 Task: Find connections with filter location Arhribs with filter topic #Innovativewith filter profile language Spanish with filter current company AIIMS (All India Institute of Medical Sciences, New Delhi) with filter school Institute of Engineering & Technology DAVV, Indore with filter industry Racetracks with filter service category Personal Injury Law with filter keywords title Doctor
Action: Mouse moved to (712, 97)
Screenshot: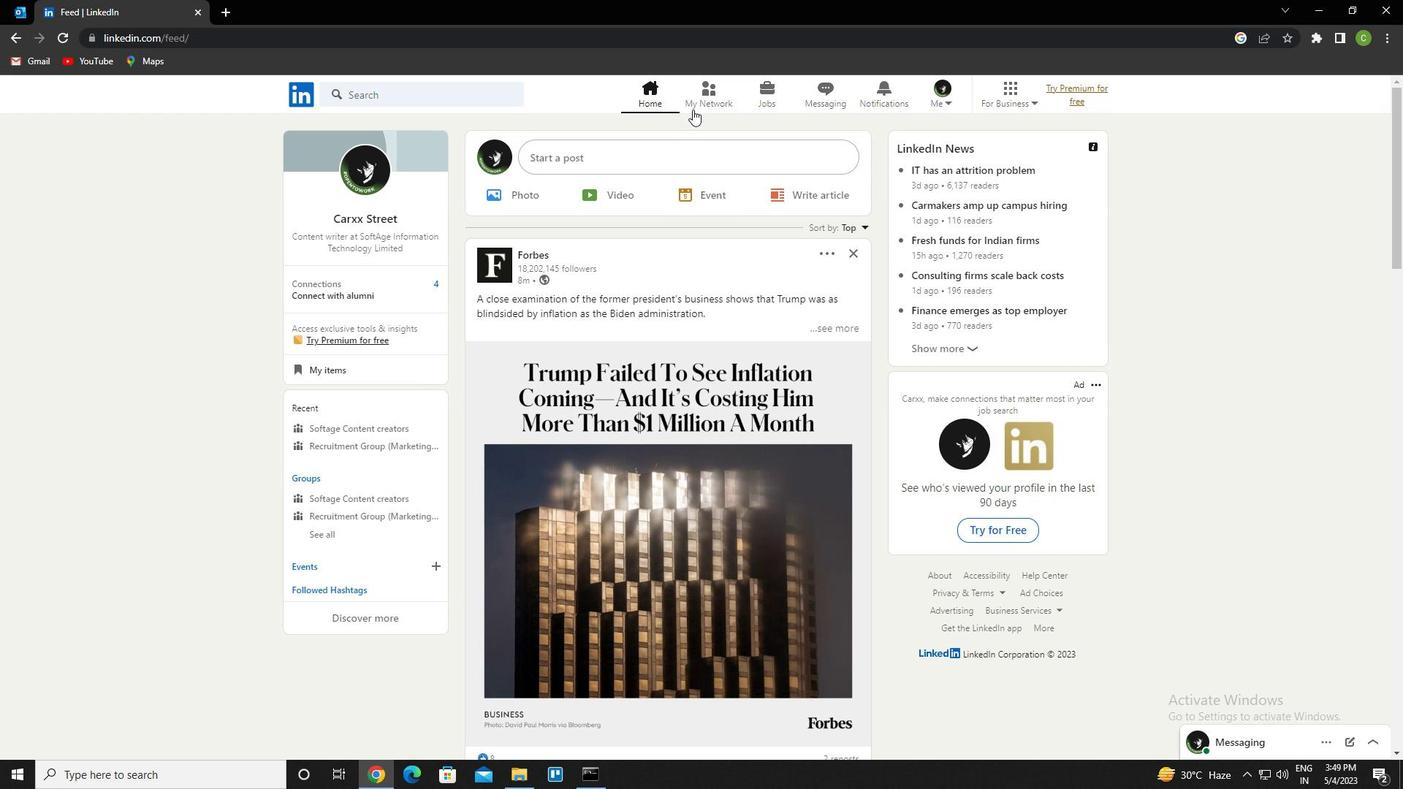 
Action: Mouse pressed left at (712, 97)
Screenshot: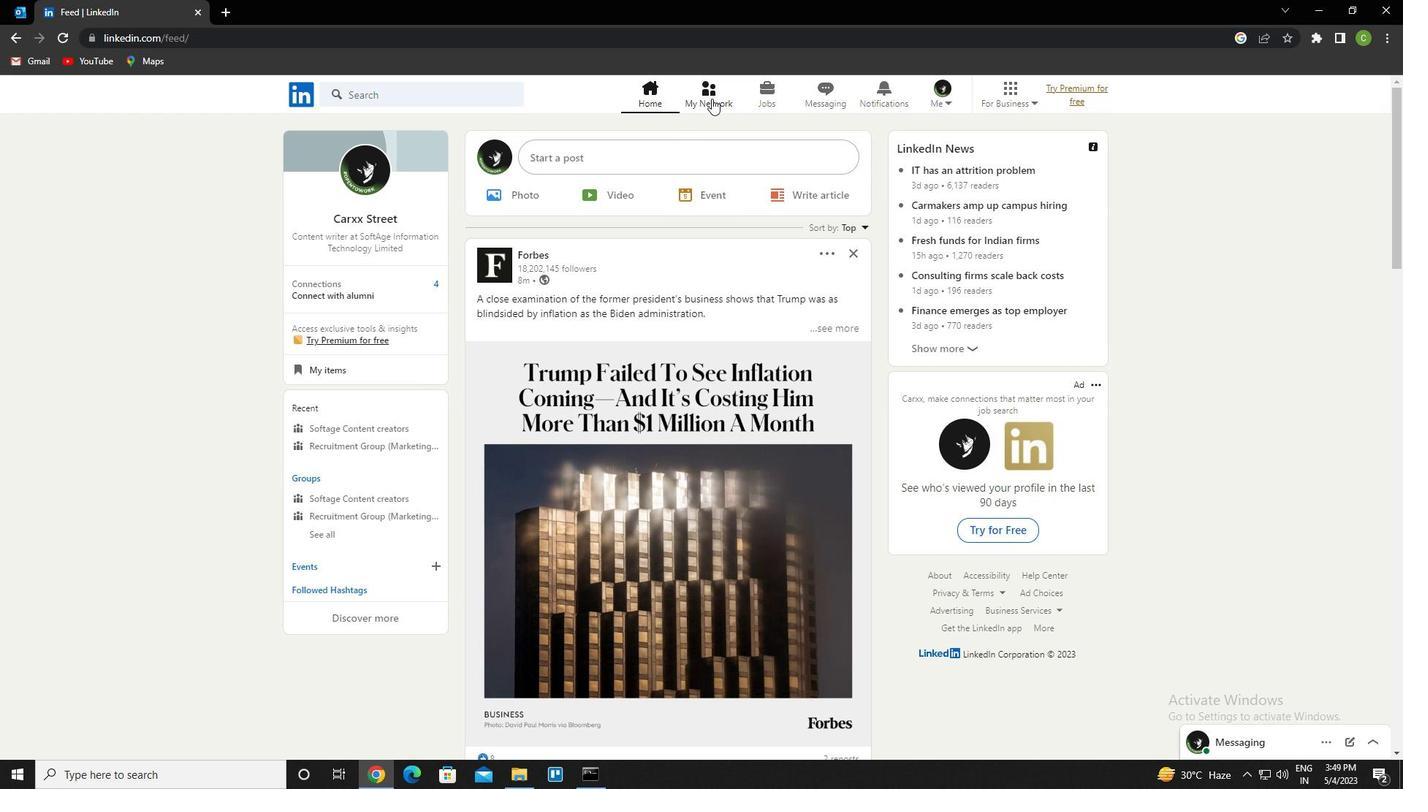 
Action: Mouse moved to (447, 179)
Screenshot: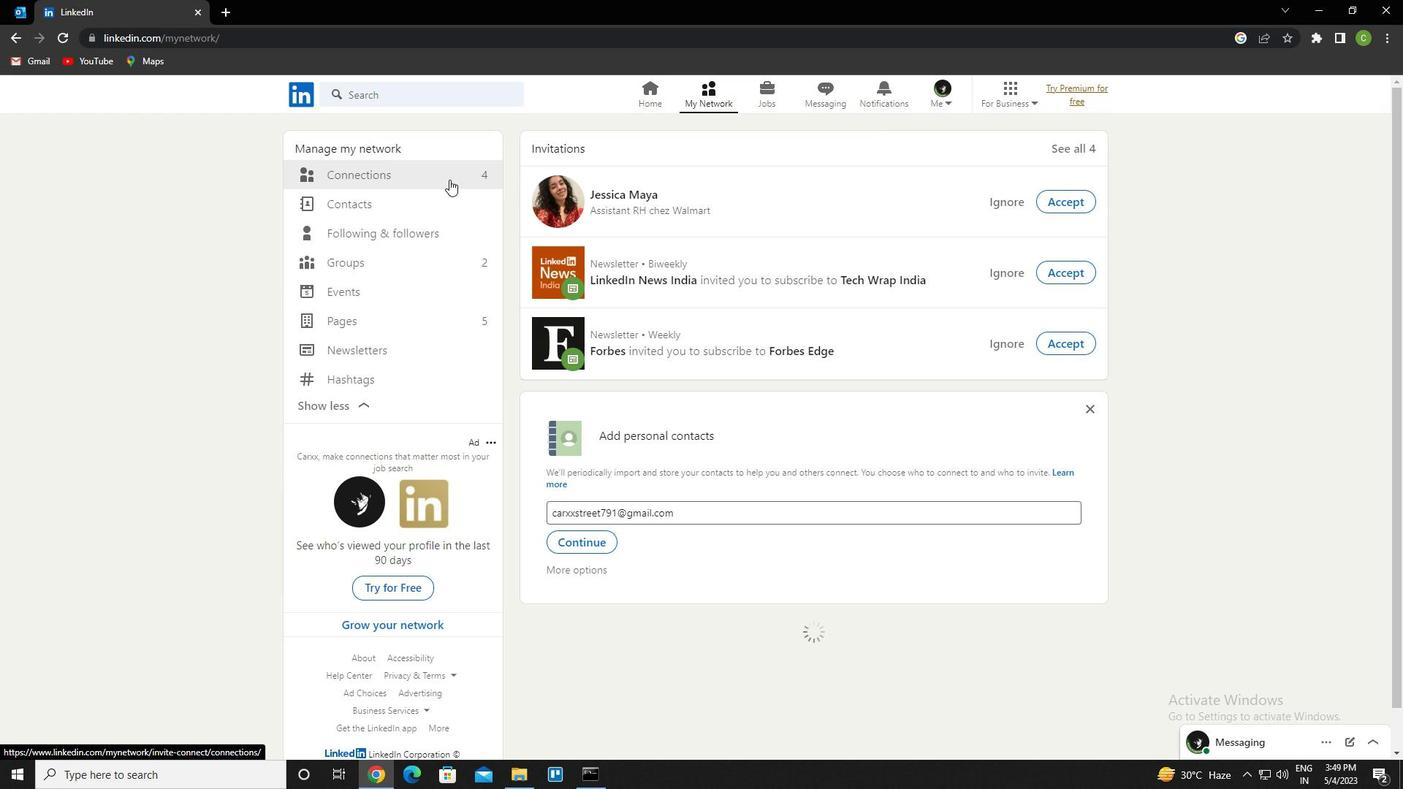 
Action: Mouse pressed left at (447, 179)
Screenshot: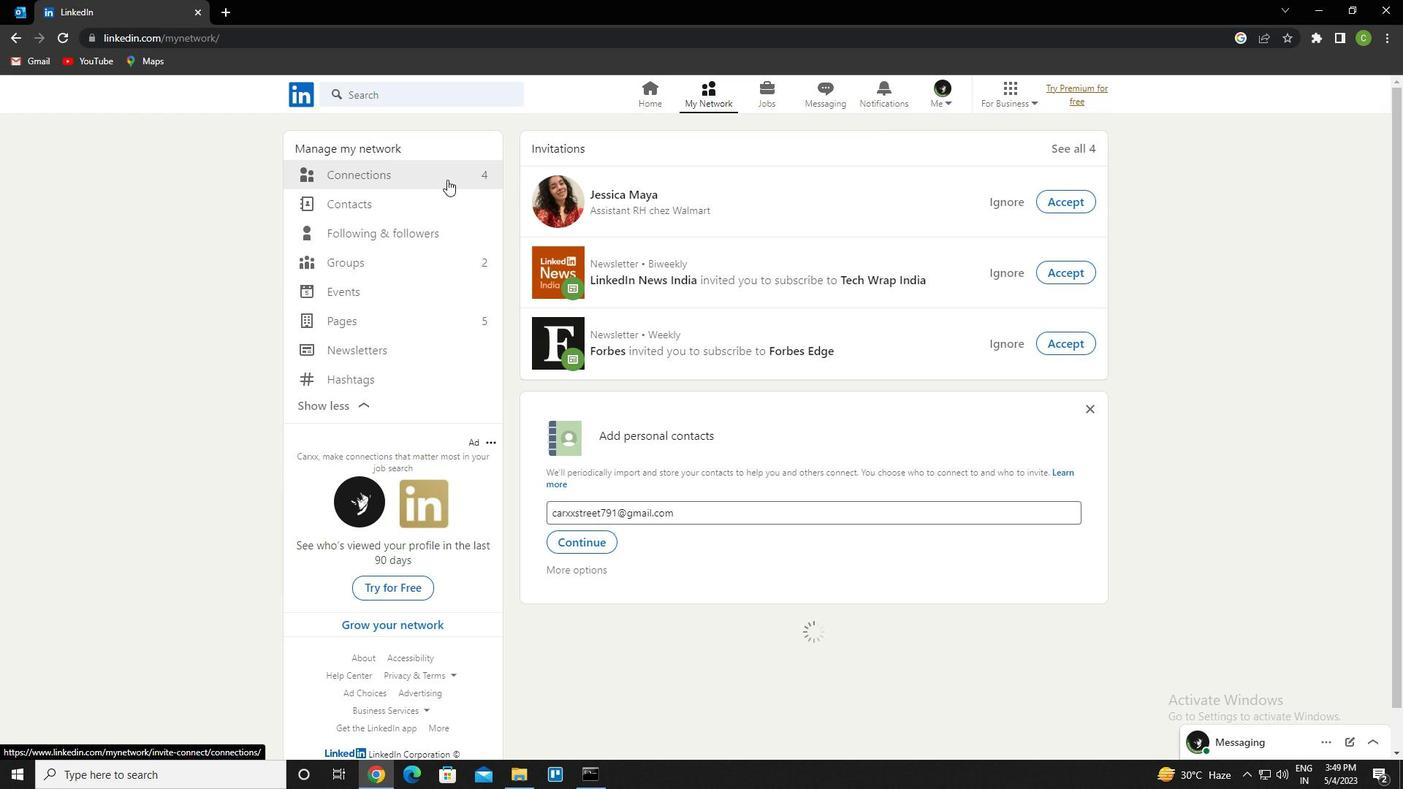 
Action: Mouse moved to (815, 170)
Screenshot: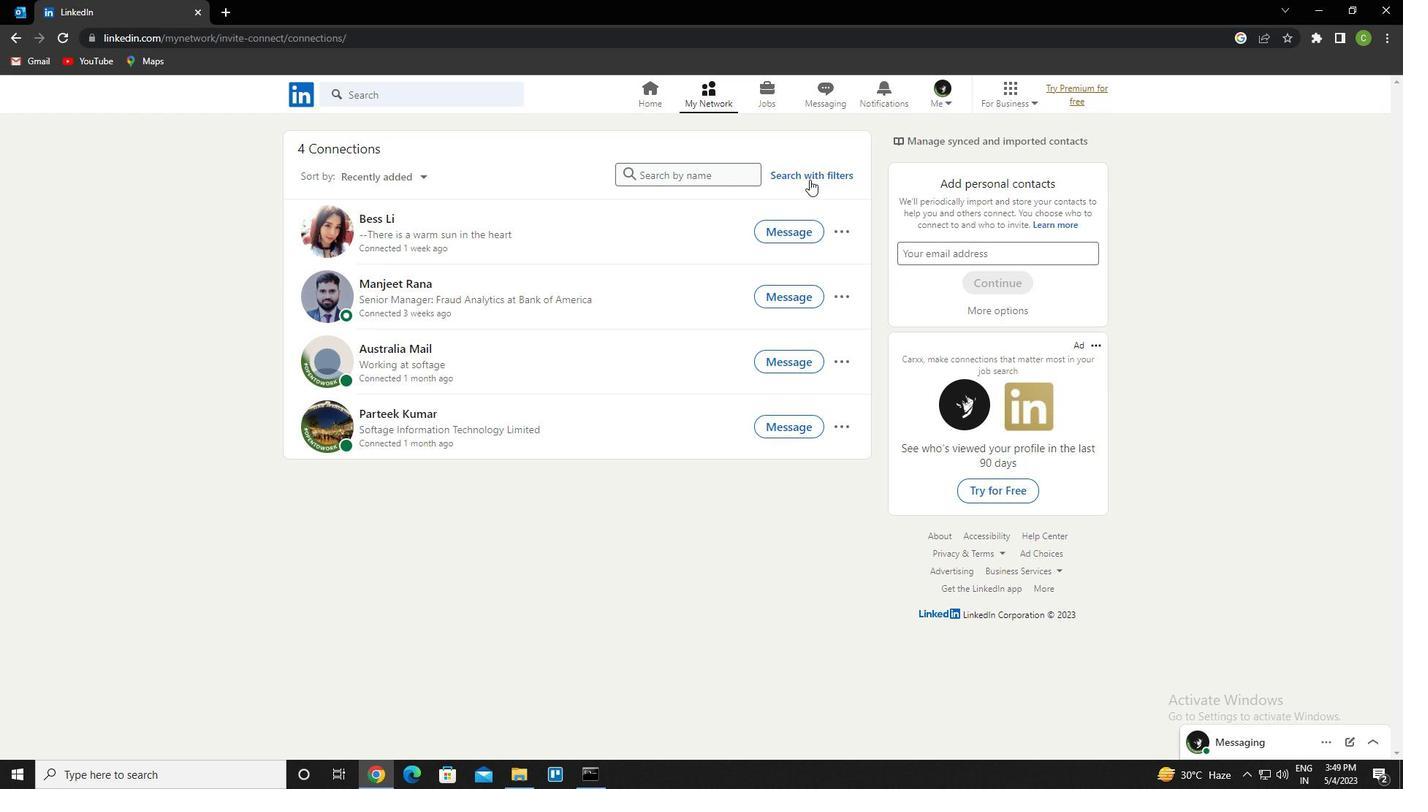 
Action: Mouse pressed left at (815, 170)
Screenshot: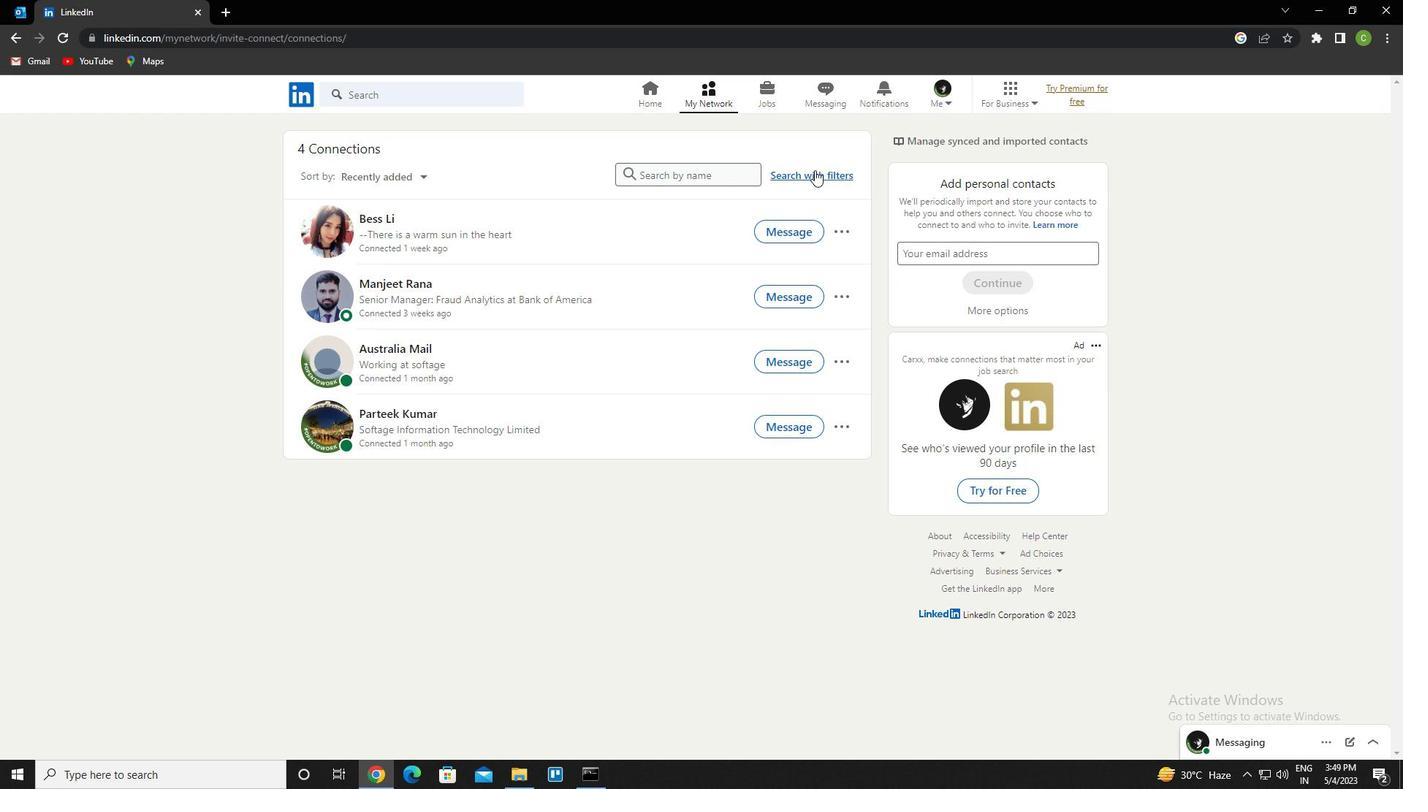 
Action: Mouse moved to (755, 133)
Screenshot: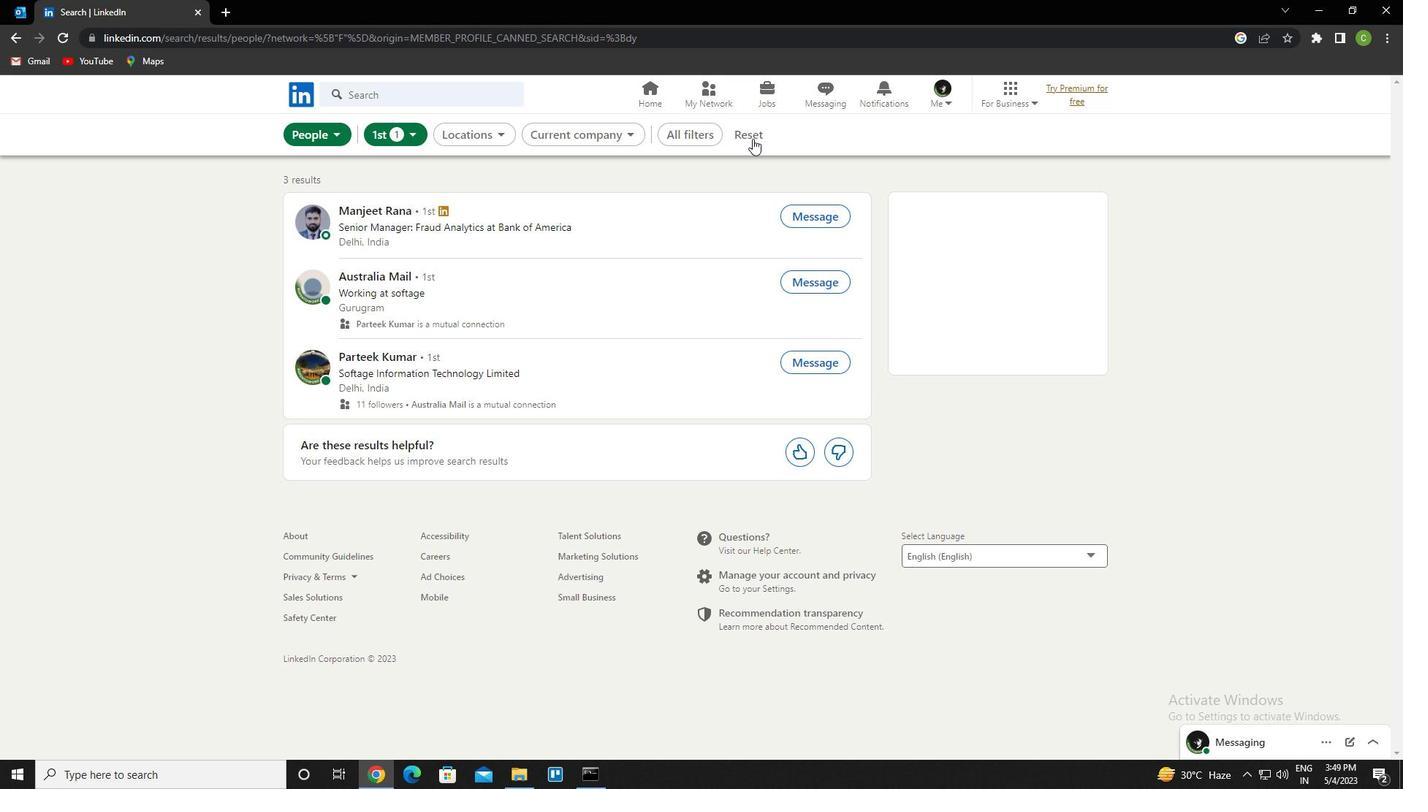 
Action: Mouse pressed left at (755, 133)
Screenshot: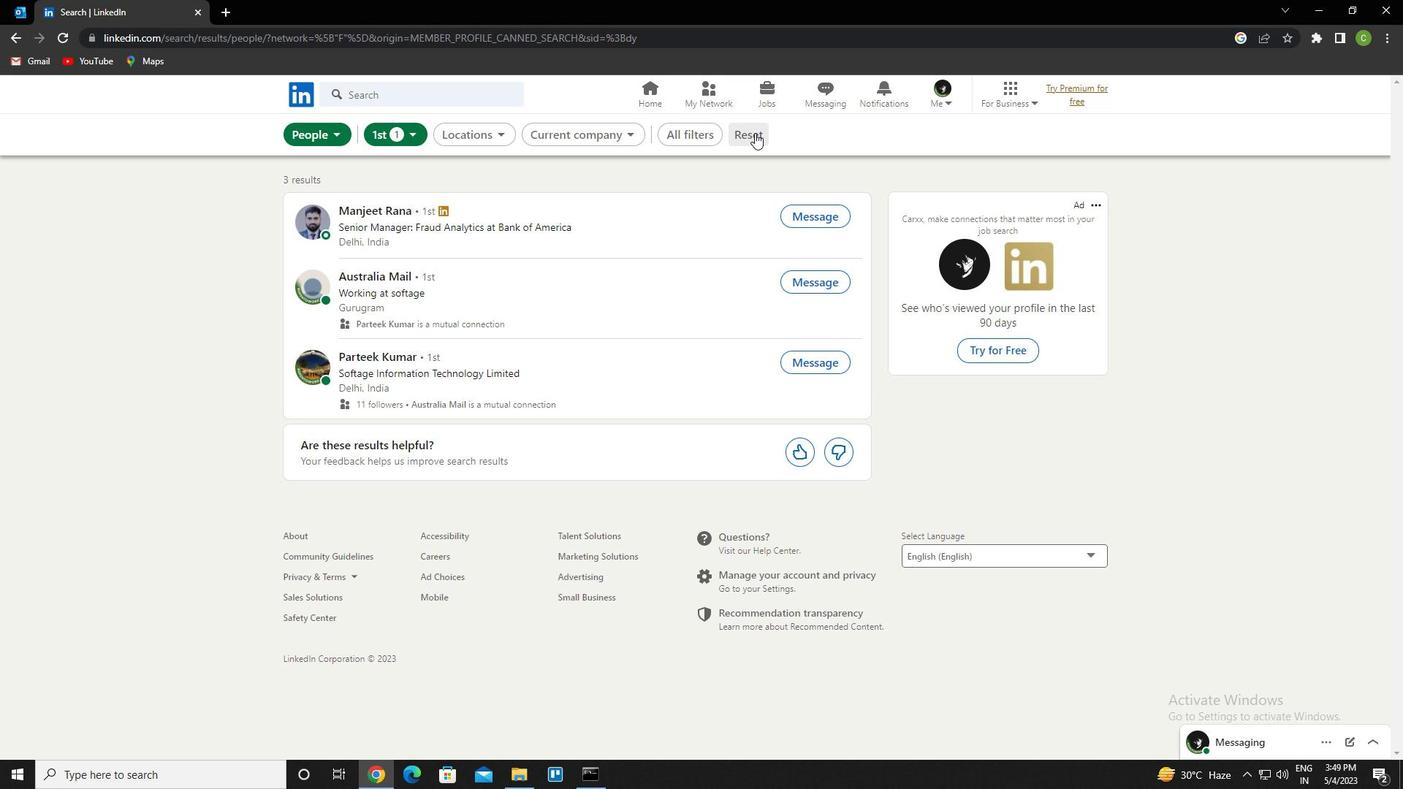 
Action: Mouse moved to (742, 139)
Screenshot: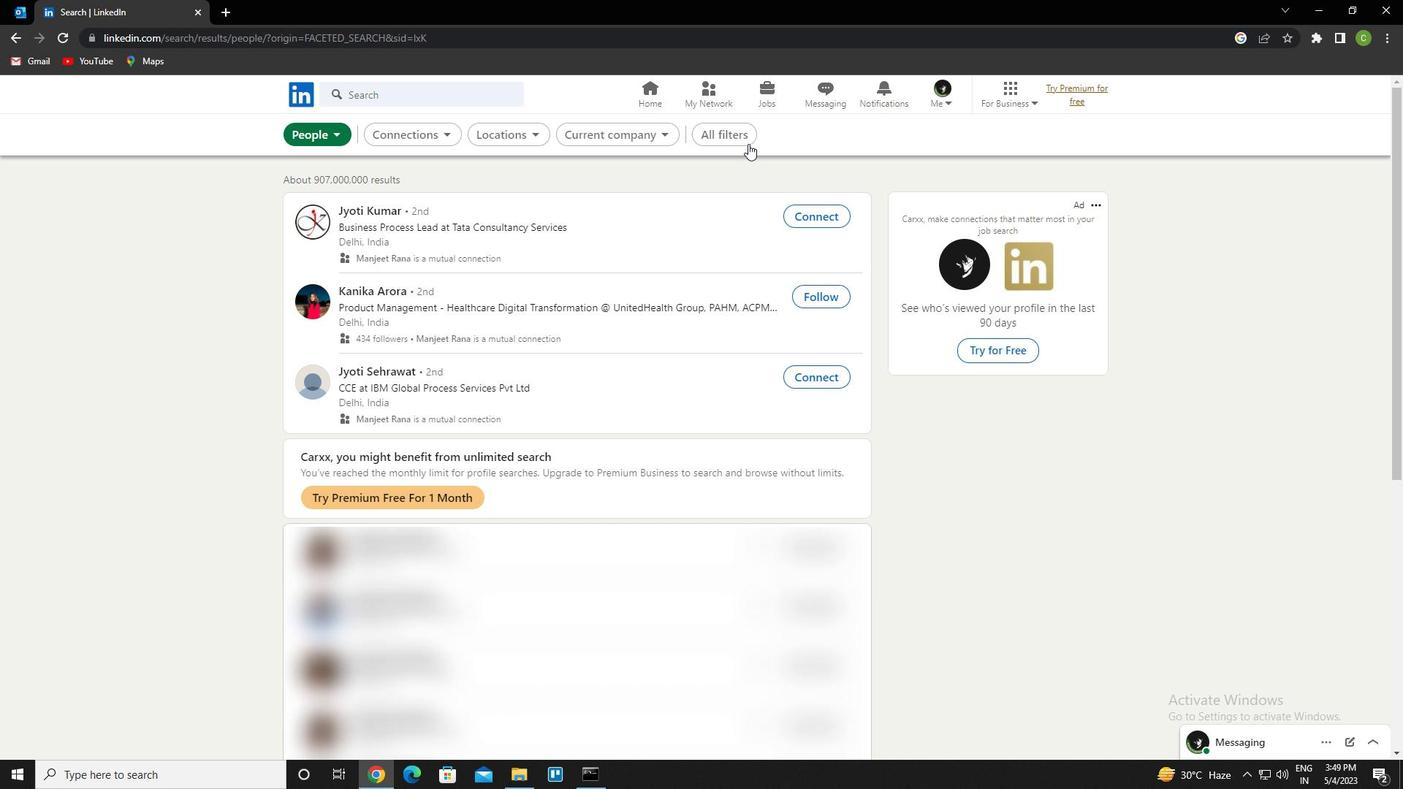 
Action: Mouse pressed left at (742, 139)
Screenshot: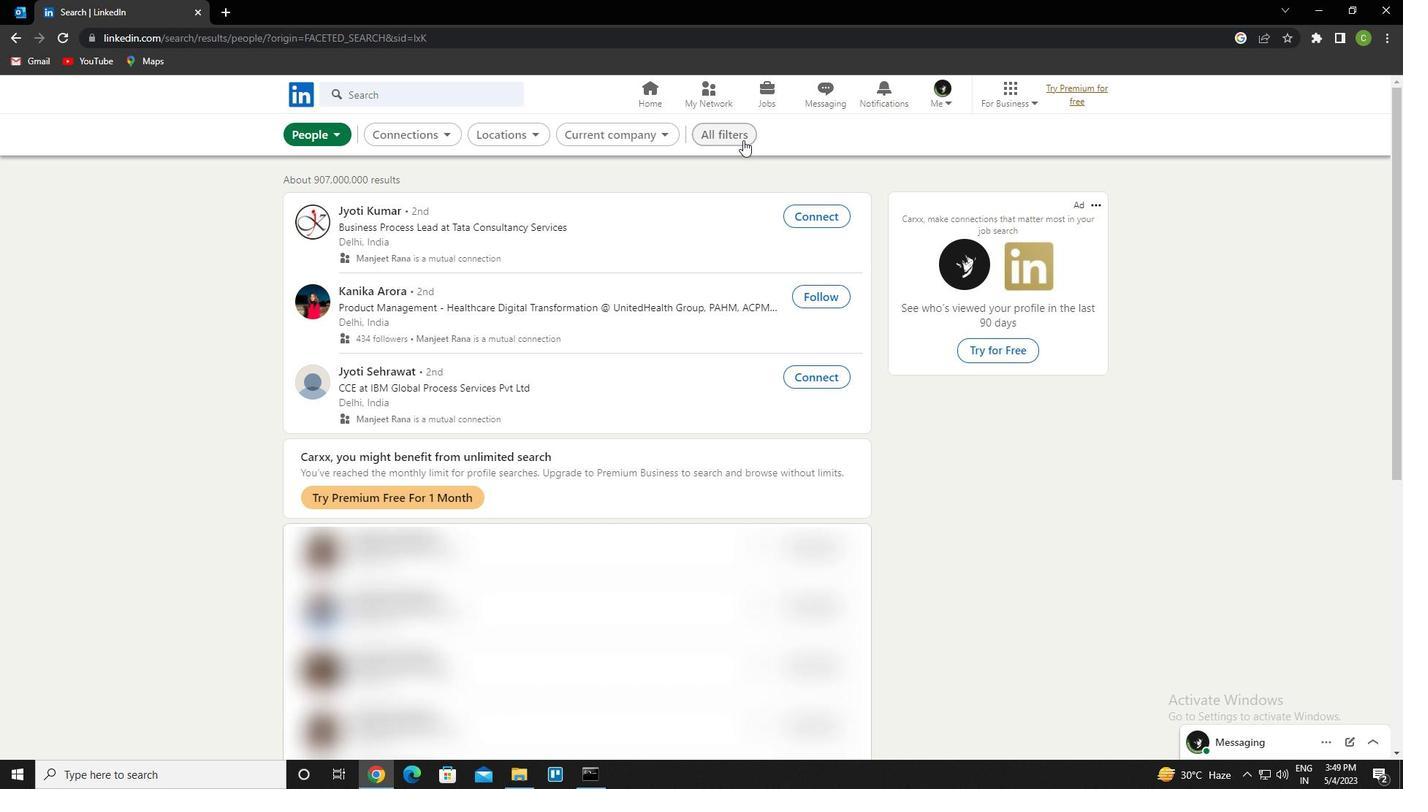 
Action: Mouse moved to (1135, 327)
Screenshot: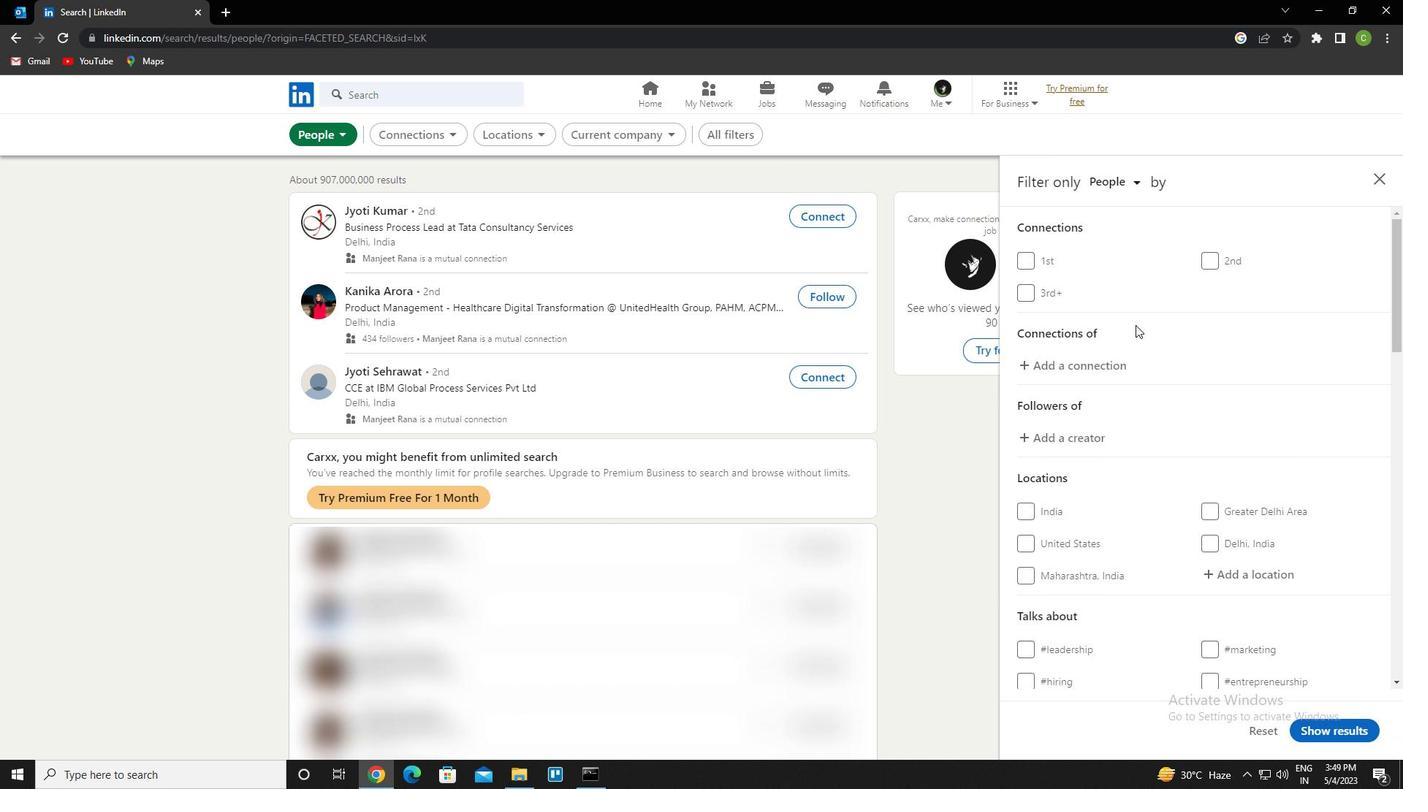 
Action: Mouse scrolled (1135, 326) with delta (0, 0)
Screenshot: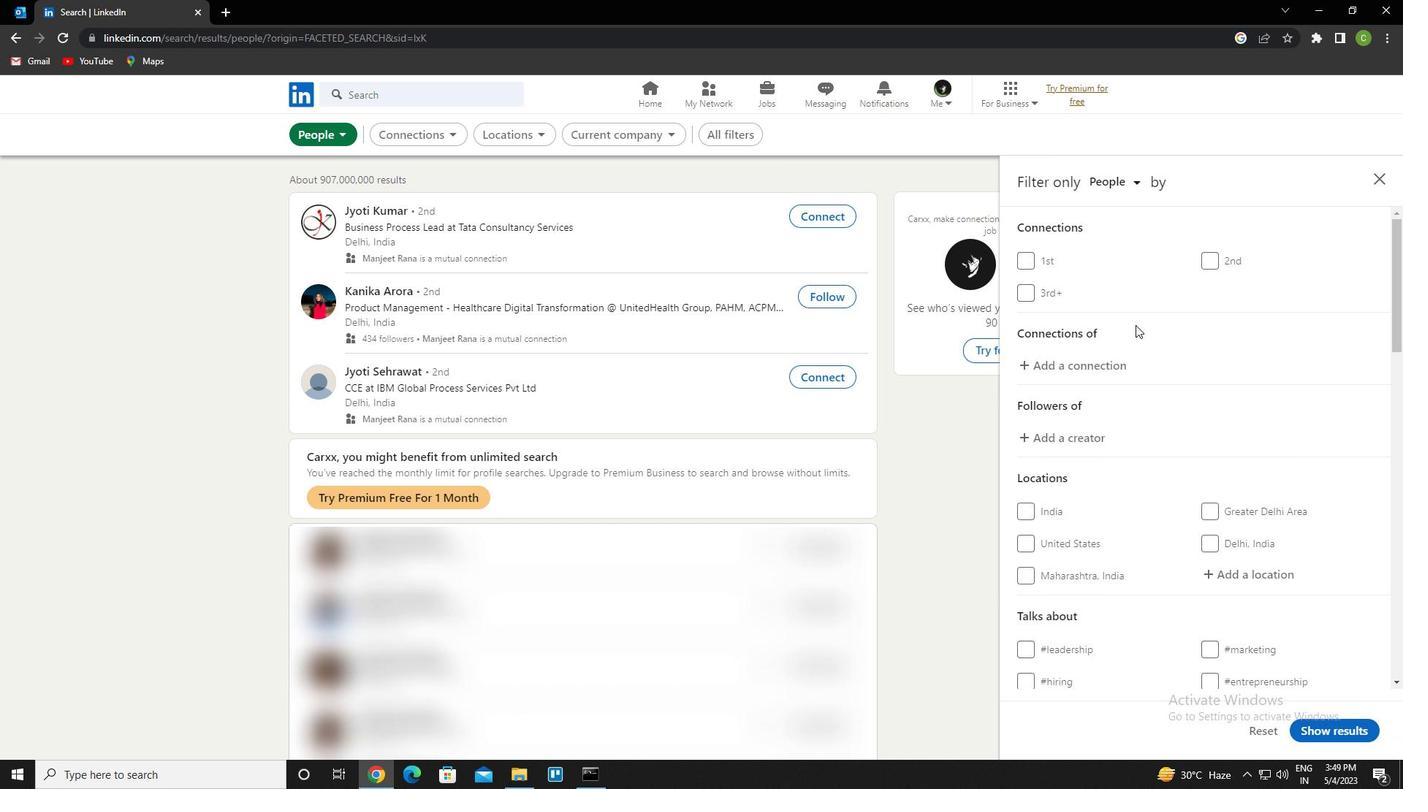 
Action: Mouse moved to (1133, 335)
Screenshot: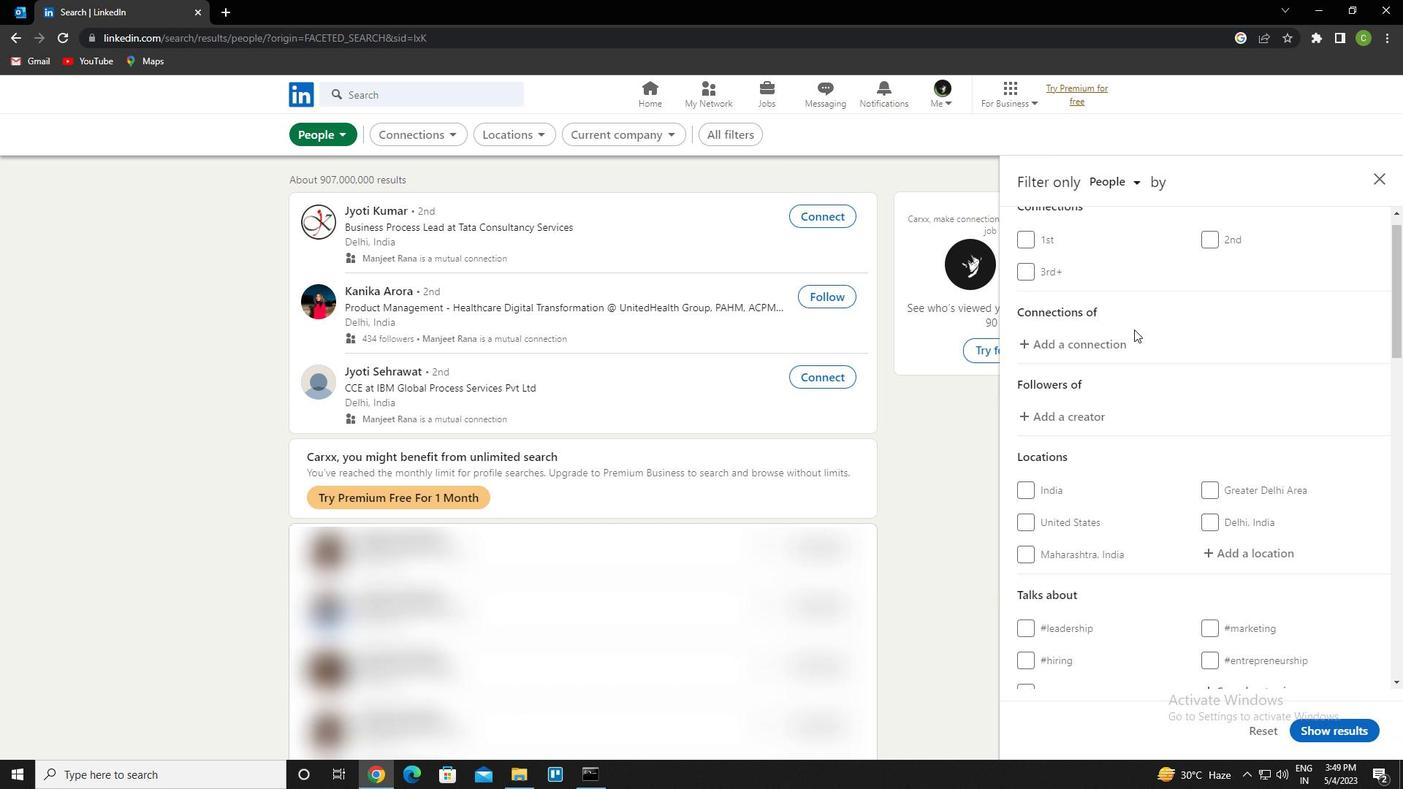 
Action: Mouse scrolled (1133, 334) with delta (0, 0)
Screenshot: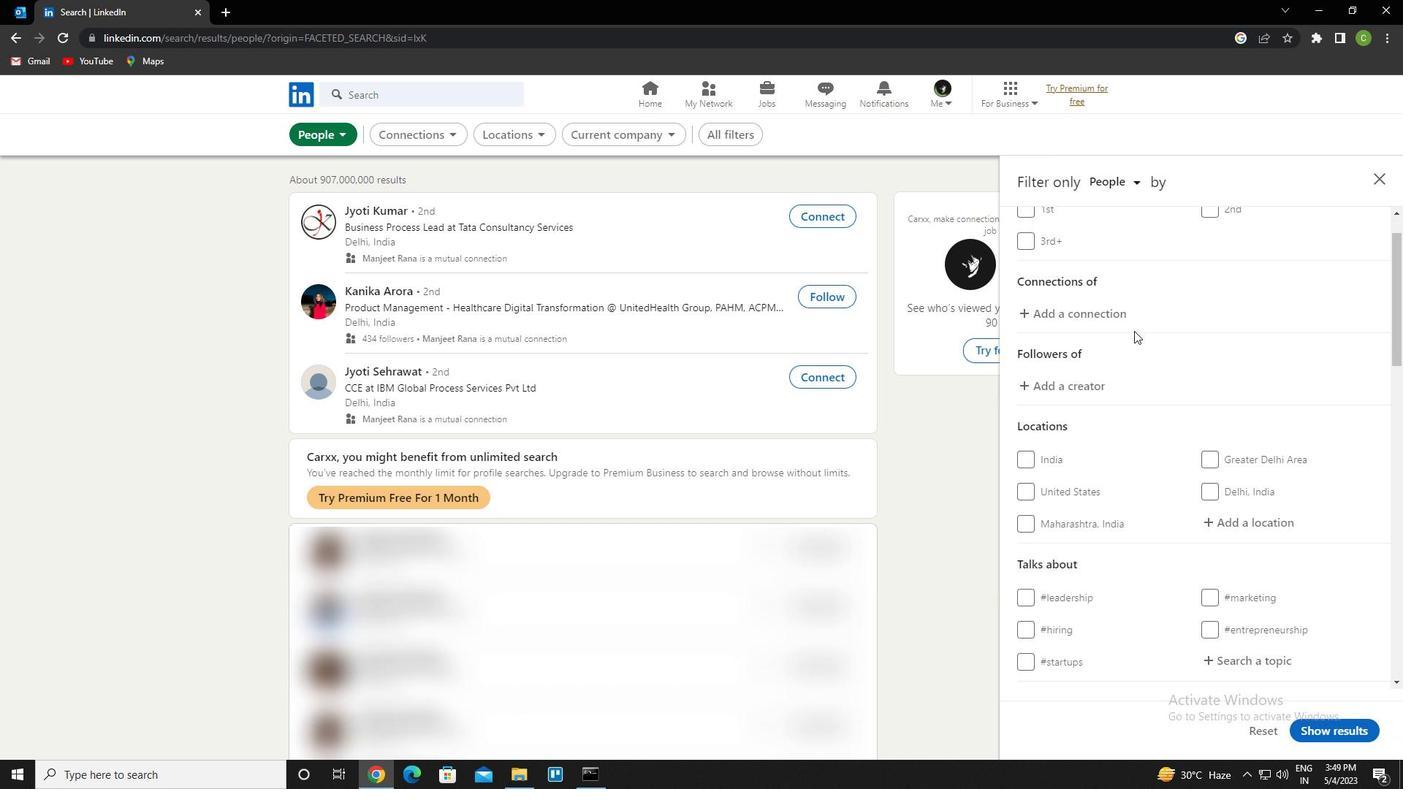 
Action: Mouse moved to (1228, 432)
Screenshot: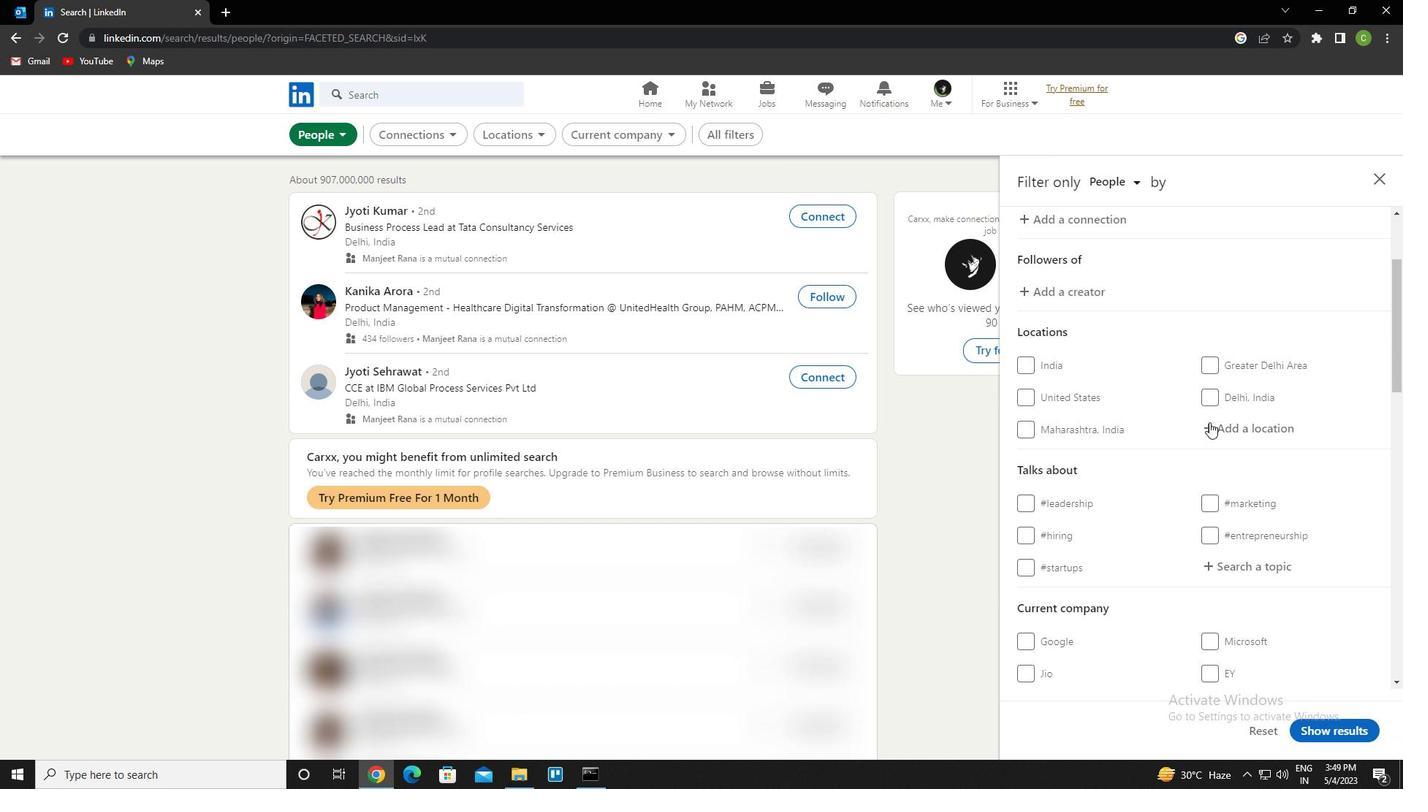 
Action: Mouse pressed left at (1228, 432)
Screenshot: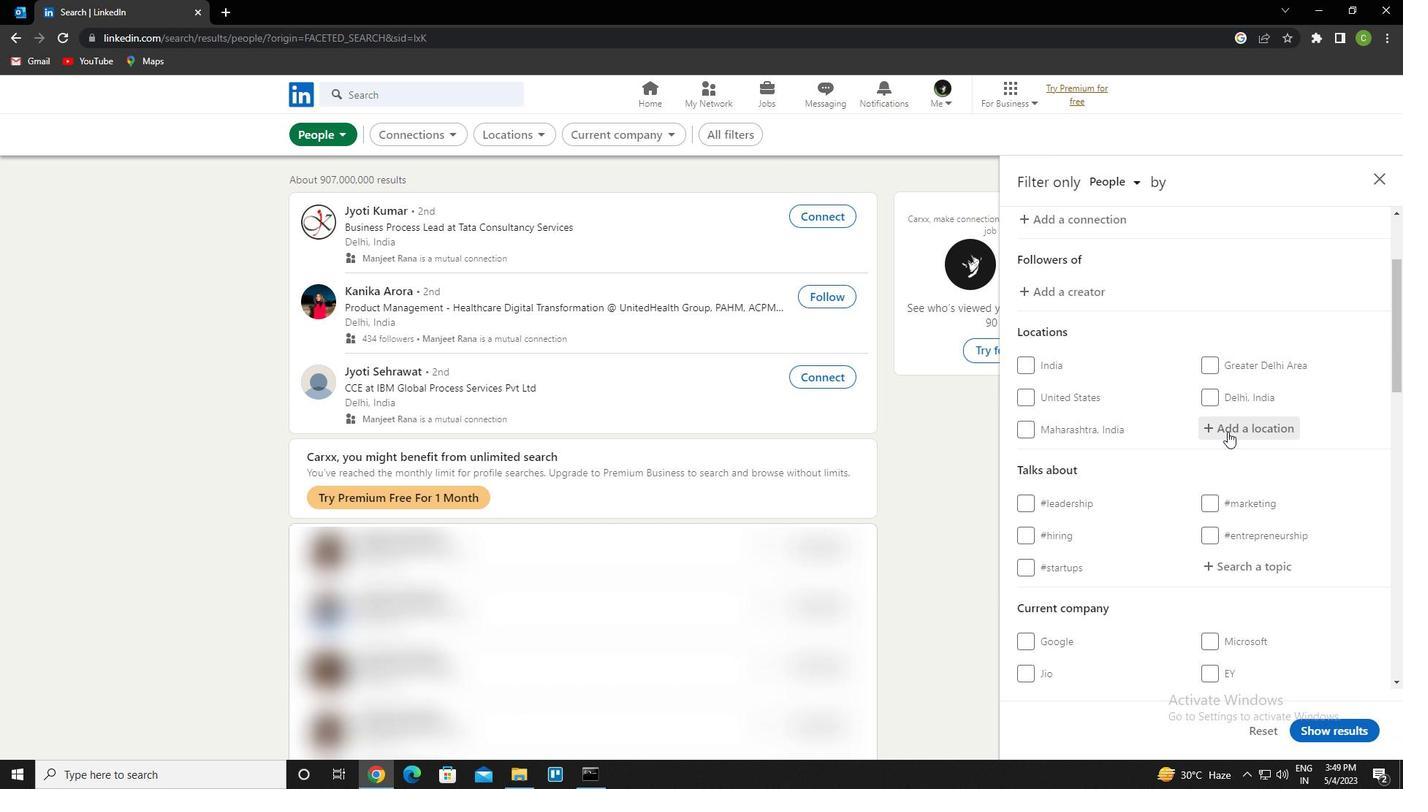 
Action: Mouse moved to (1299, 309)
Screenshot: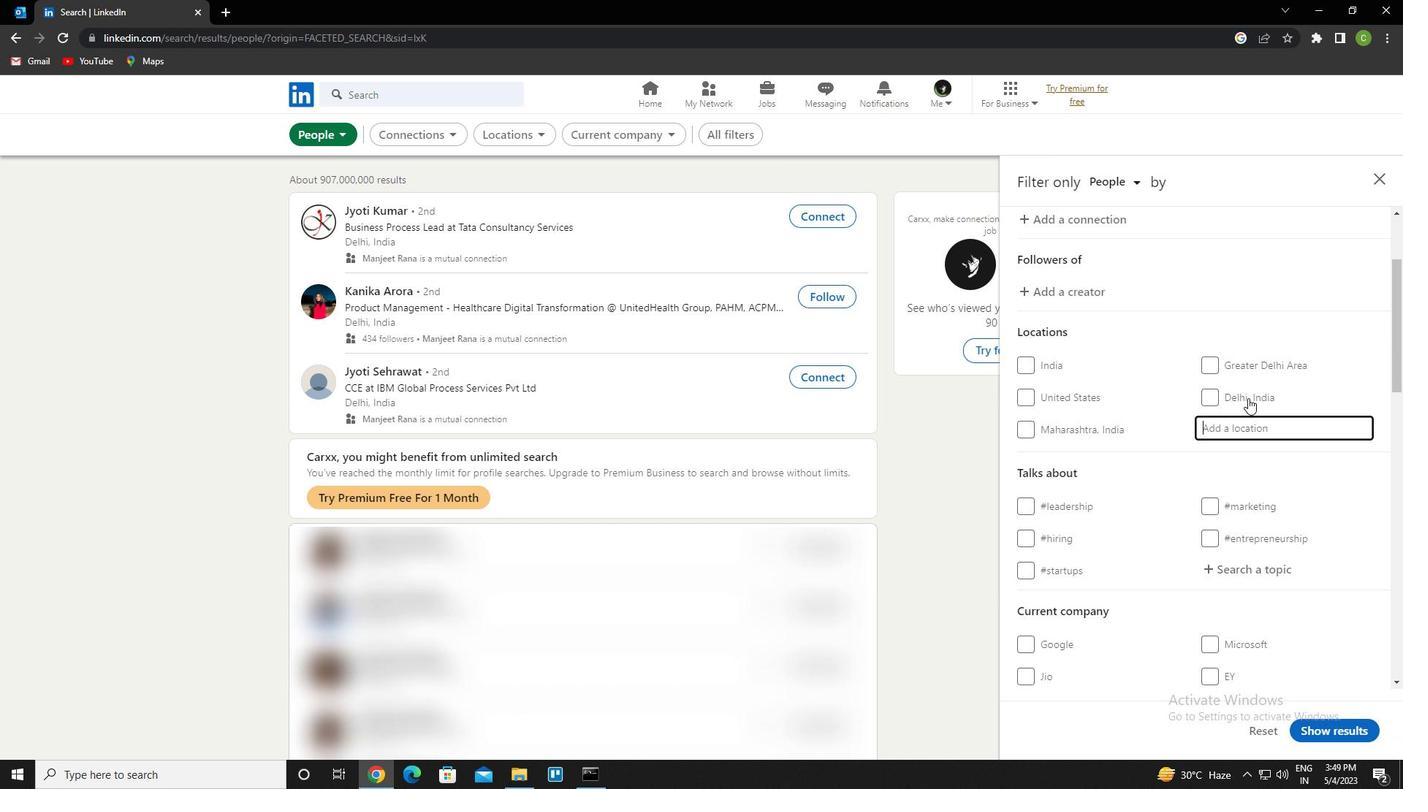 
Action: Key pressed <Key.caps_lock>a<Key.caps_lock>rhribs<Key.down><Key.enter>
Screenshot: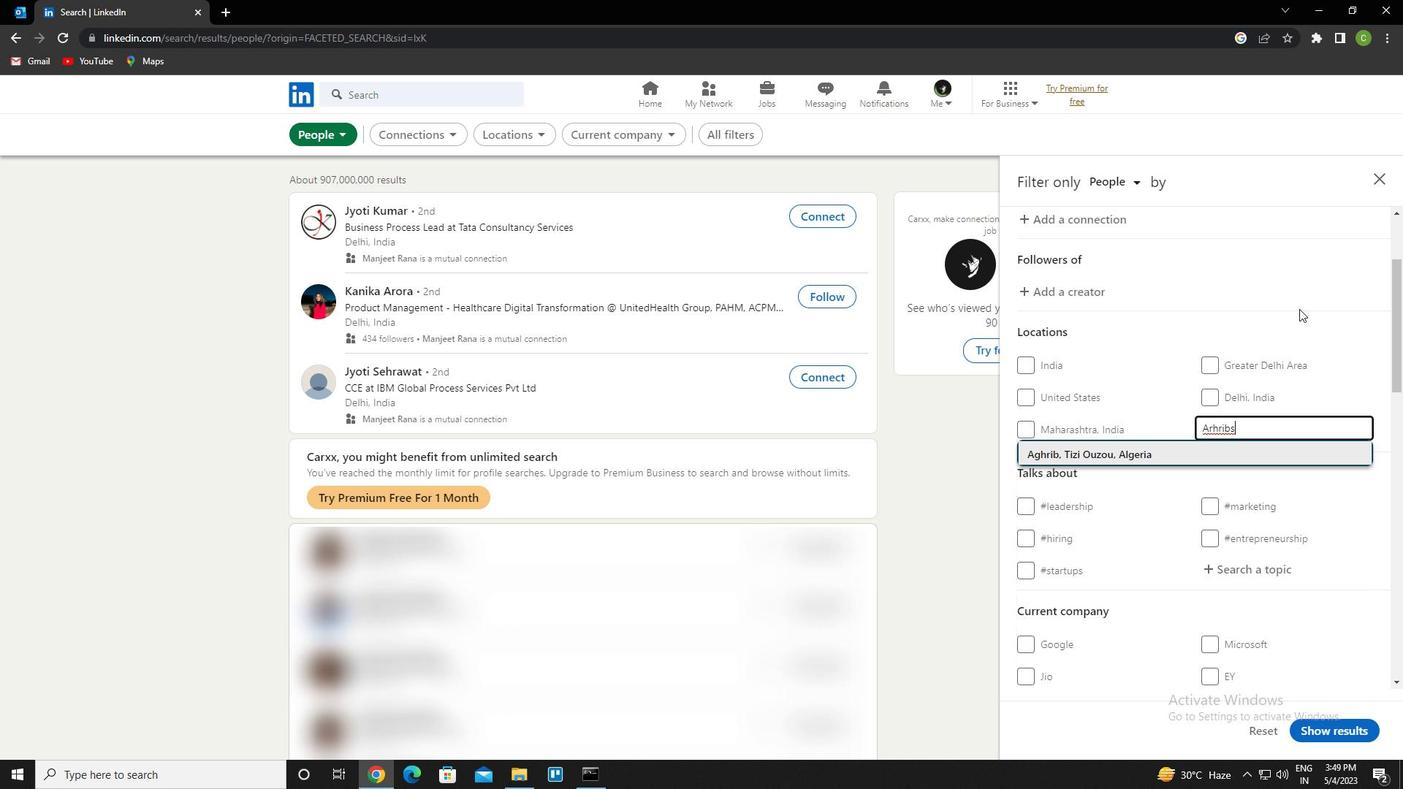 
Action: Mouse scrolled (1299, 308) with delta (0, 0)
Screenshot: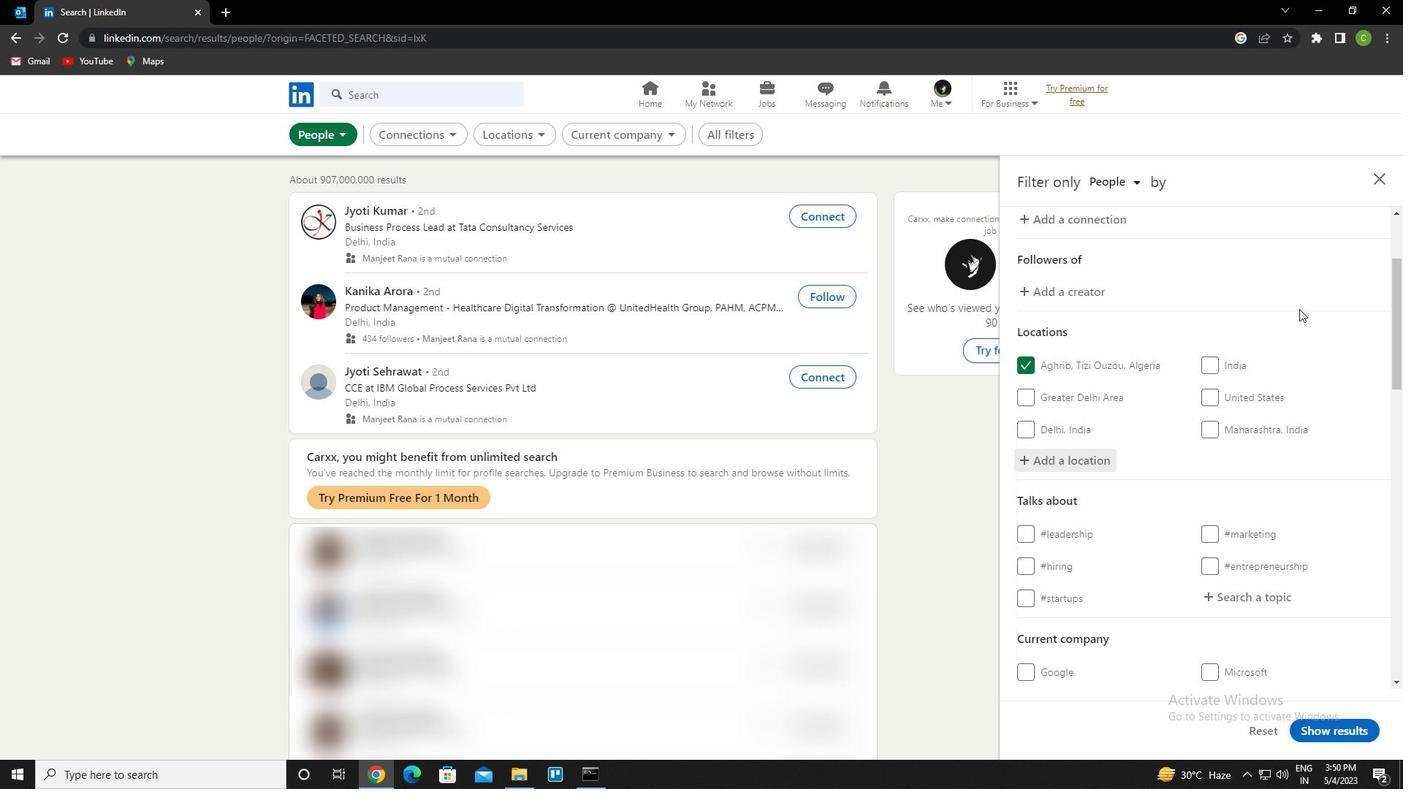 
Action: Mouse moved to (1257, 529)
Screenshot: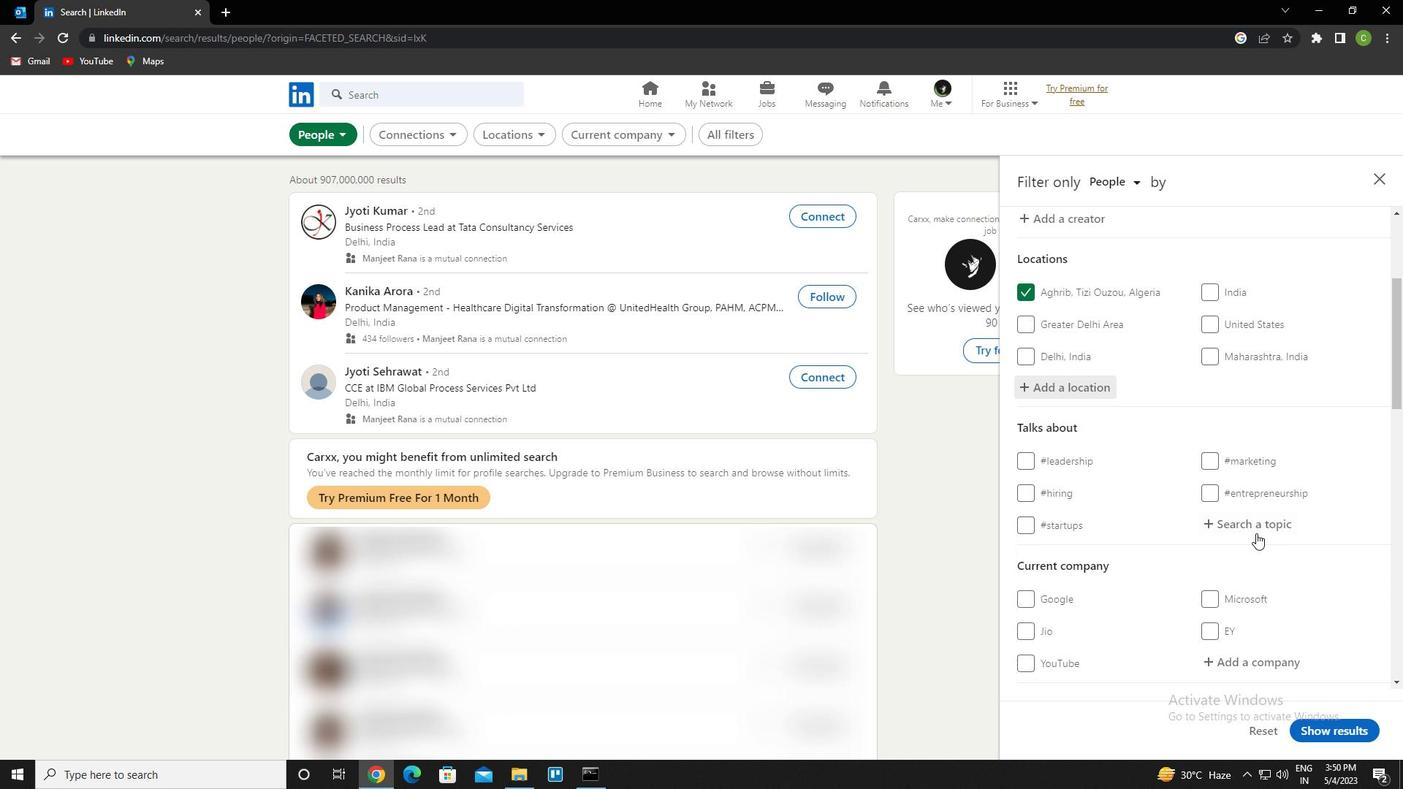 
Action: Mouse pressed left at (1257, 529)
Screenshot: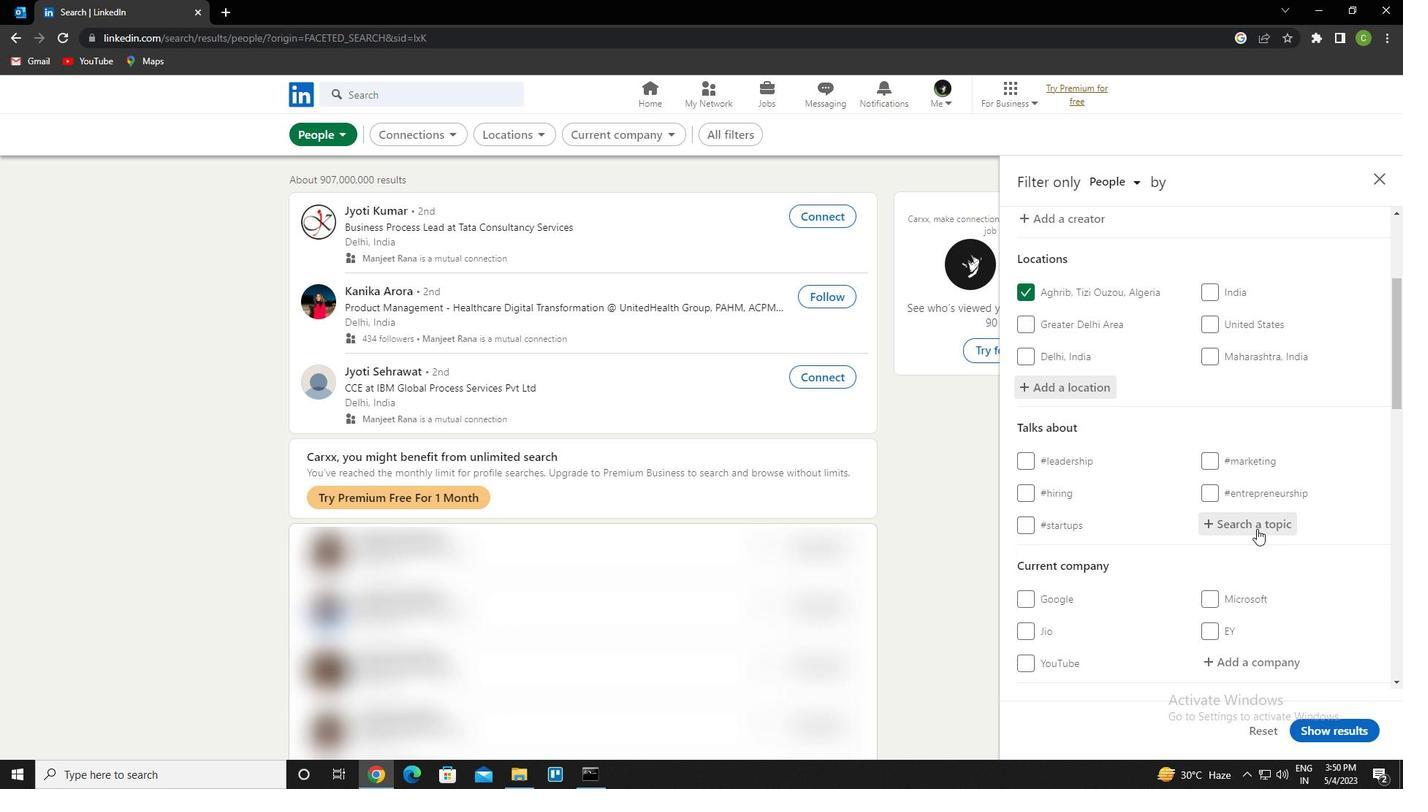 
Action: Mouse moved to (1267, 521)
Screenshot: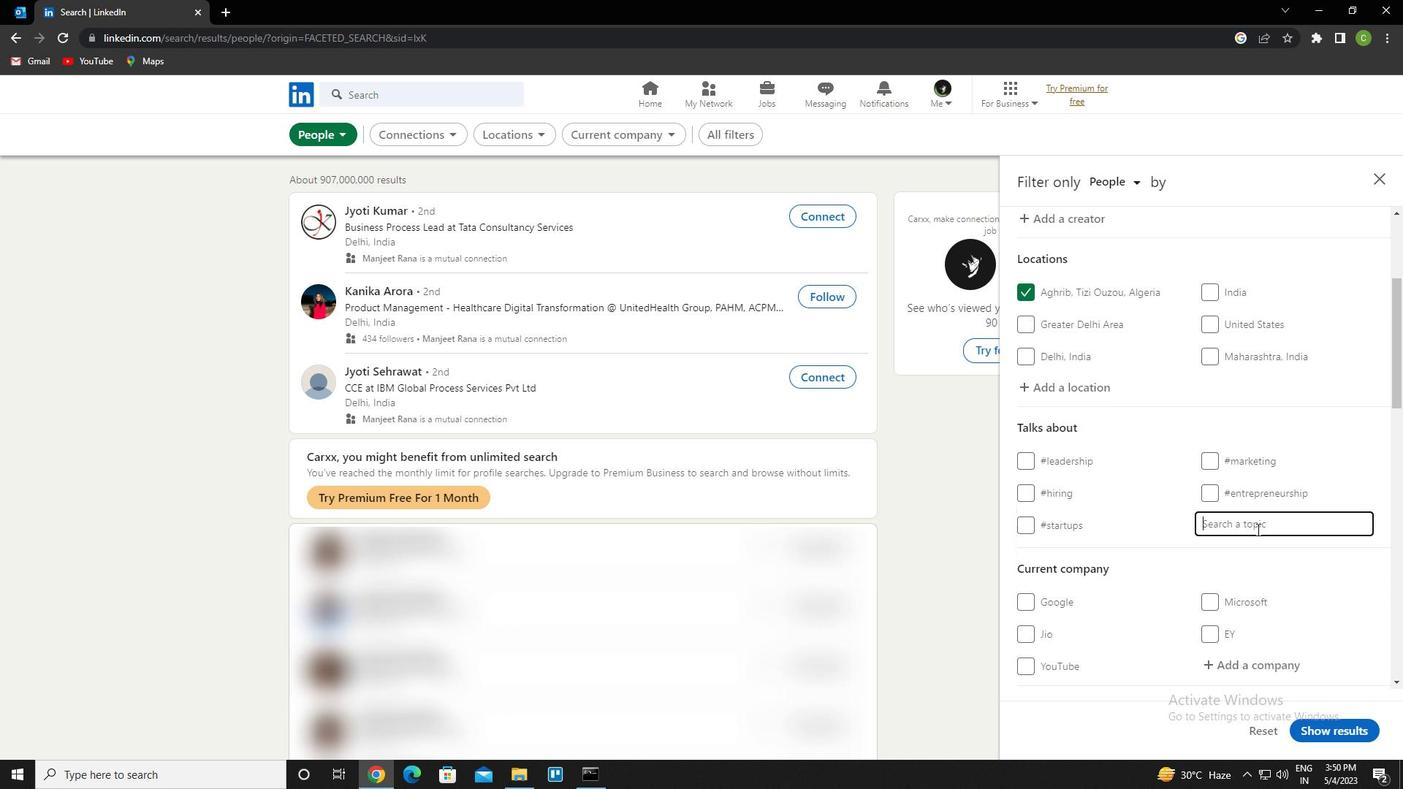 
Action: Key pressed innovative<Key.down><Key.enter>
Screenshot: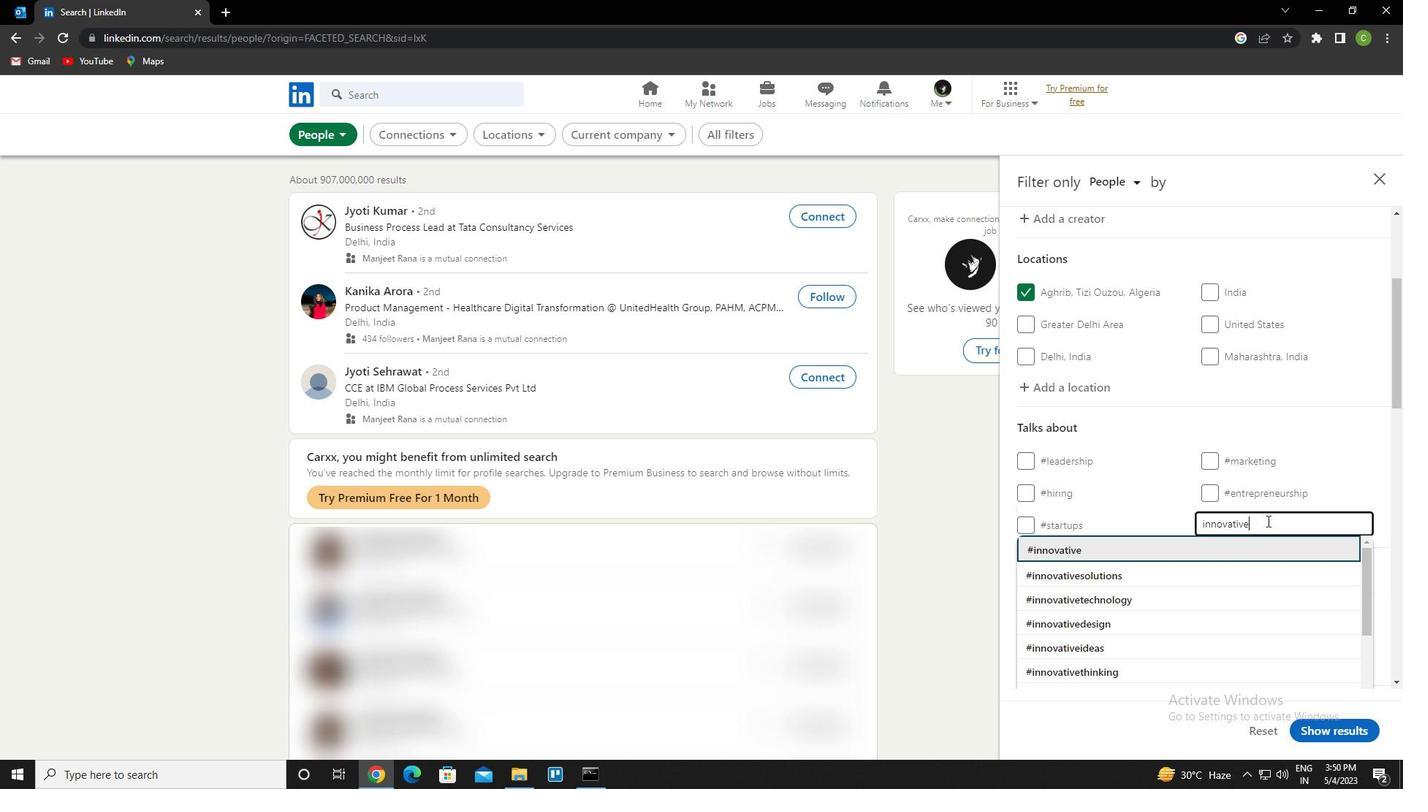 
Action: Mouse scrolled (1267, 520) with delta (0, 0)
Screenshot: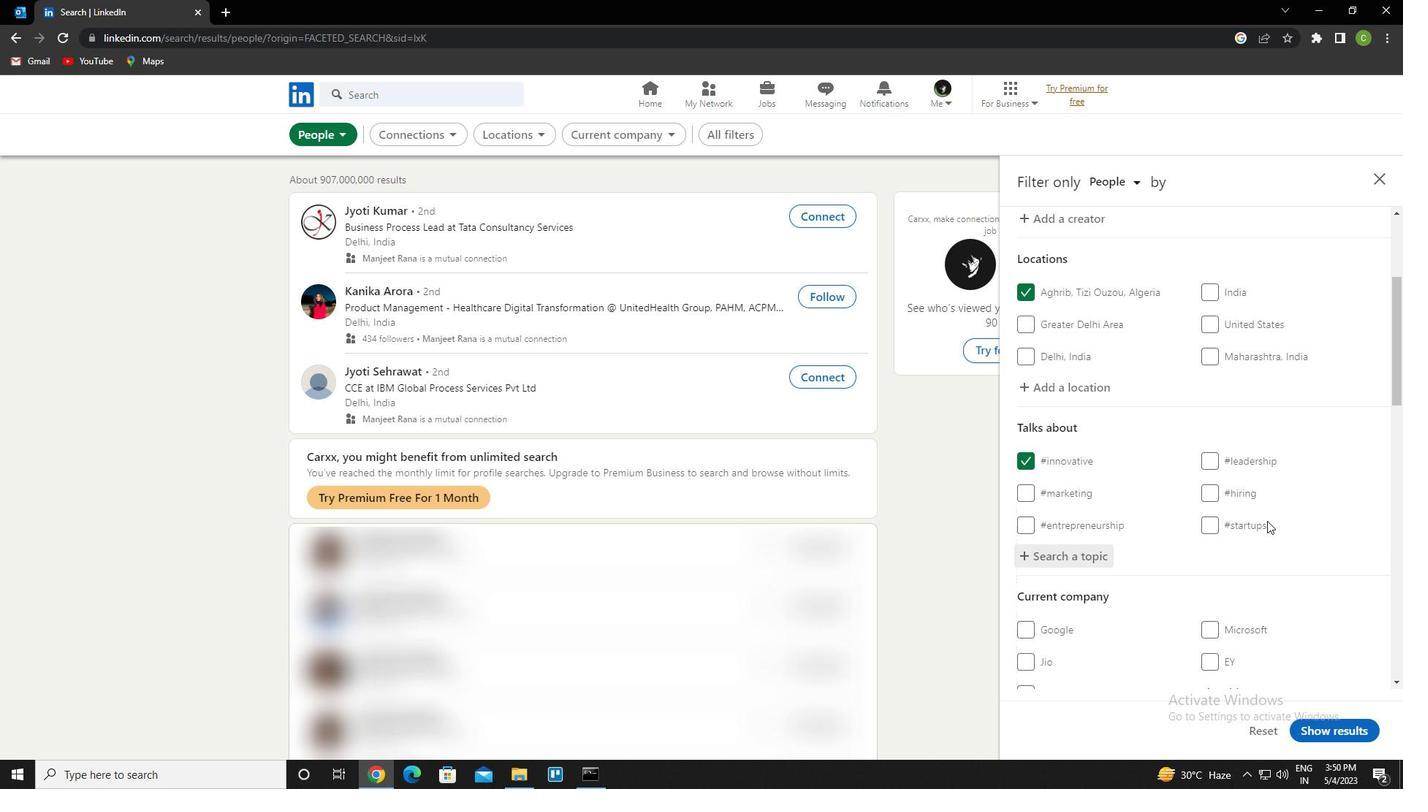
Action: Mouse scrolled (1267, 520) with delta (0, 0)
Screenshot: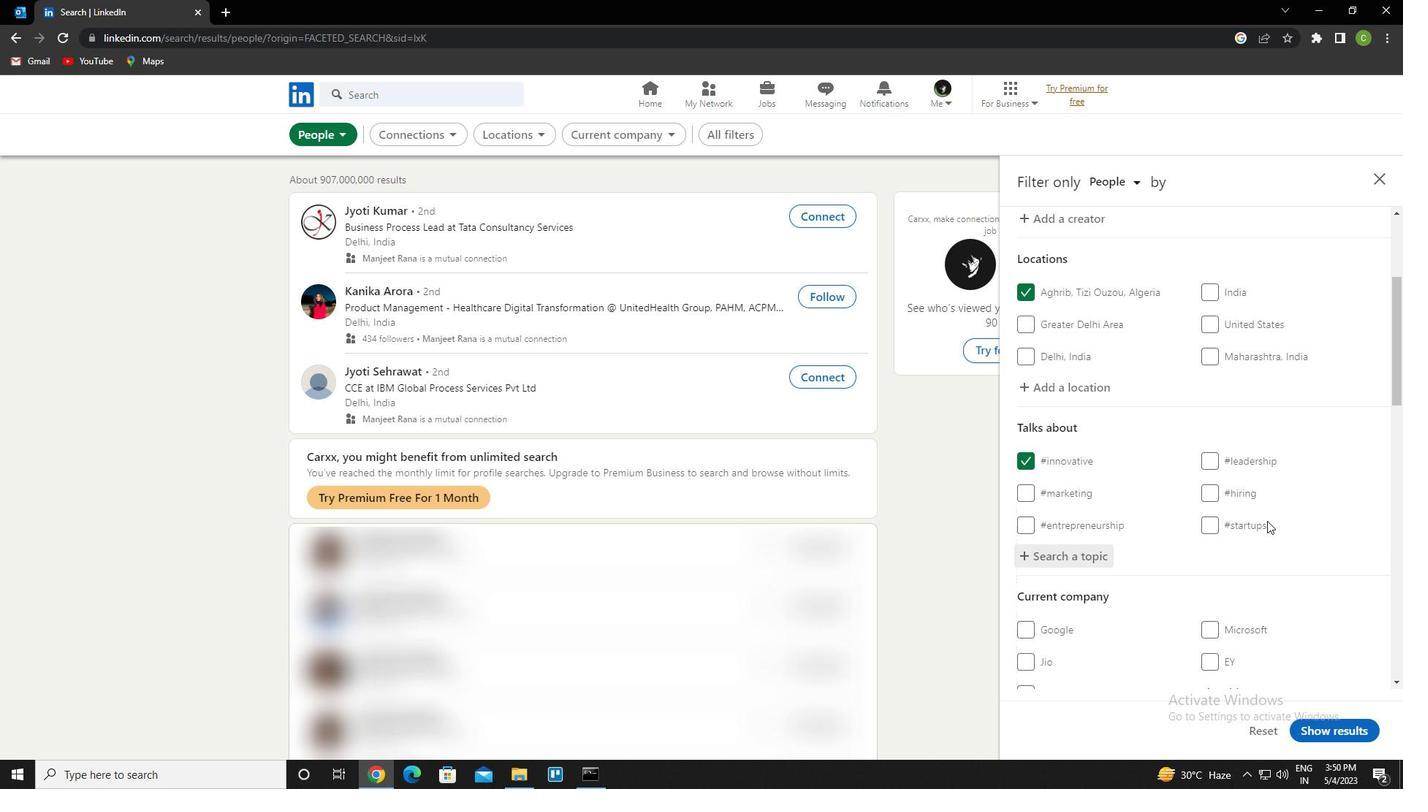
Action: Mouse scrolled (1267, 520) with delta (0, 0)
Screenshot: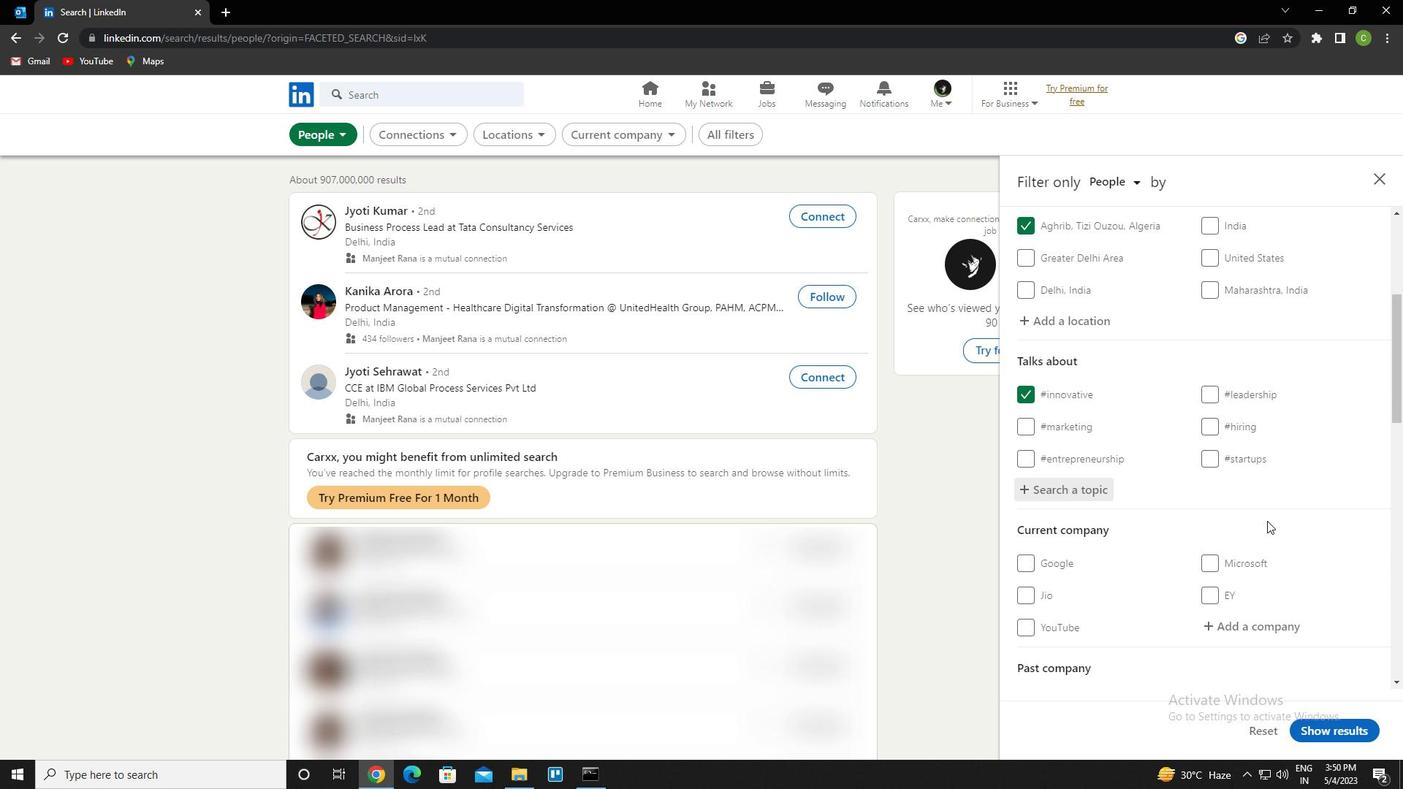 
Action: Mouse scrolled (1267, 520) with delta (0, 0)
Screenshot: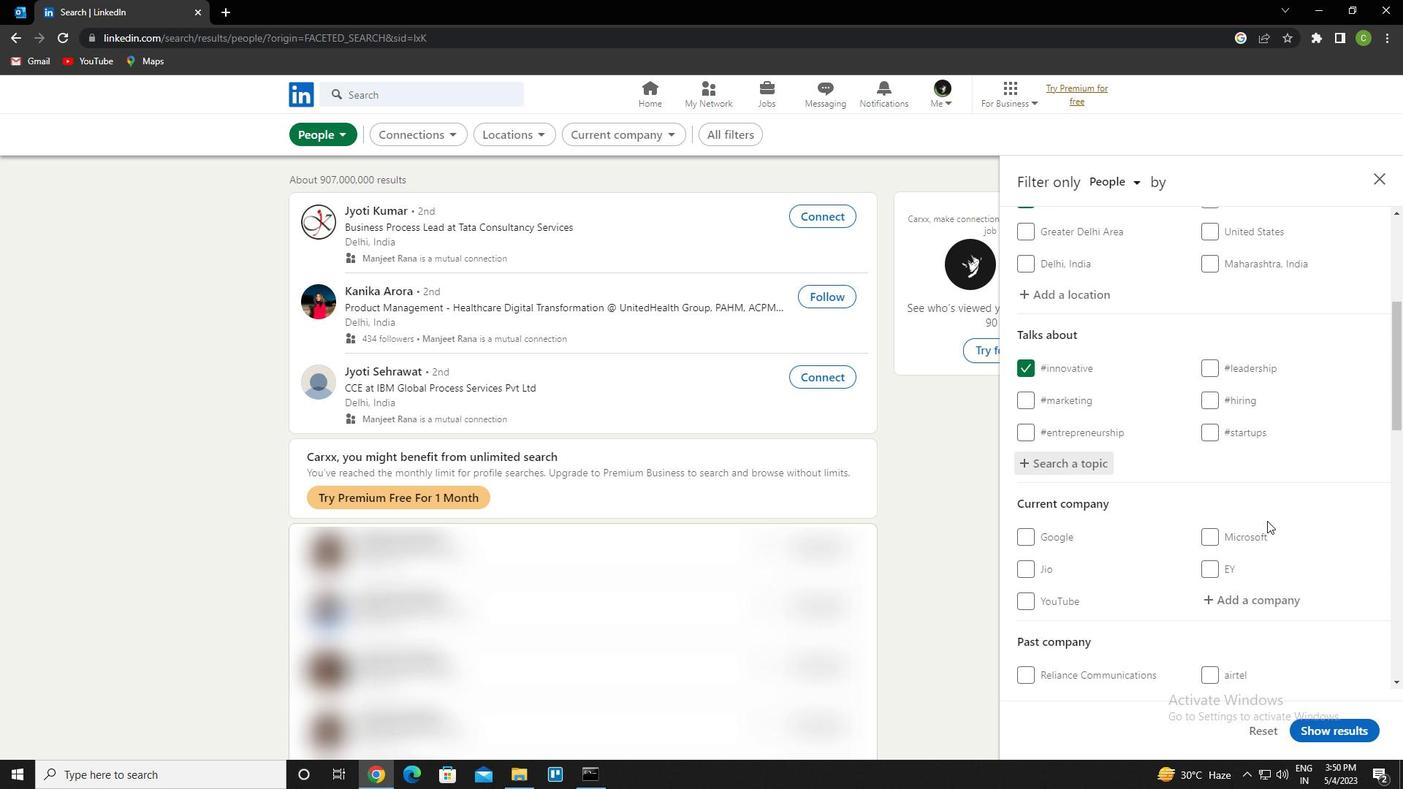 
Action: Mouse scrolled (1267, 520) with delta (0, 0)
Screenshot: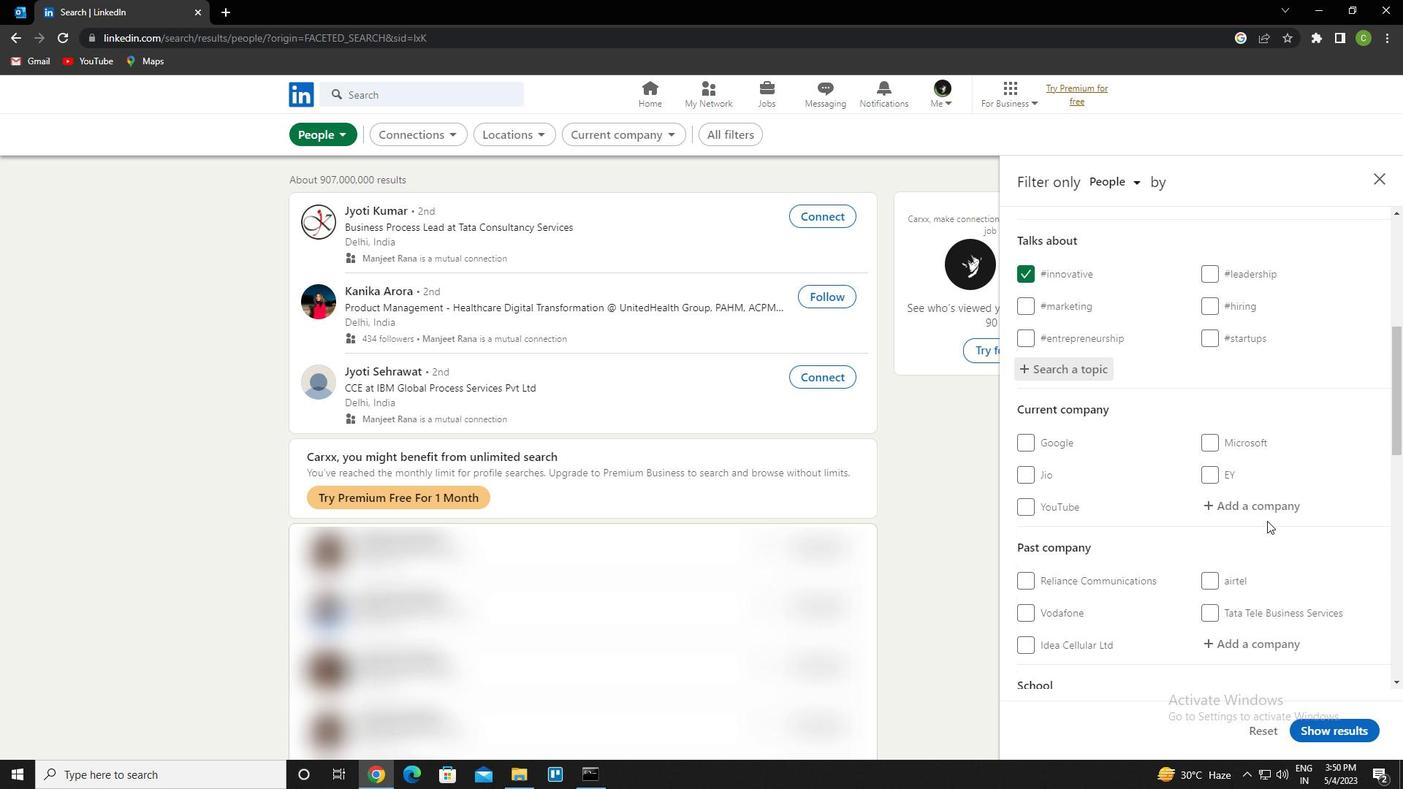 
Action: Mouse scrolled (1267, 520) with delta (0, 0)
Screenshot: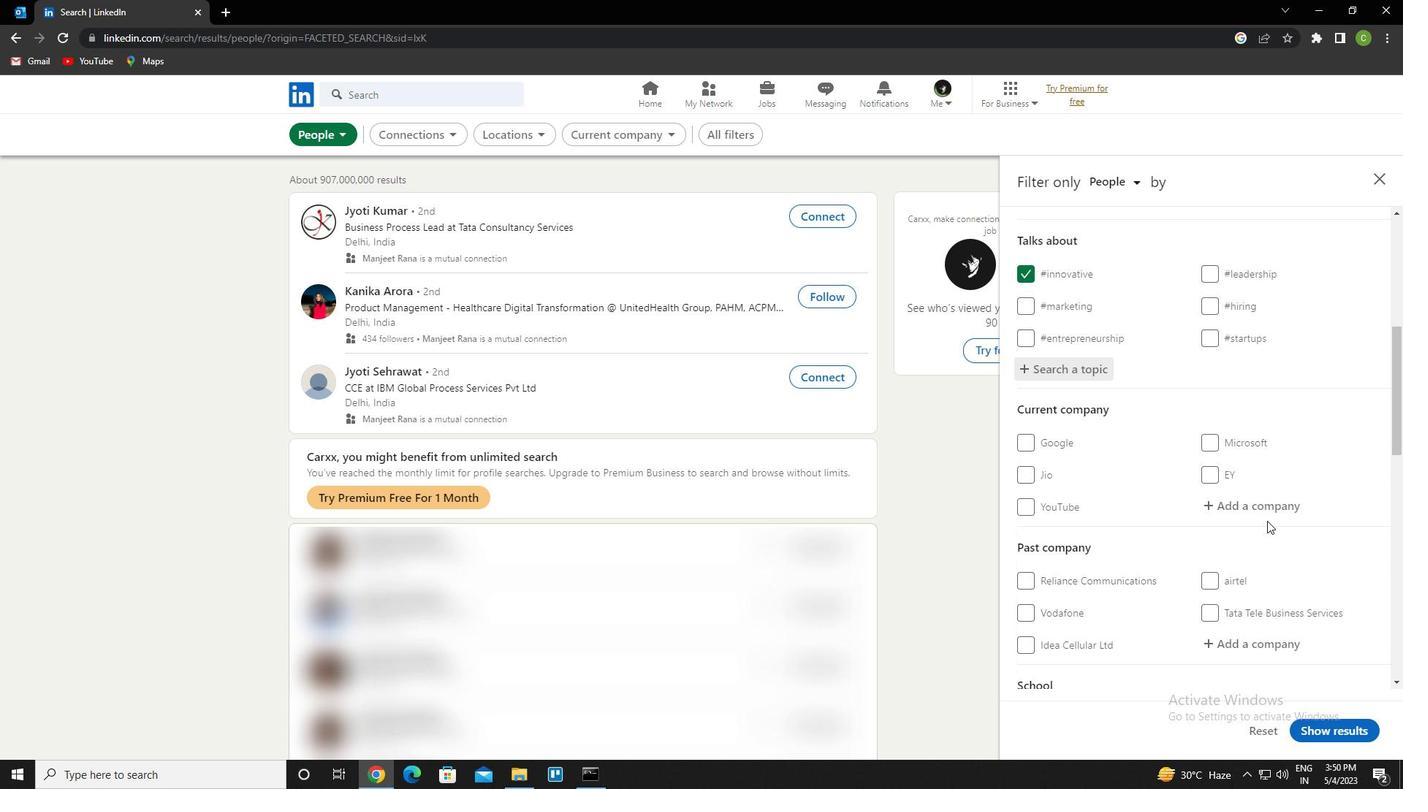 
Action: Mouse moved to (1267, 521)
Screenshot: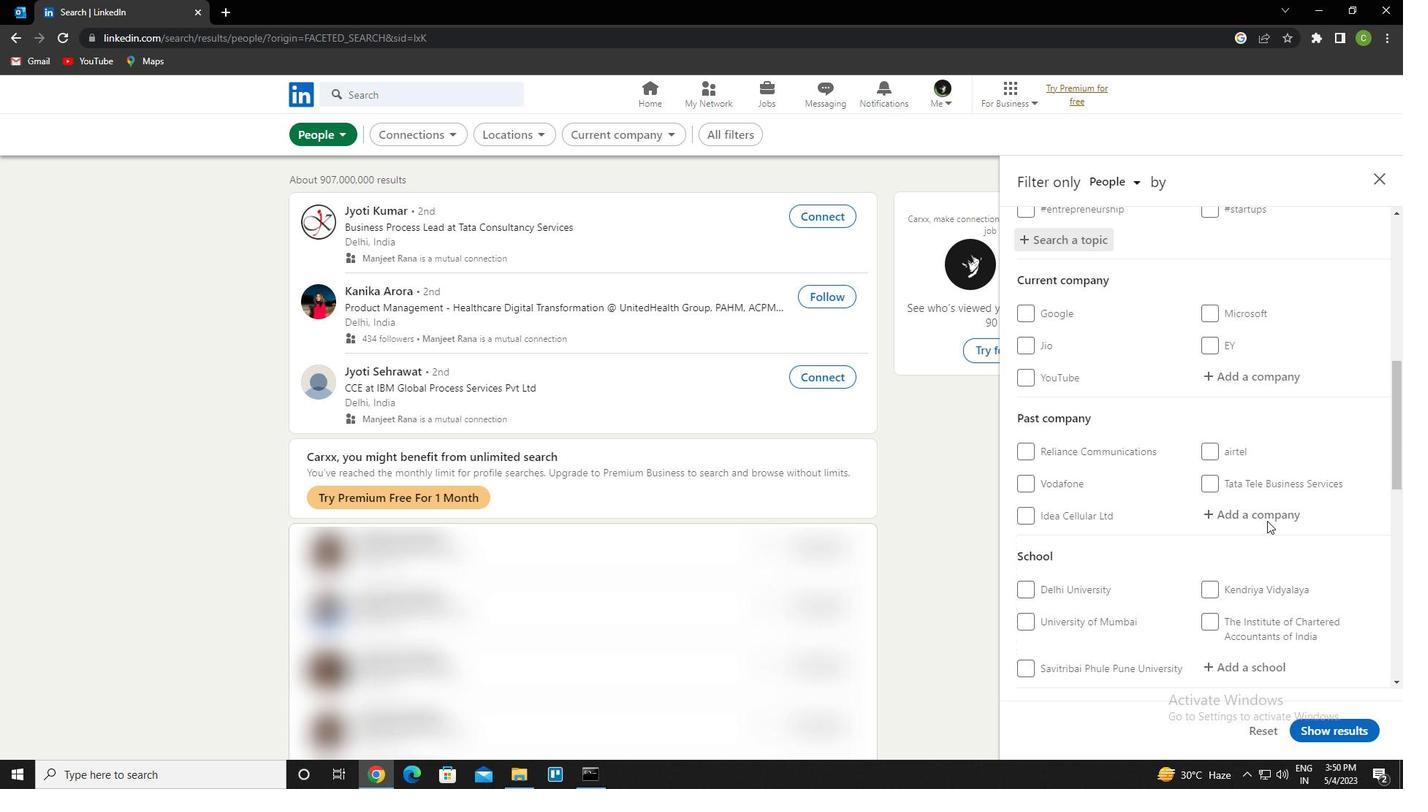 
Action: Mouse scrolled (1267, 520) with delta (0, 0)
Screenshot: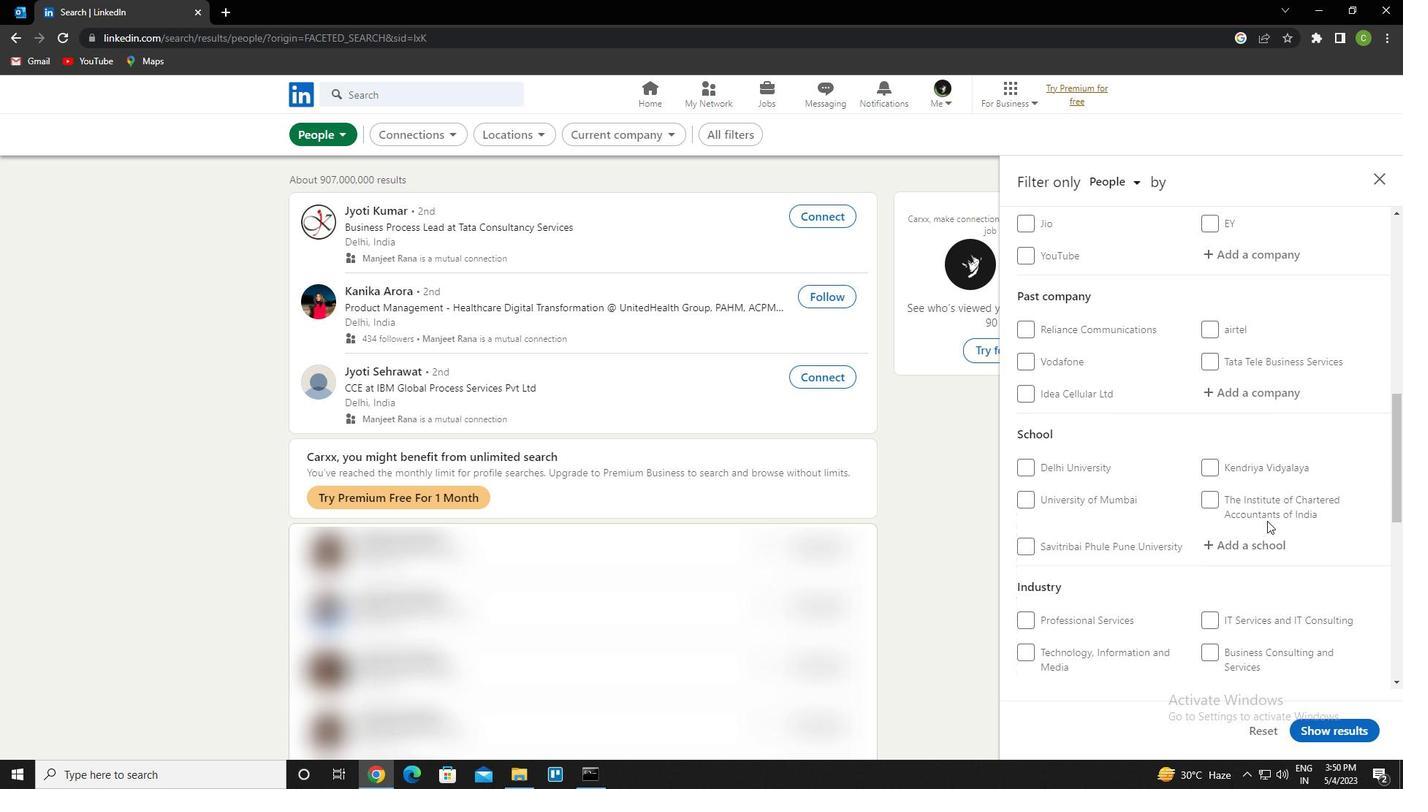 
Action: Mouse moved to (1266, 520)
Screenshot: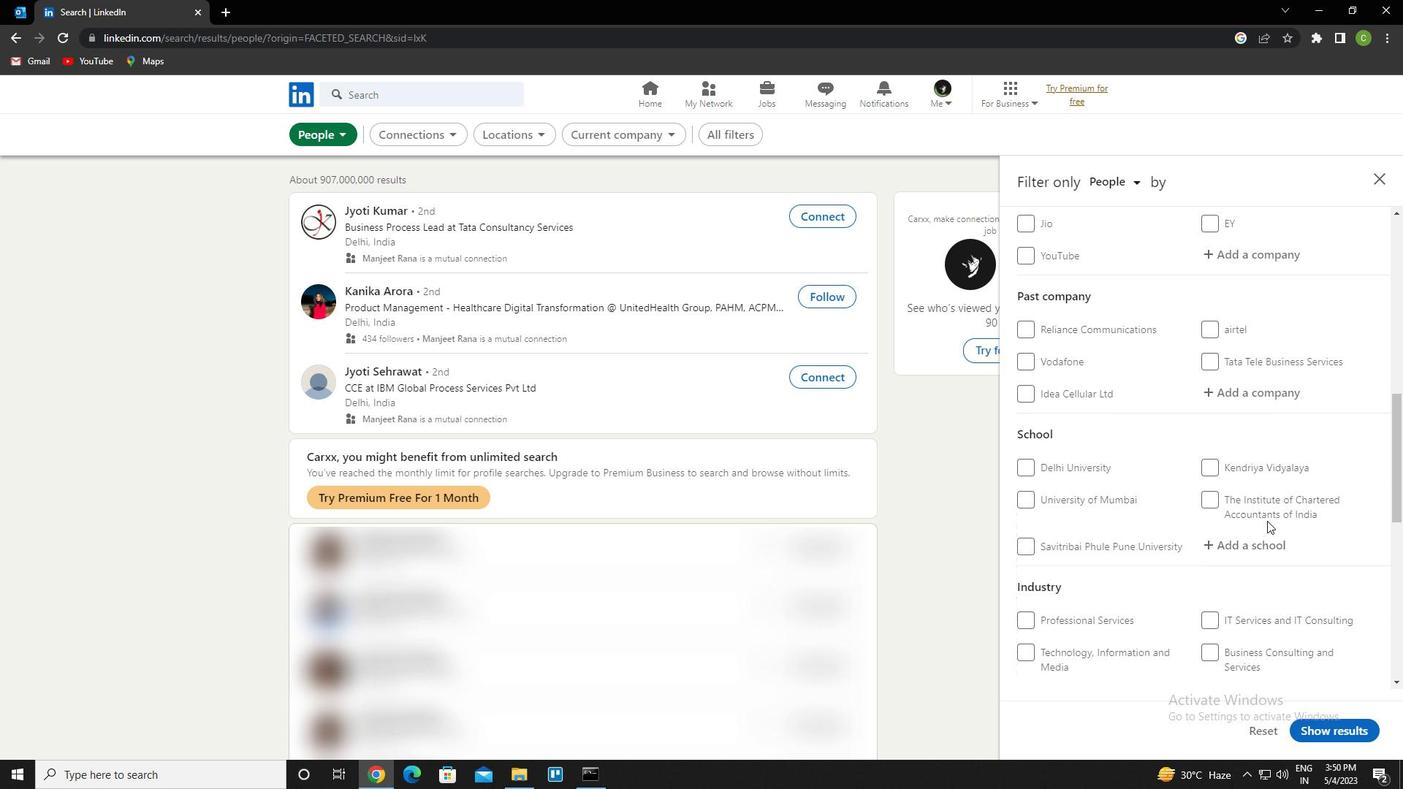 
Action: Mouse scrolled (1266, 519) with delta (0, 0)
Screenshot: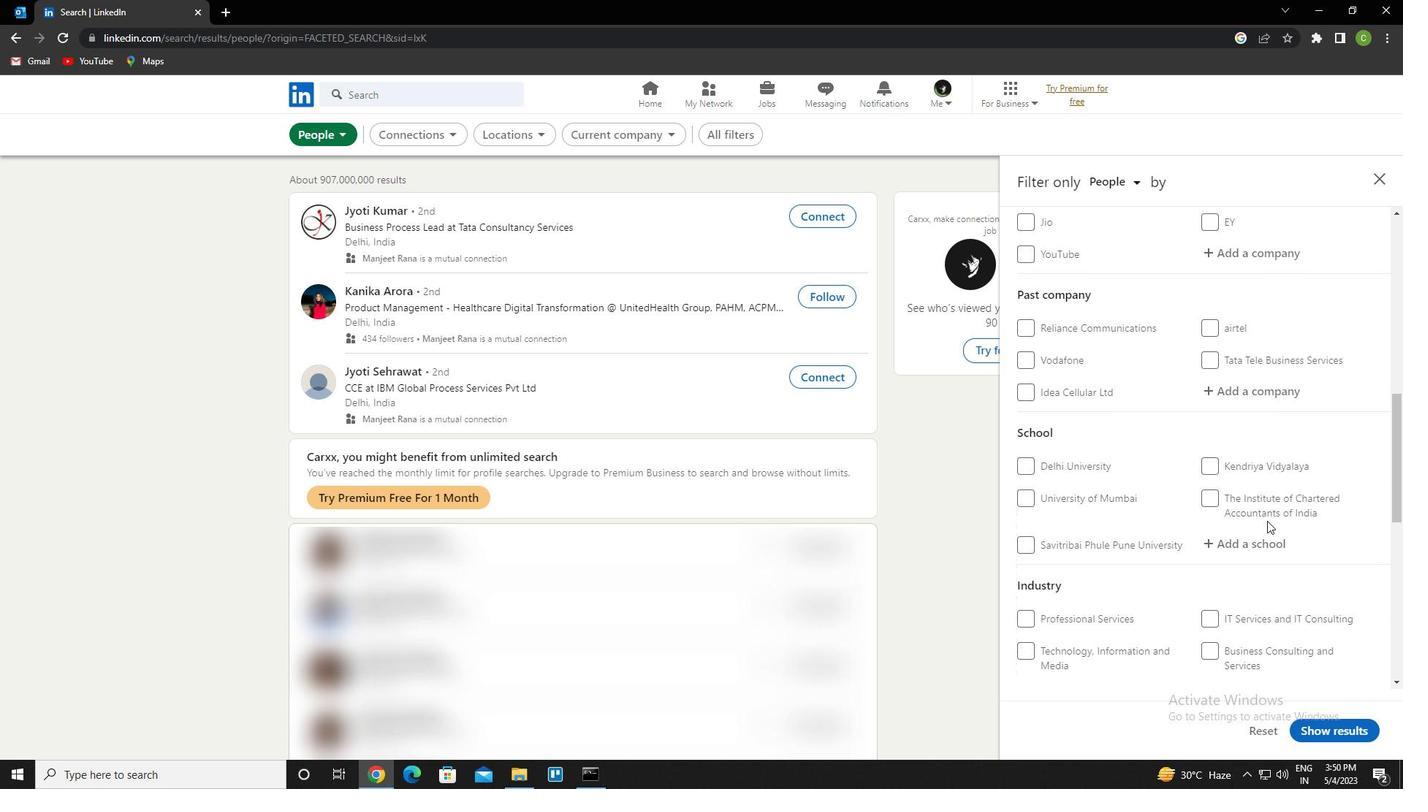 
Action: Mouse moved to (1259, 521)
Screenshot: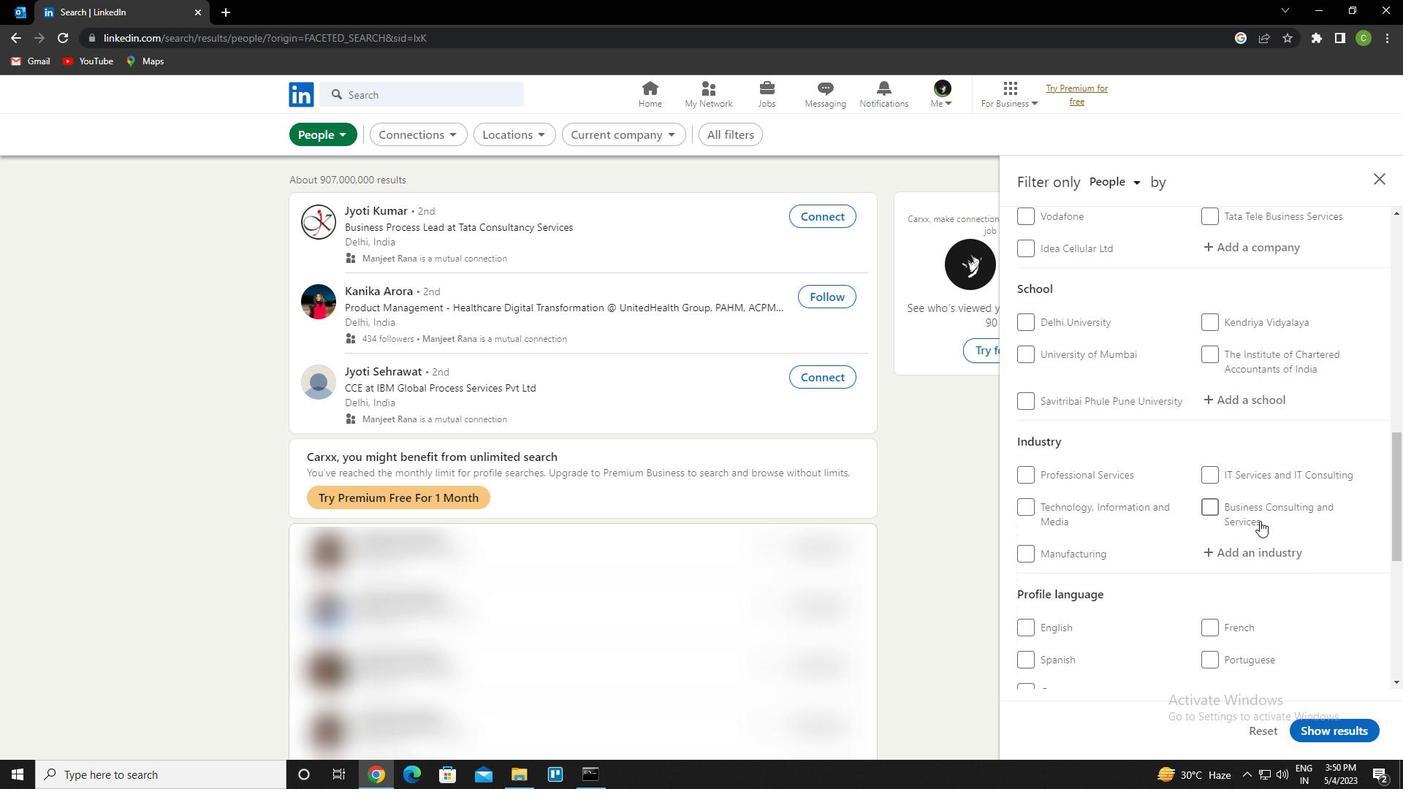 
Action: Mouse scrolled (1259, 520) with delta (0, 0)
Screenshot: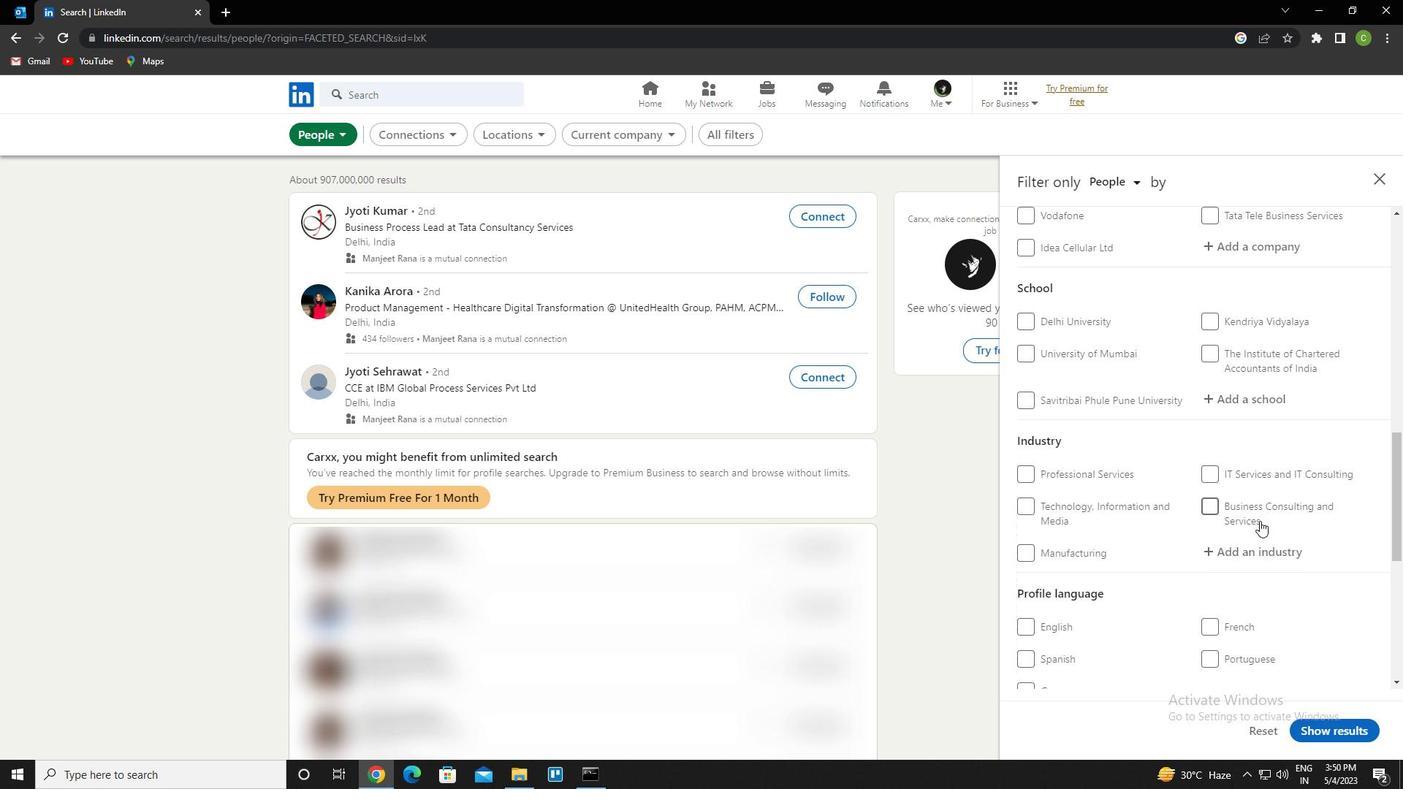 
Action: Mouse moved to (1256, 520)
Screenshot: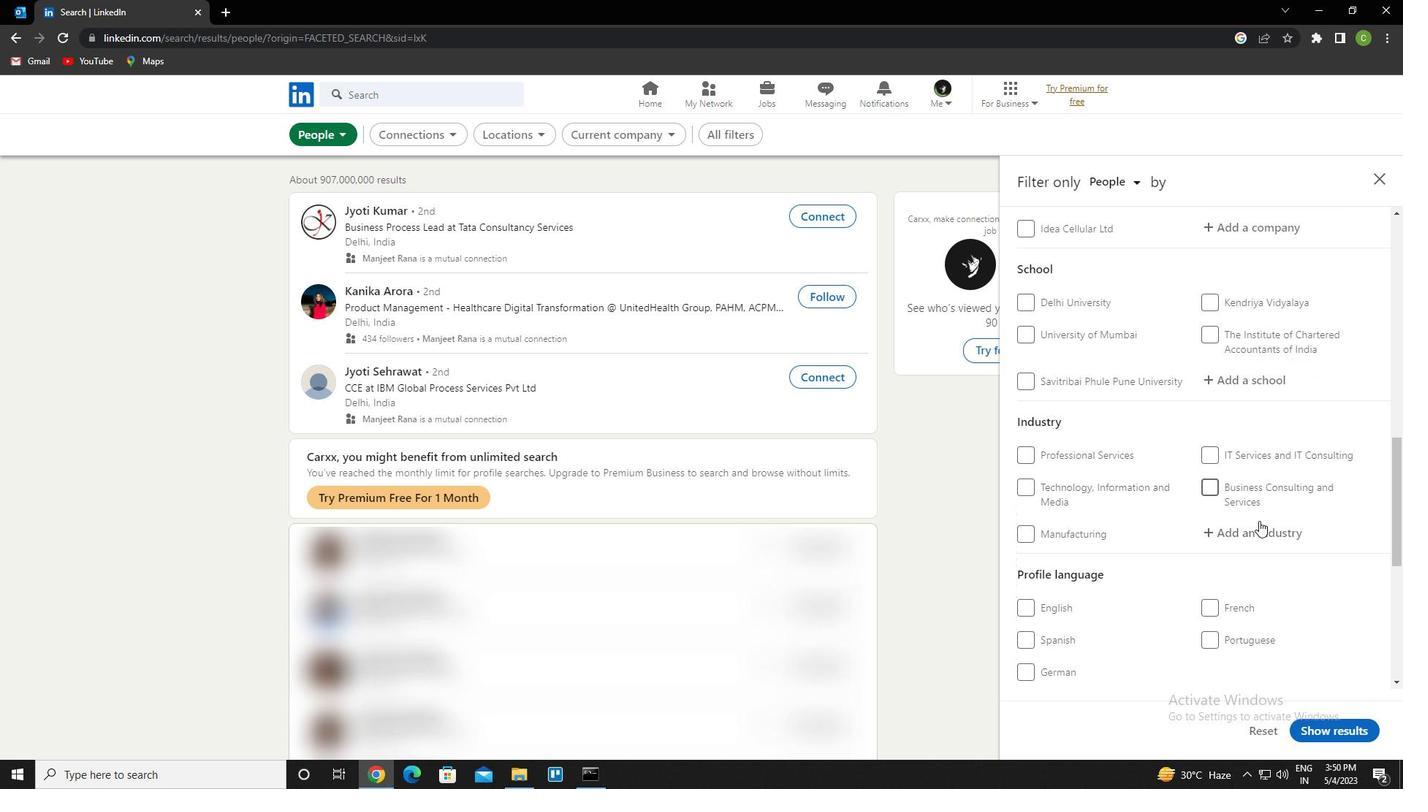 
Action: Mouse scrolled (1256, 519) with delta (0, 0)
Screenshot: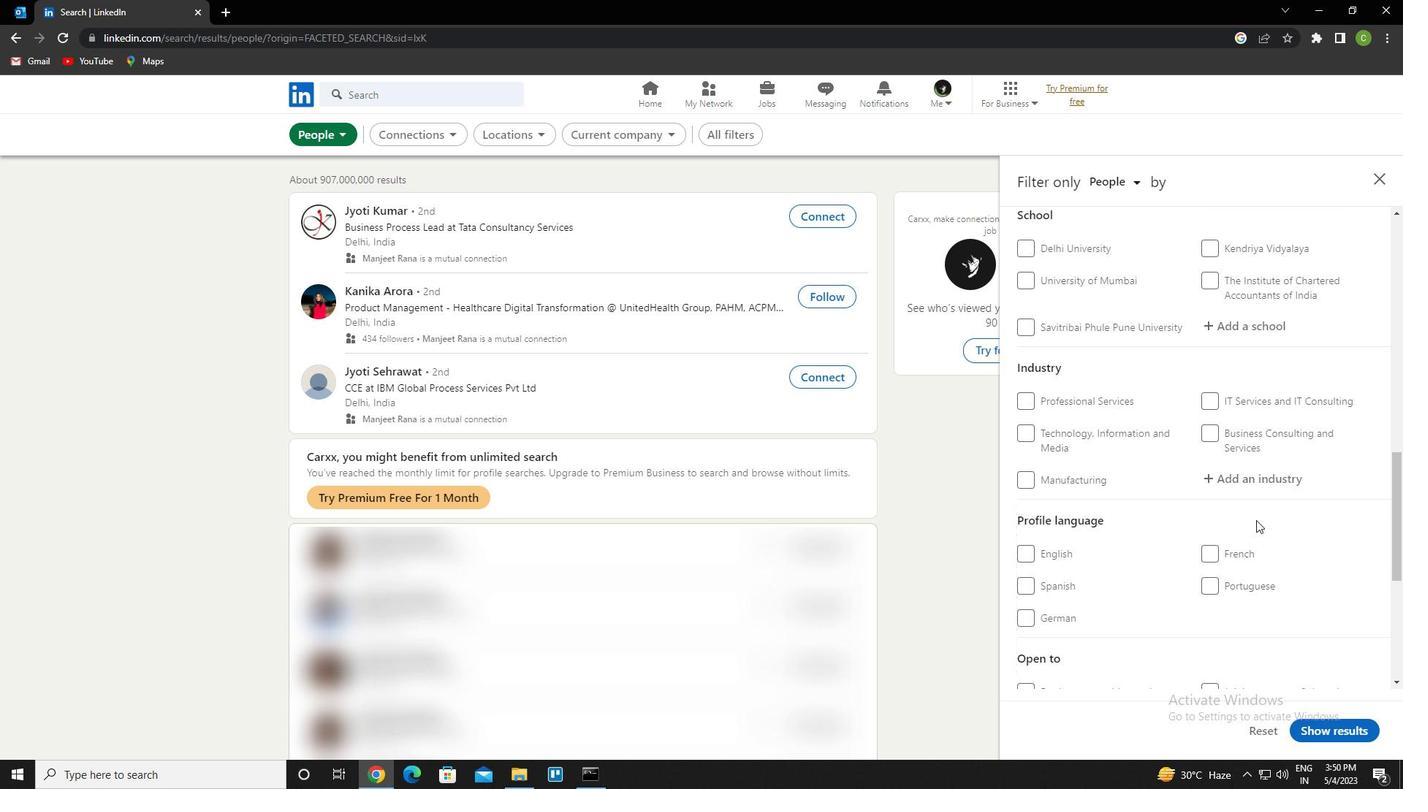 
Action: Mouse moved to (1027, 513)
Screenshot: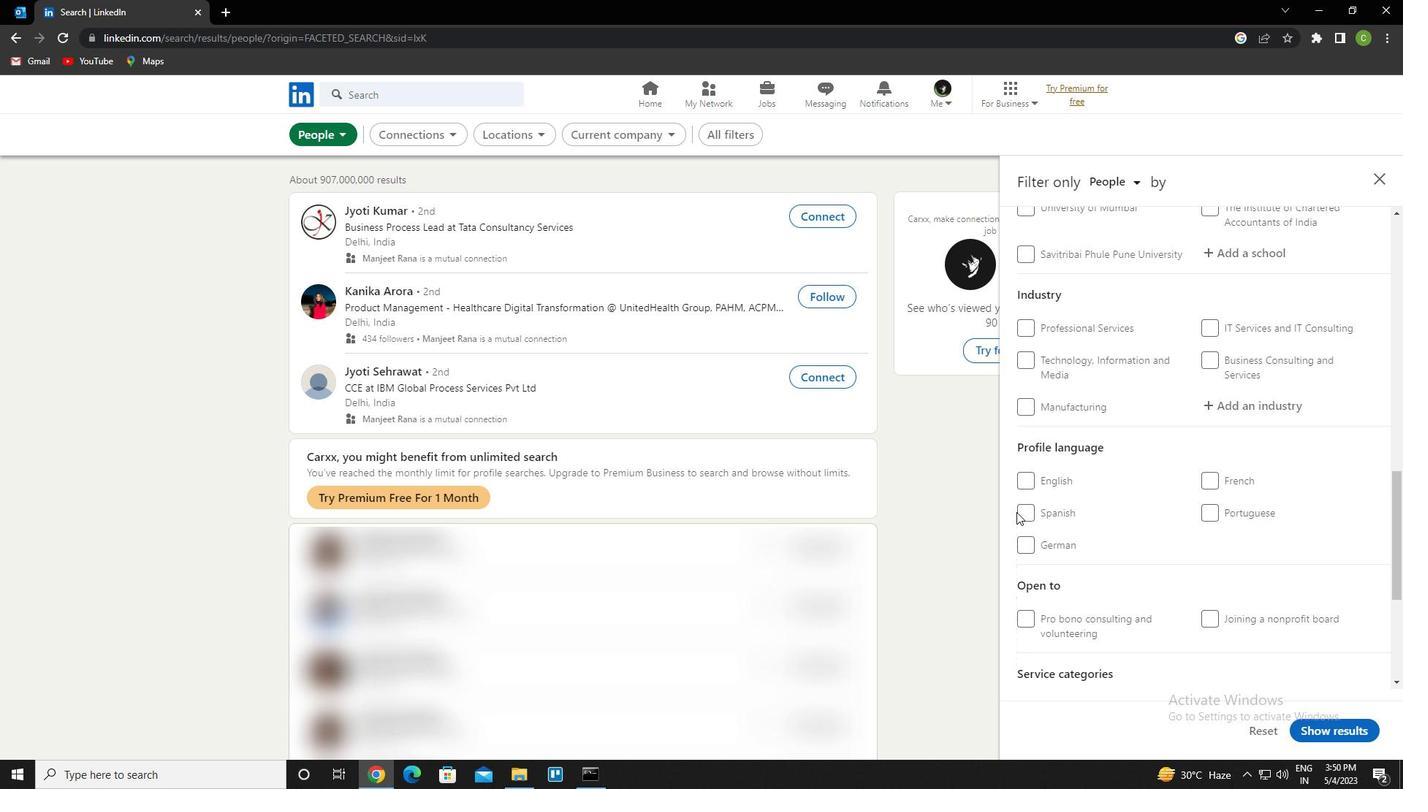 
Action: Mouse pressed left at (1027, 513)
Screenshot: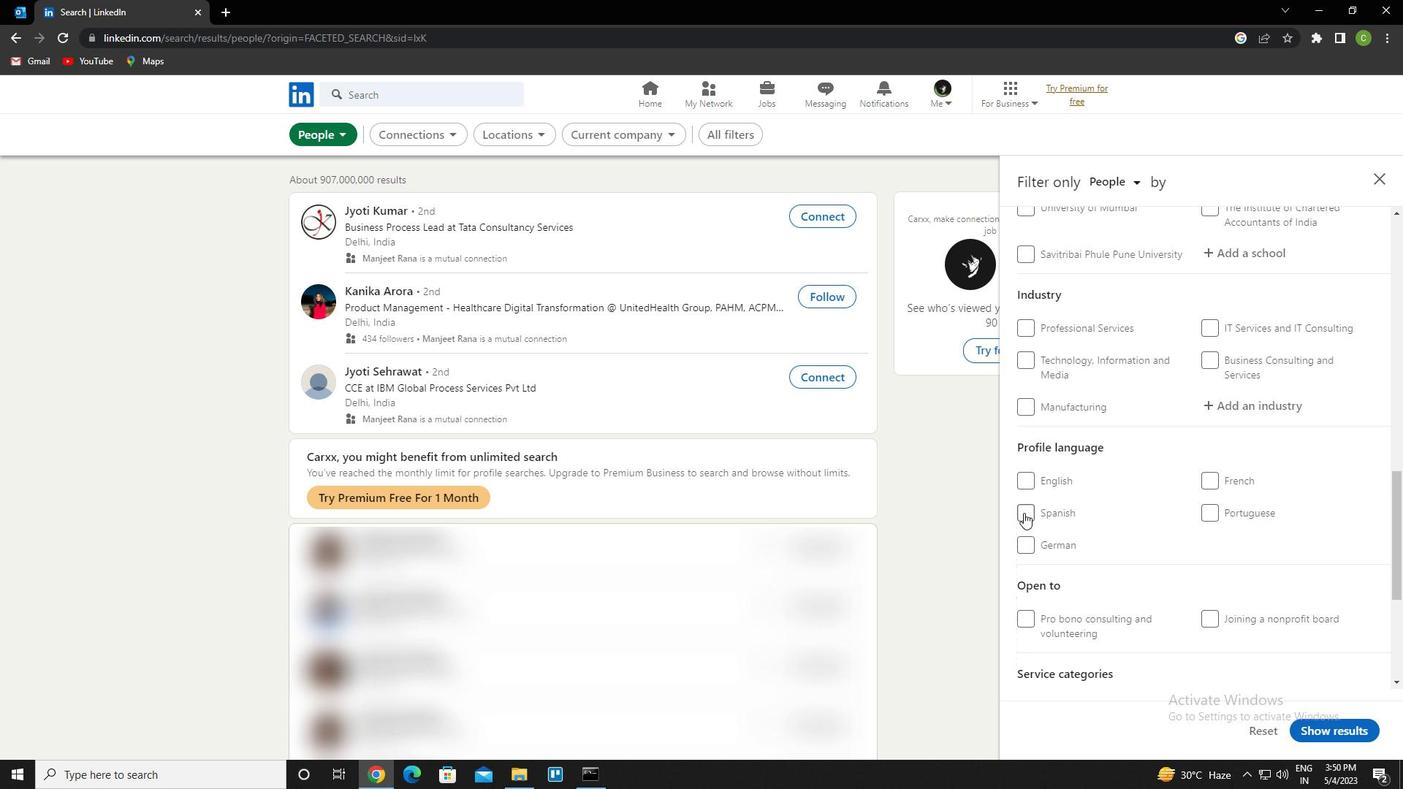 
Action: Mouse moved to (1082, 489)
Screenshot: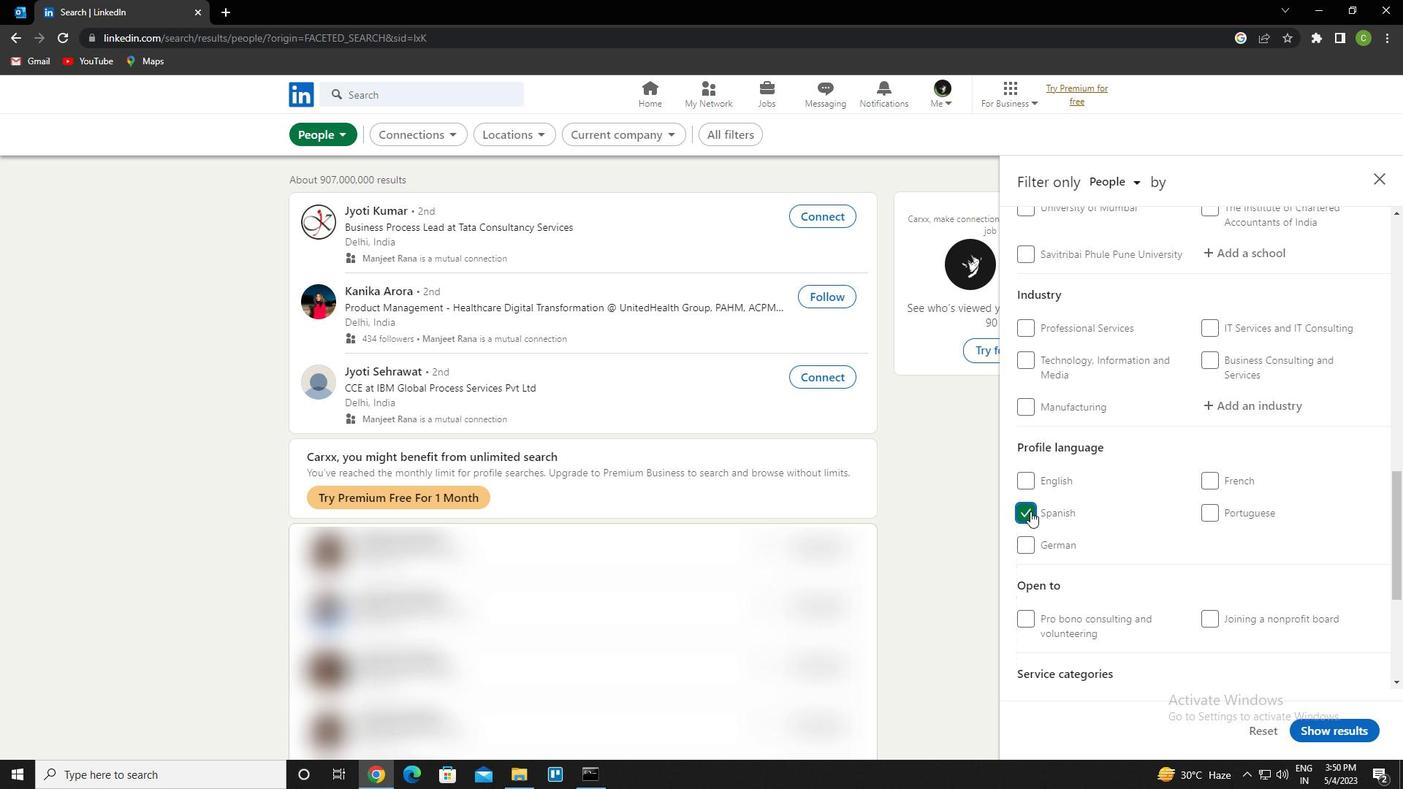 
Action: Mouse scrolled (1082, 490) with delta (0, 0)
Screenshot: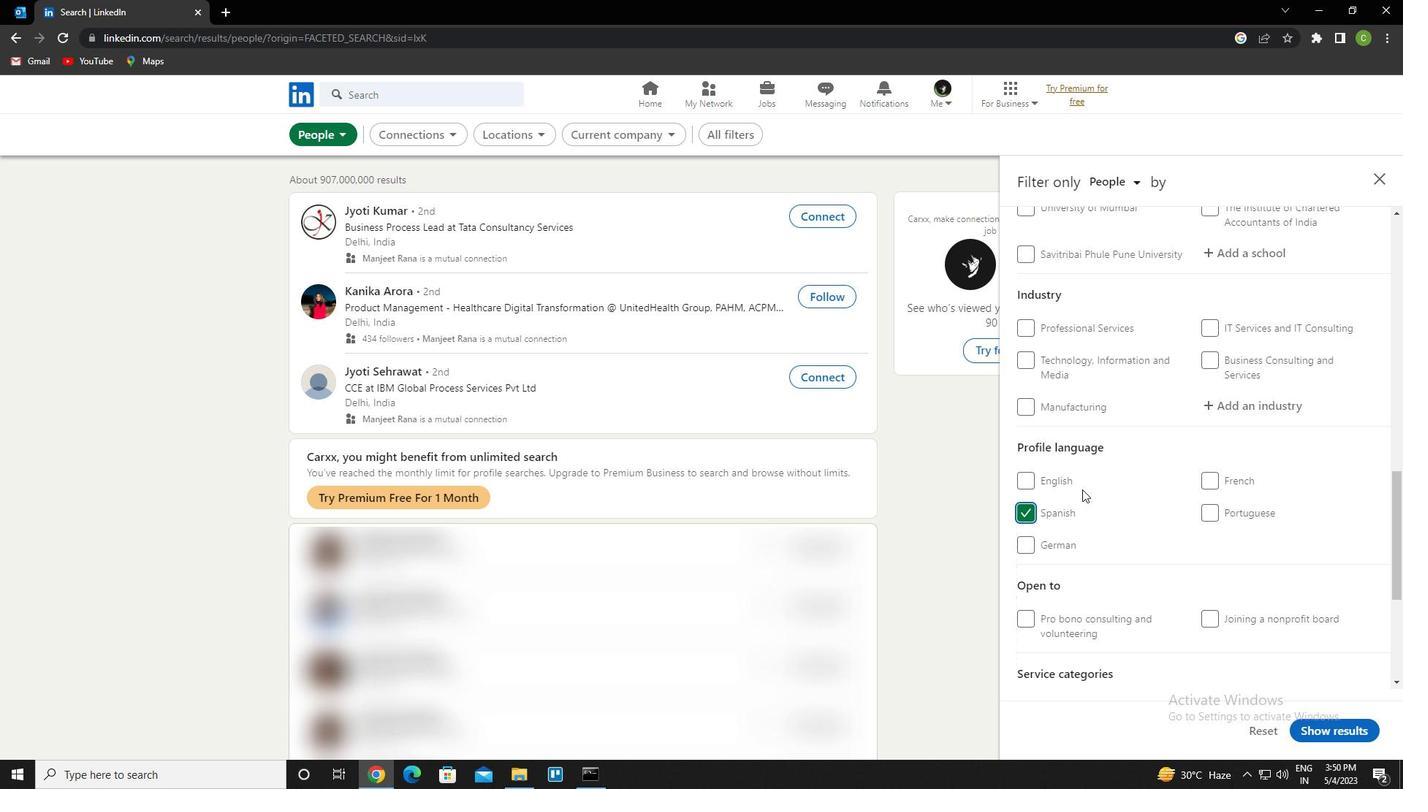 
Action: Mouse scrolled (1082, 490) with delta (0, 0)
Screenshot: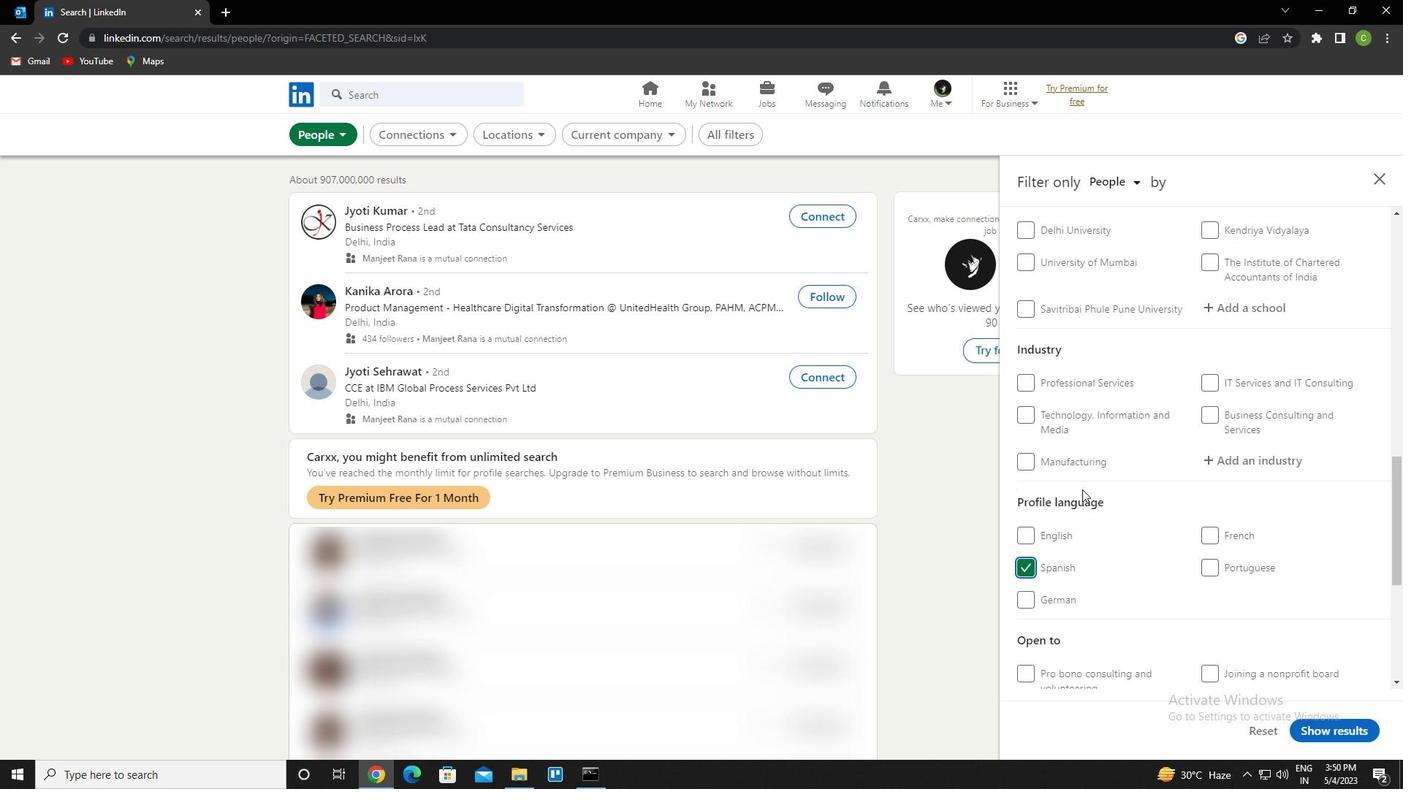 
Action: Mouse scrolled (1082, 490) with delta (0, 0)
Screenshot: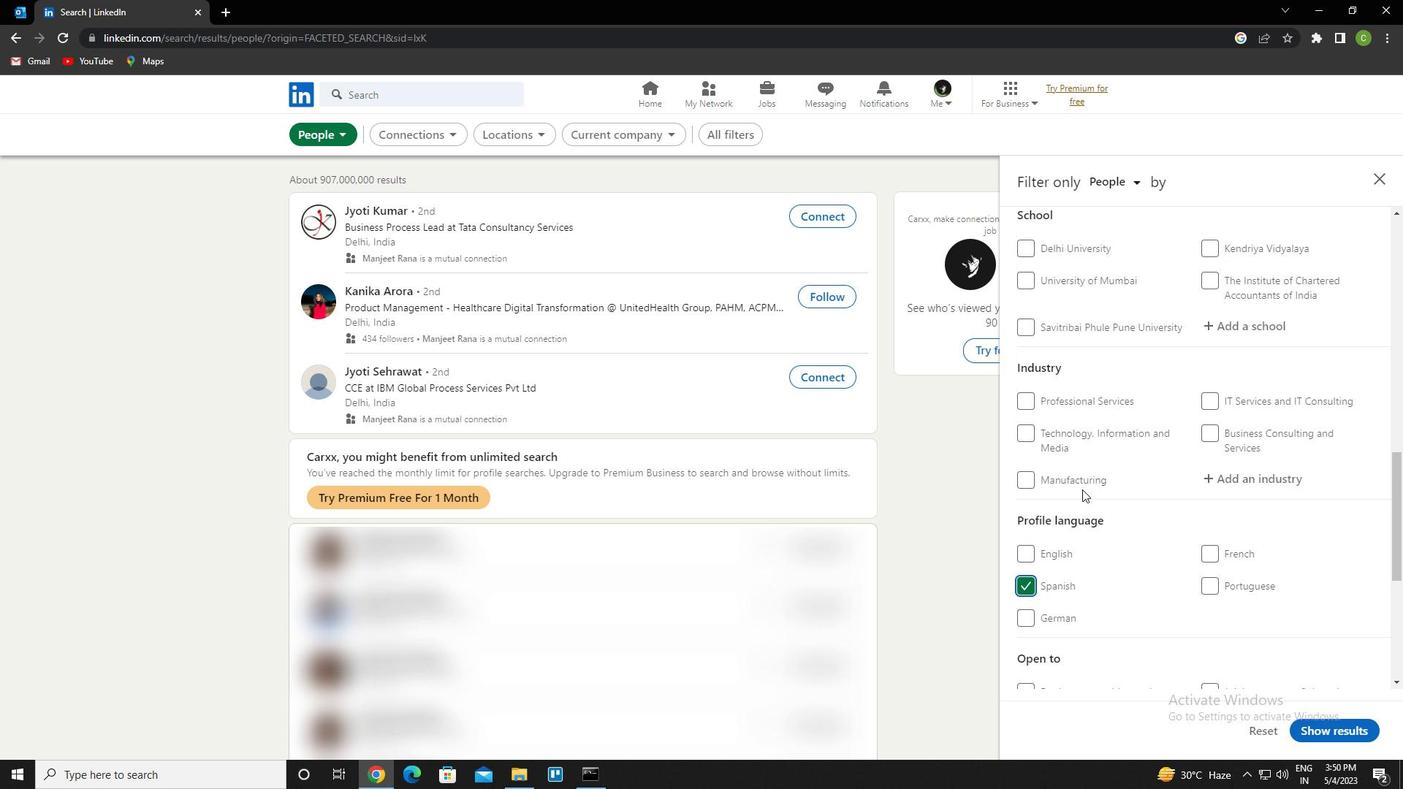 
Action: Mouse moved to (1083, 483)
Screenshot: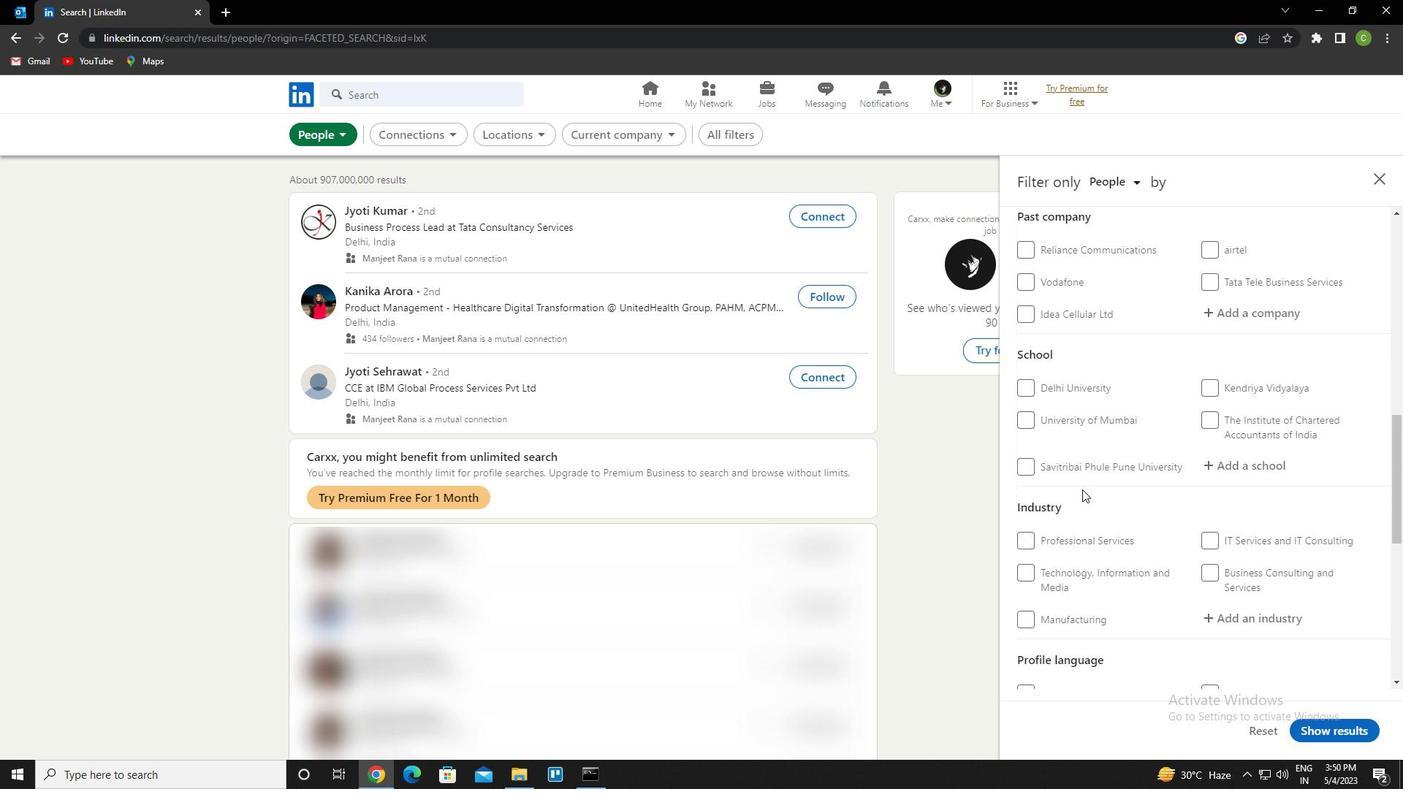 
Action: Mouse scrolled (1083, 483) with delta (0, 0)
Screenshot: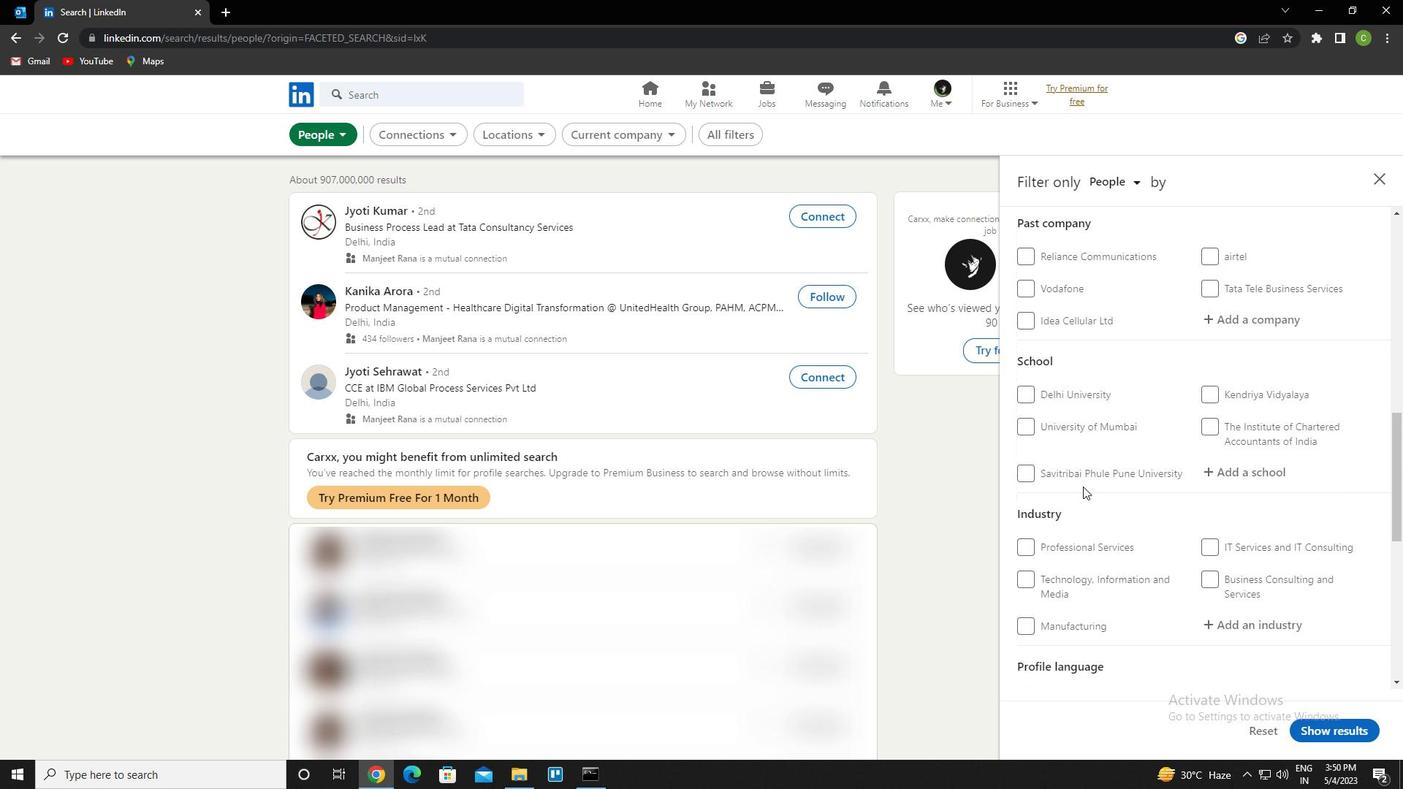 
Action: Mouse moved to (1155, 434)
Screenshot: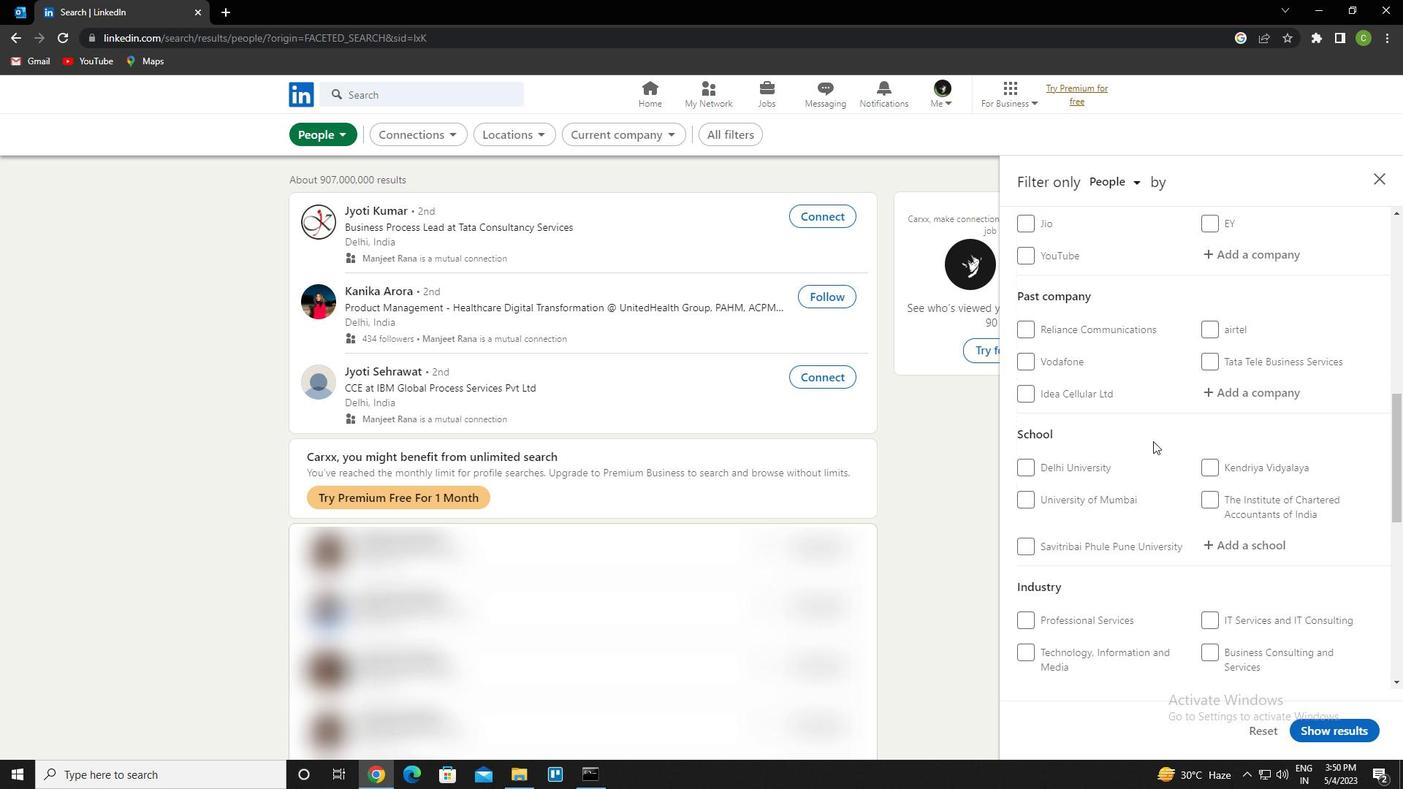 
Action: Mouse scrolled (1155, 435) with delta (0, 0)
Screenshot: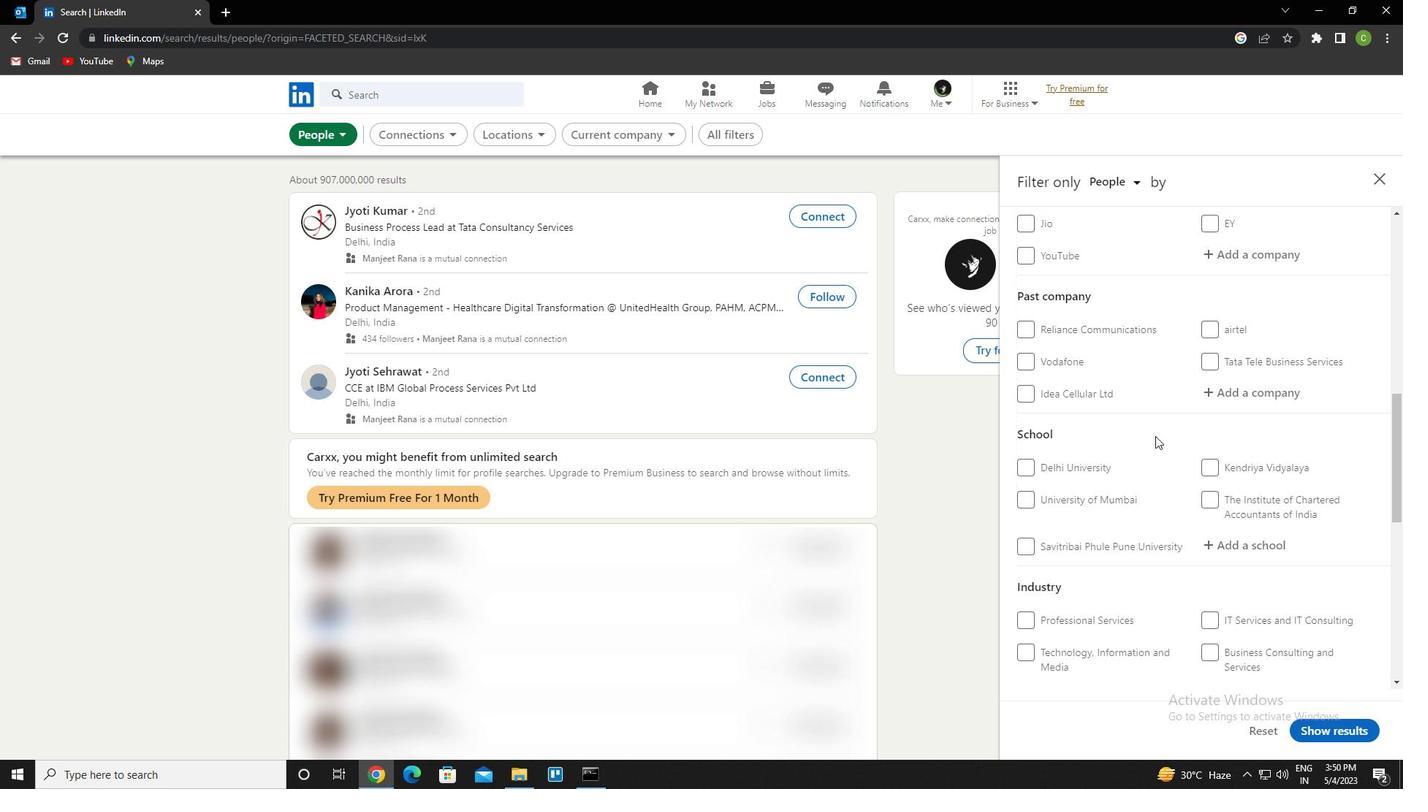 
Action: Mouse moved to (1280, 335)
Screenshot: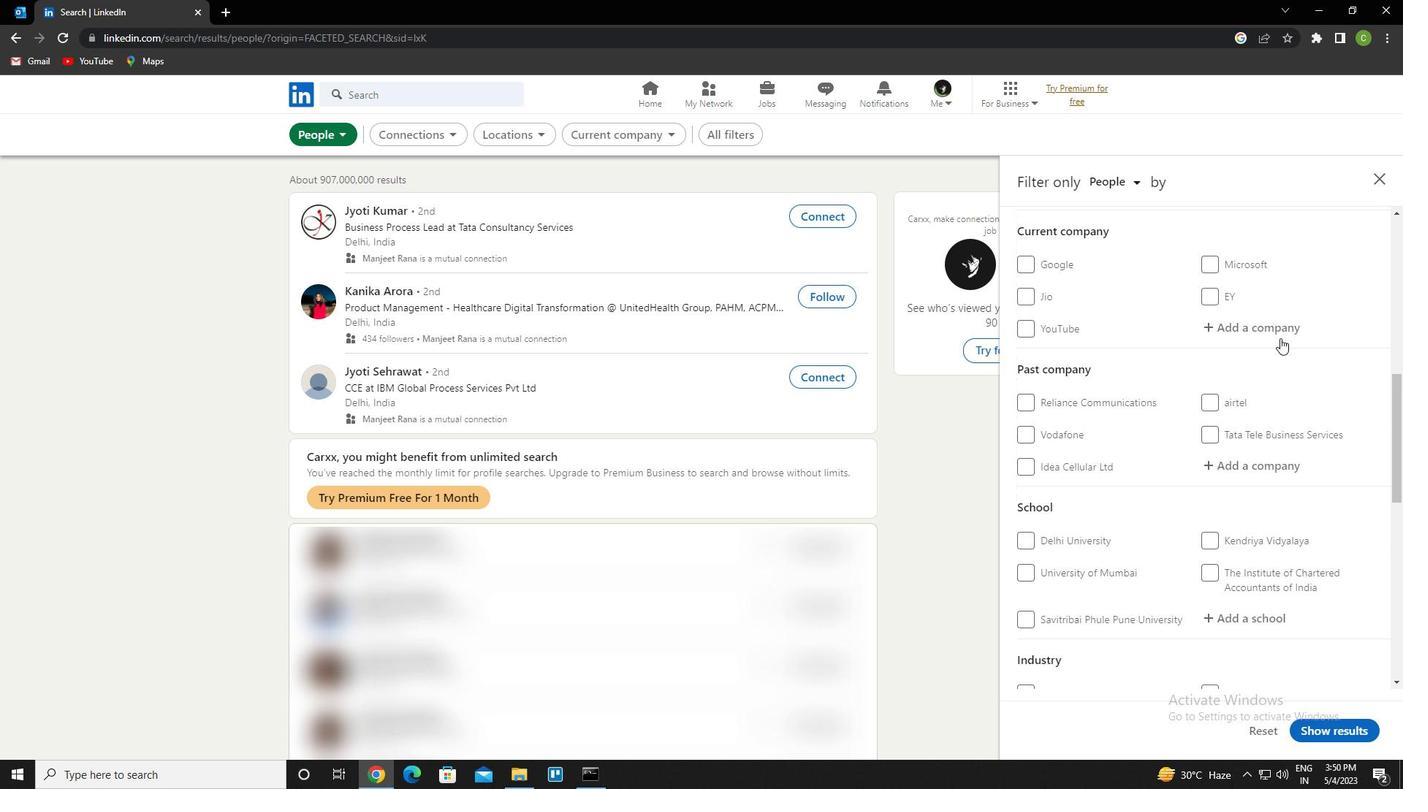 
Action: Mouse pressed left at (1280, 335)
Screenshot: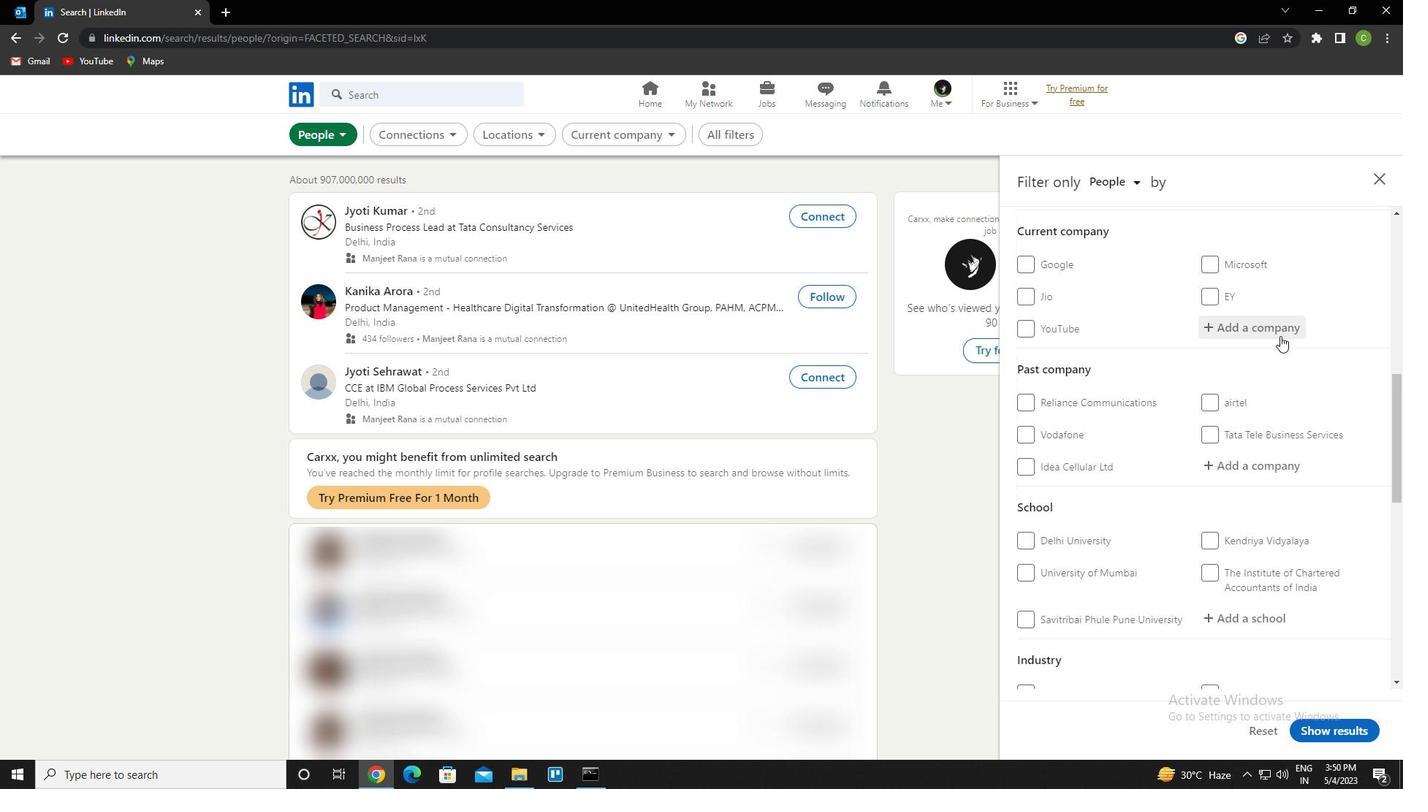 
Action: Mouse moved to (1281, 335)
Screenshot: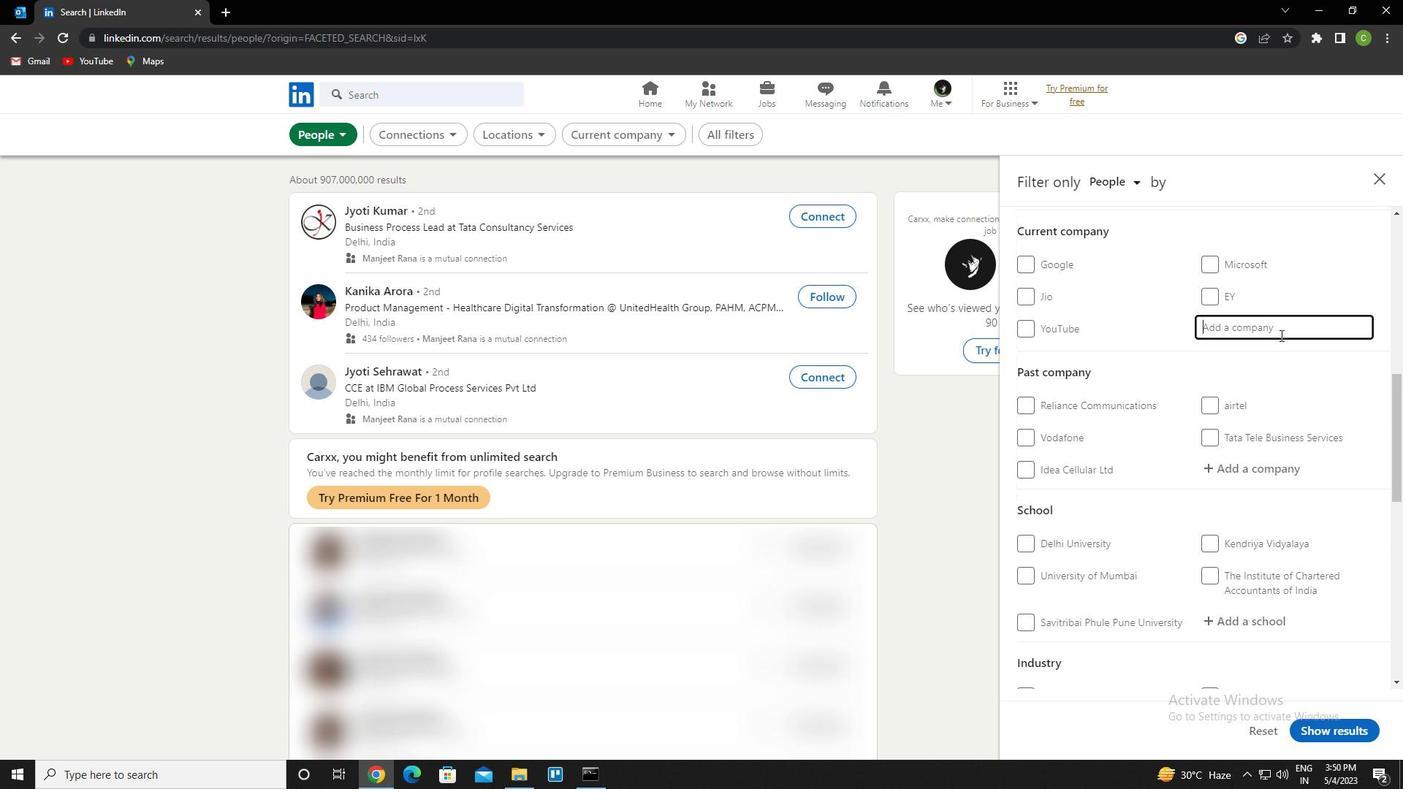 
Action: Key pressed <Key.caps_lock>aiims<Key.down><Key.enter>
Screenshot: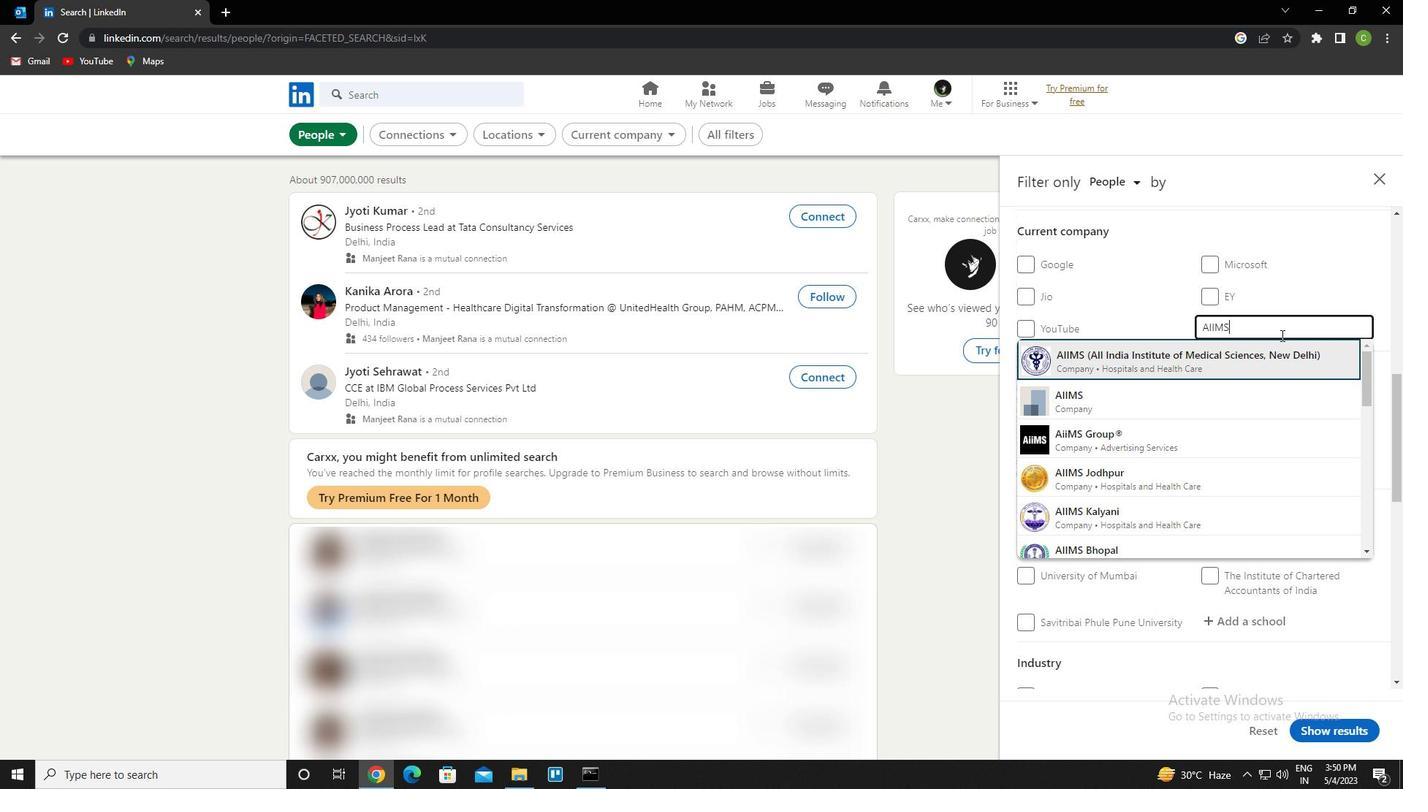 
Action: Mouse scrolled (1281, 334) with delta (0, 0)
Screenshot: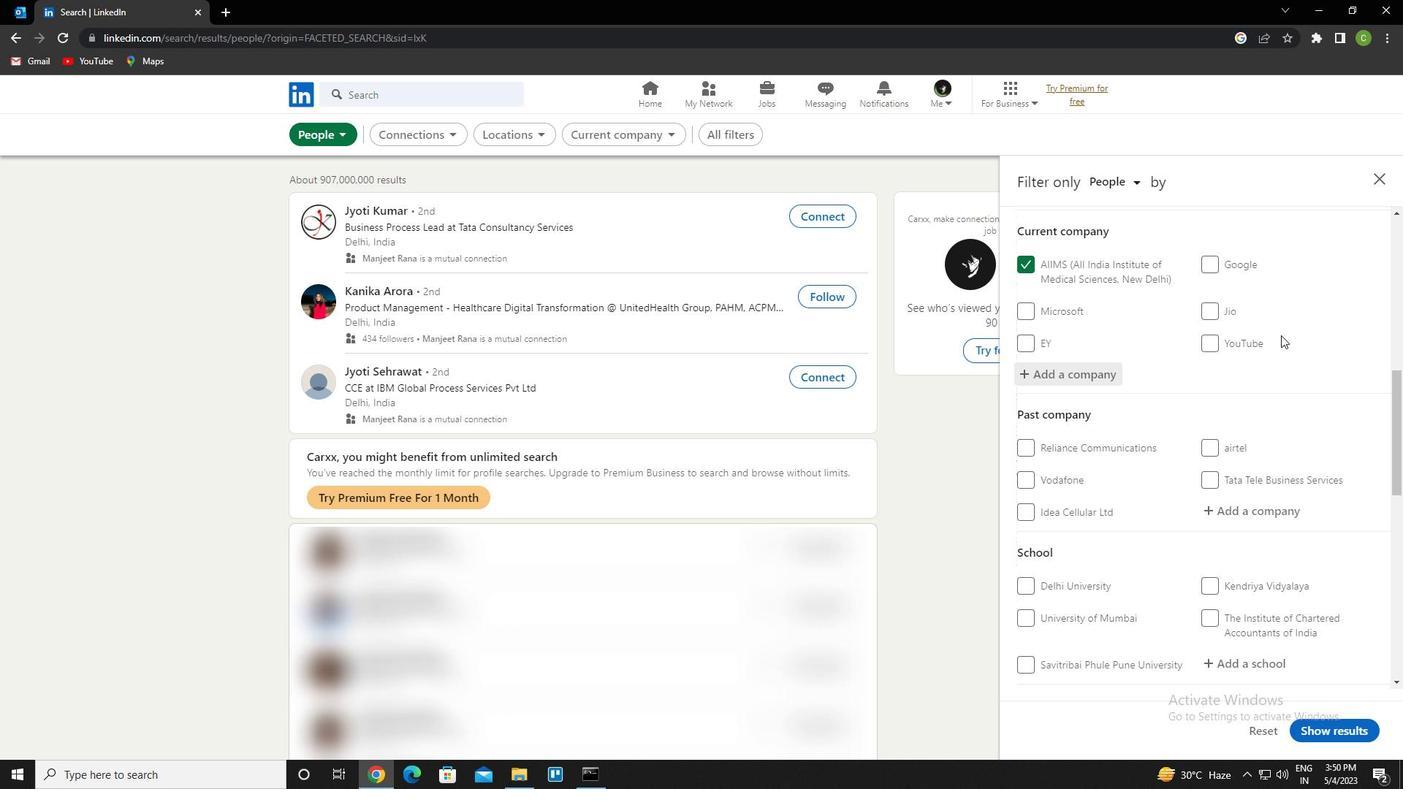 
Action: Mouse moved to (1259, 423)
Screenshot: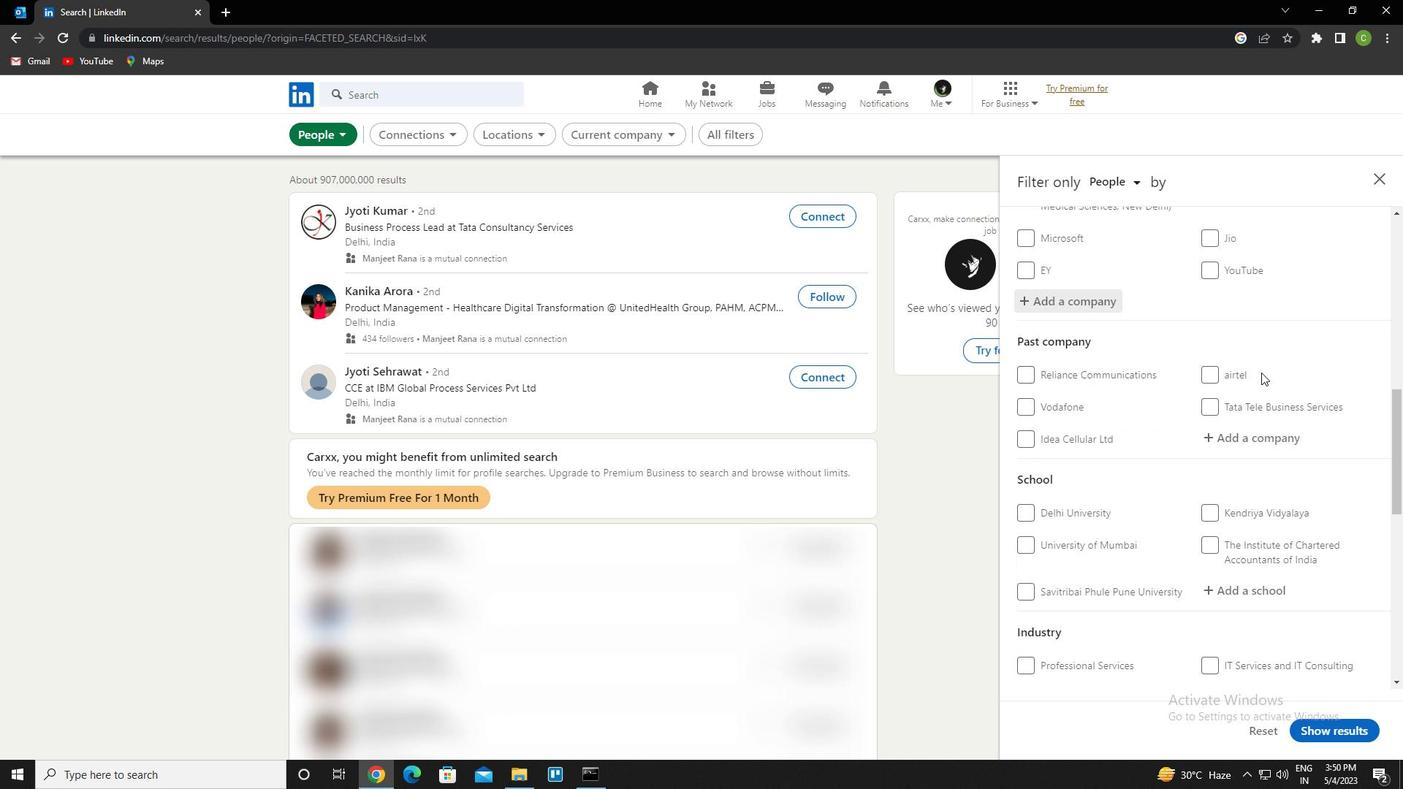 
Action: Mouse scrolled (1259, 422) with delta (0, 0)
Screenshot: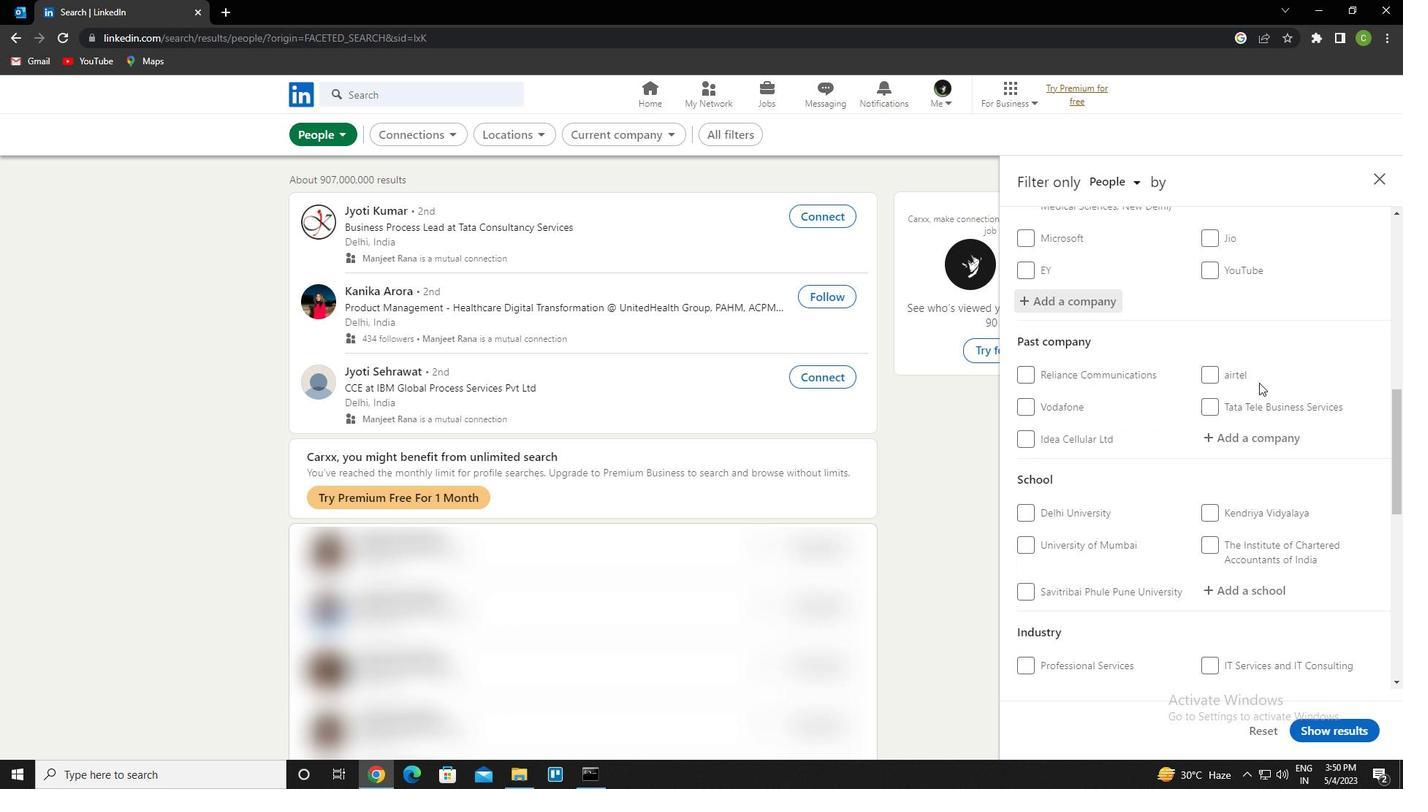 
Action: Mouse moved to (1259, 423)
Screenshot: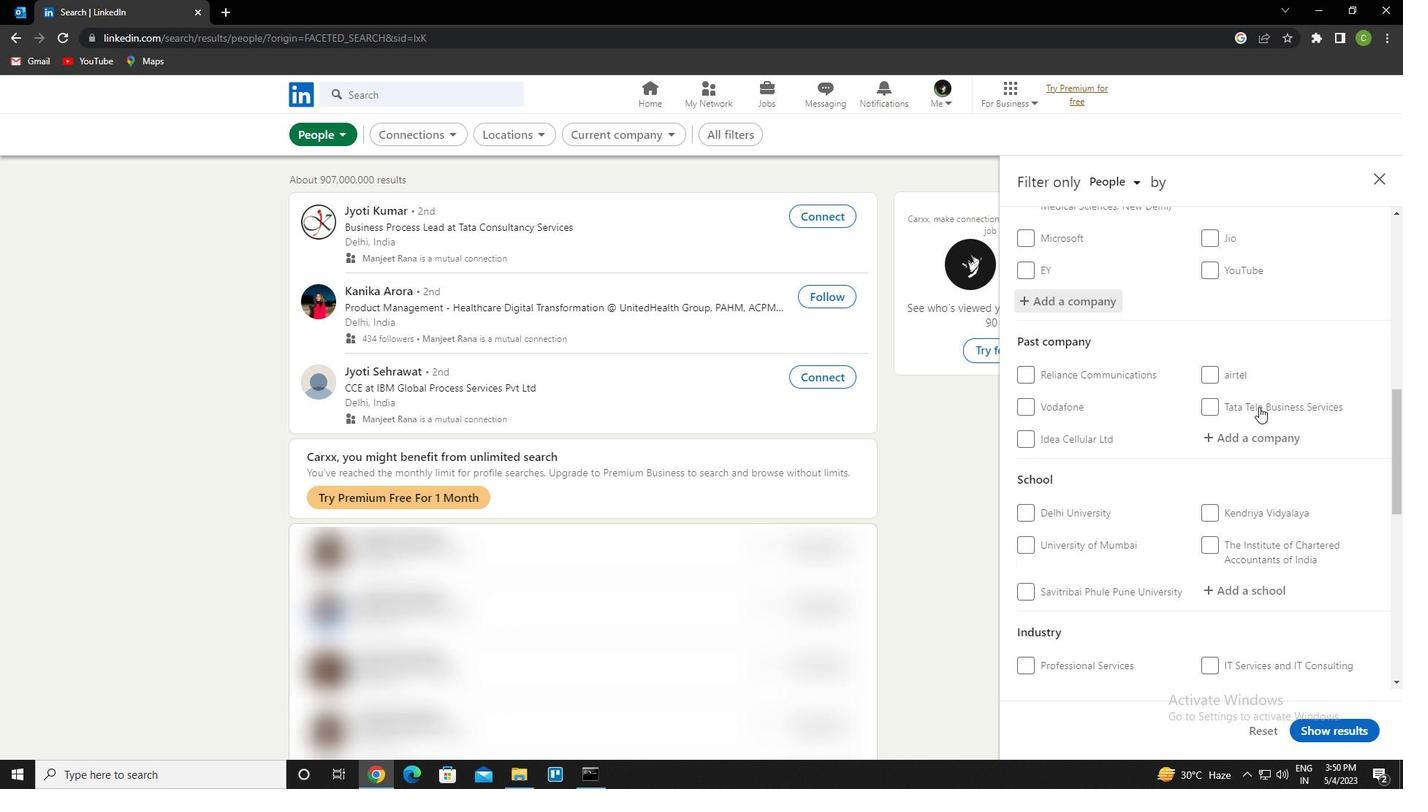 
Action: Mouse scrolled (1259, 423) with delta (0, 0)
Screenshot: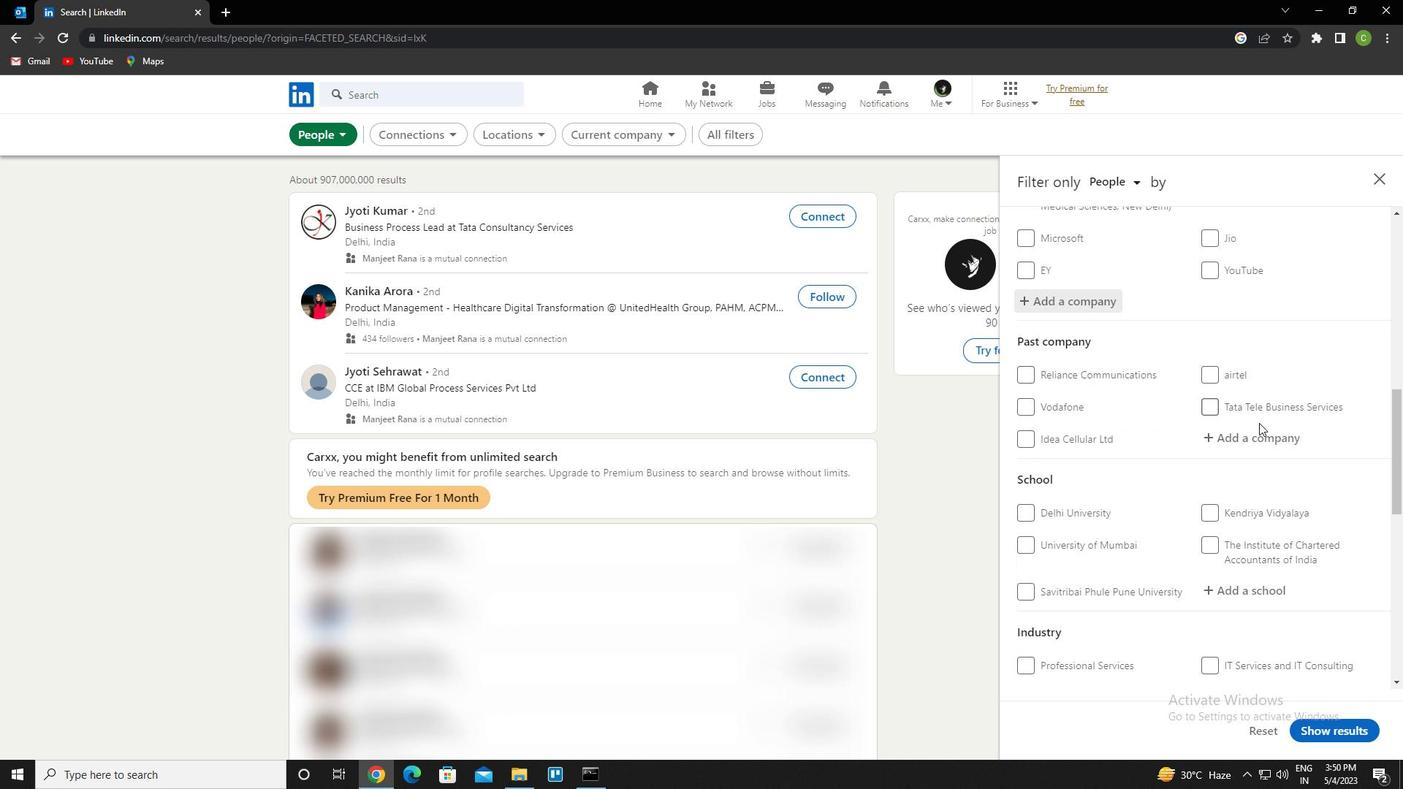 
Action: Mouse moved to (1256, 439)
Screenshot: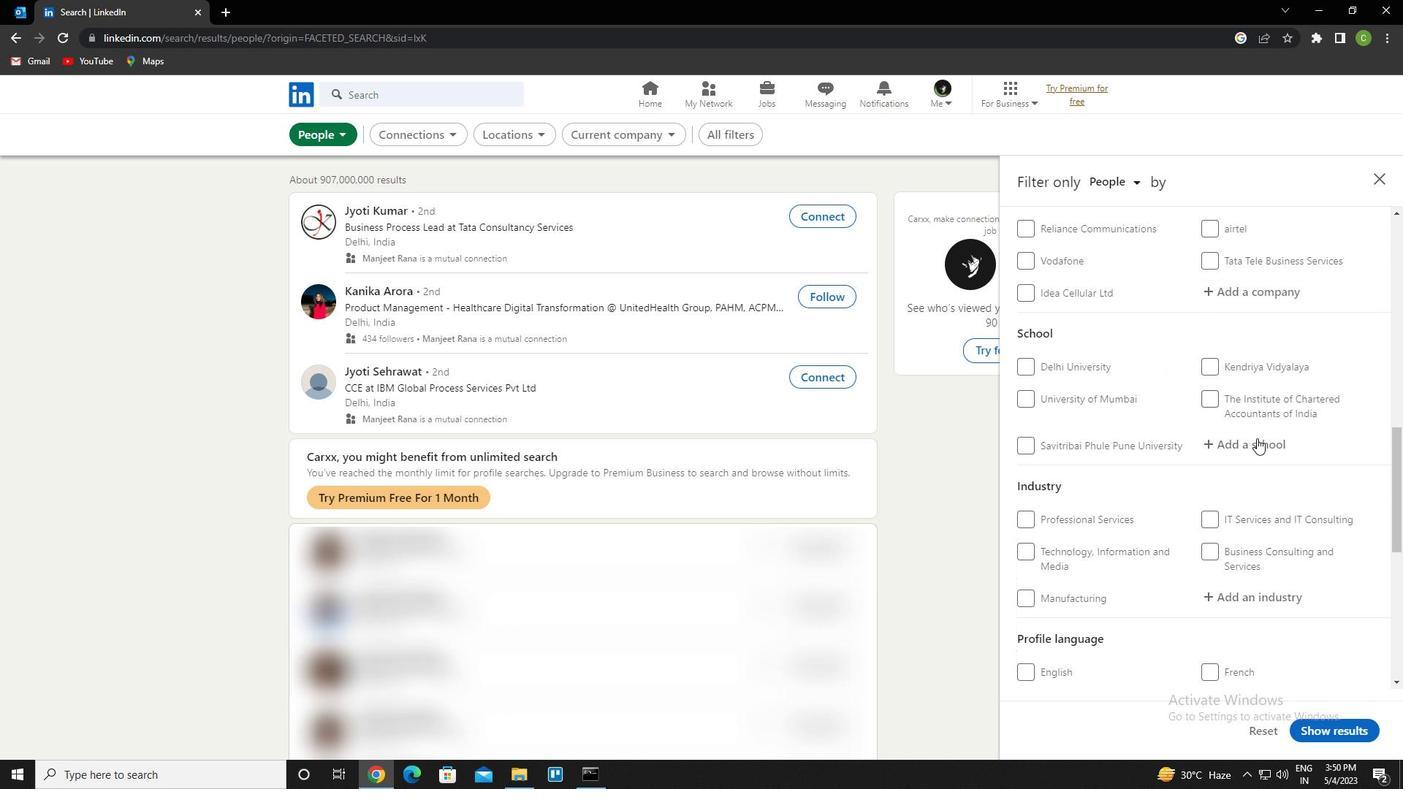 
Action: Mouse pressed left at (1256, 439)
Screenshot: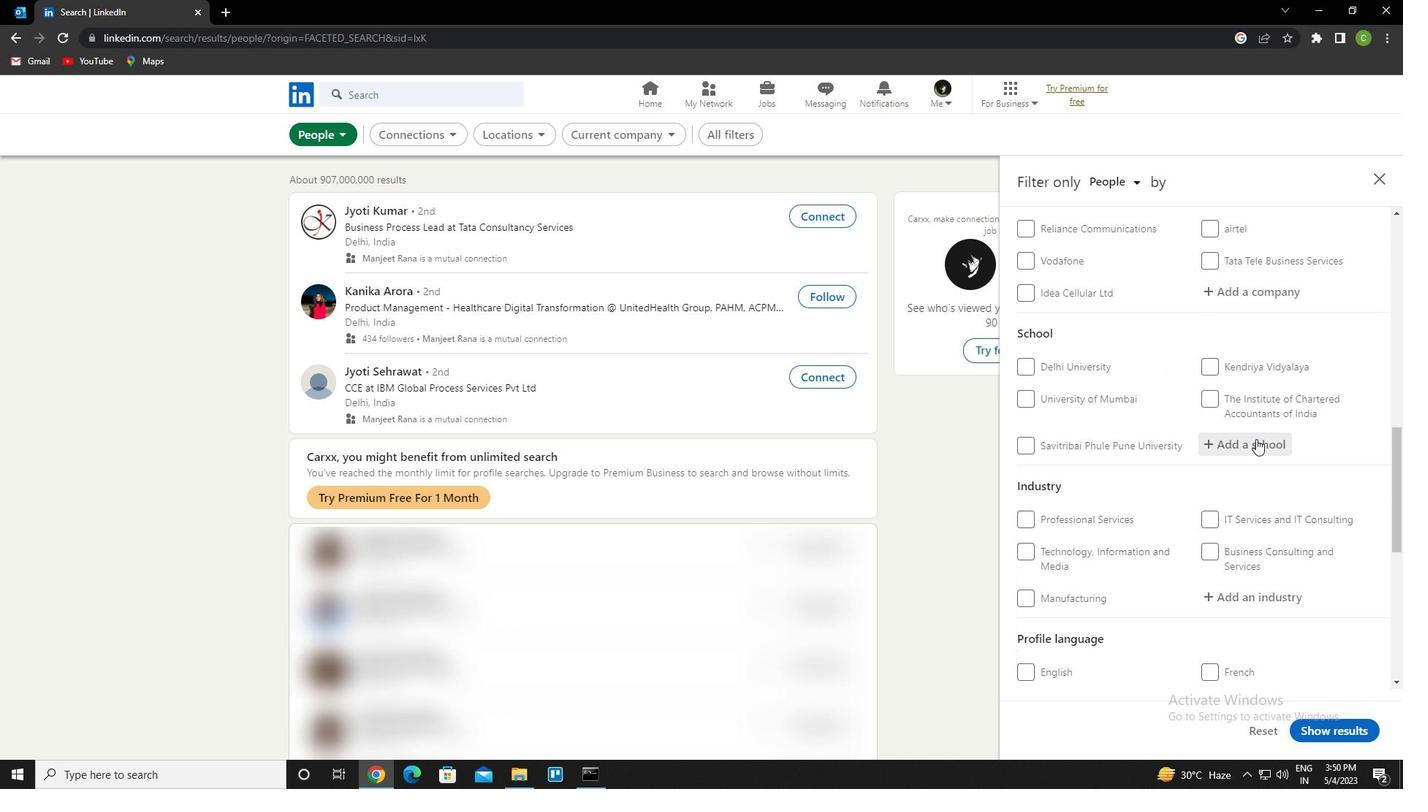 
Action: Key pressed <Key.caps_lock><Key.caps_lock>i<Key.caps_lock>nstitute<Key.space>of<Key.space>knowledge<Key.space>technologies<Key.backspace><Key.backspace>es
Screenshot: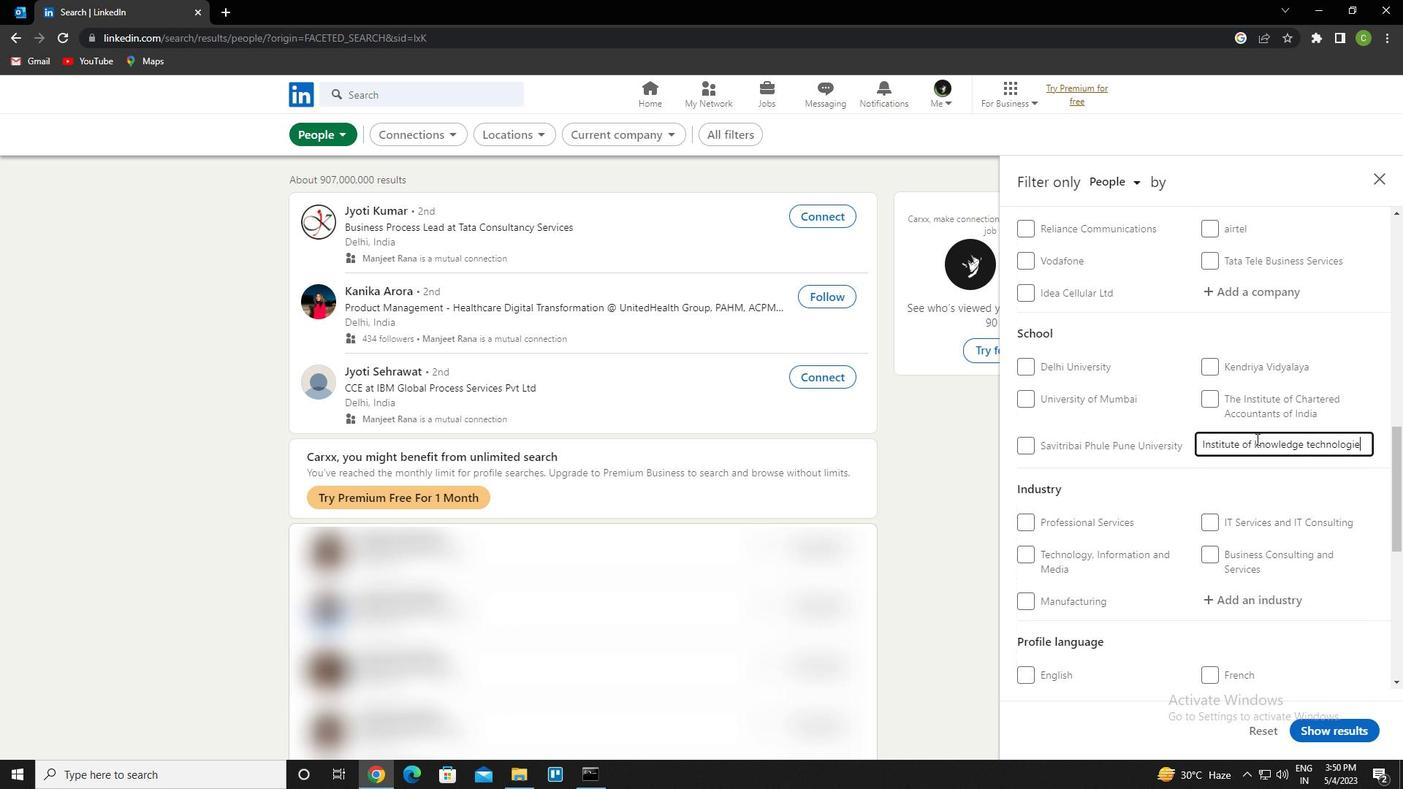 
Action: Mouse moved to (1314, 442)
Screenshot: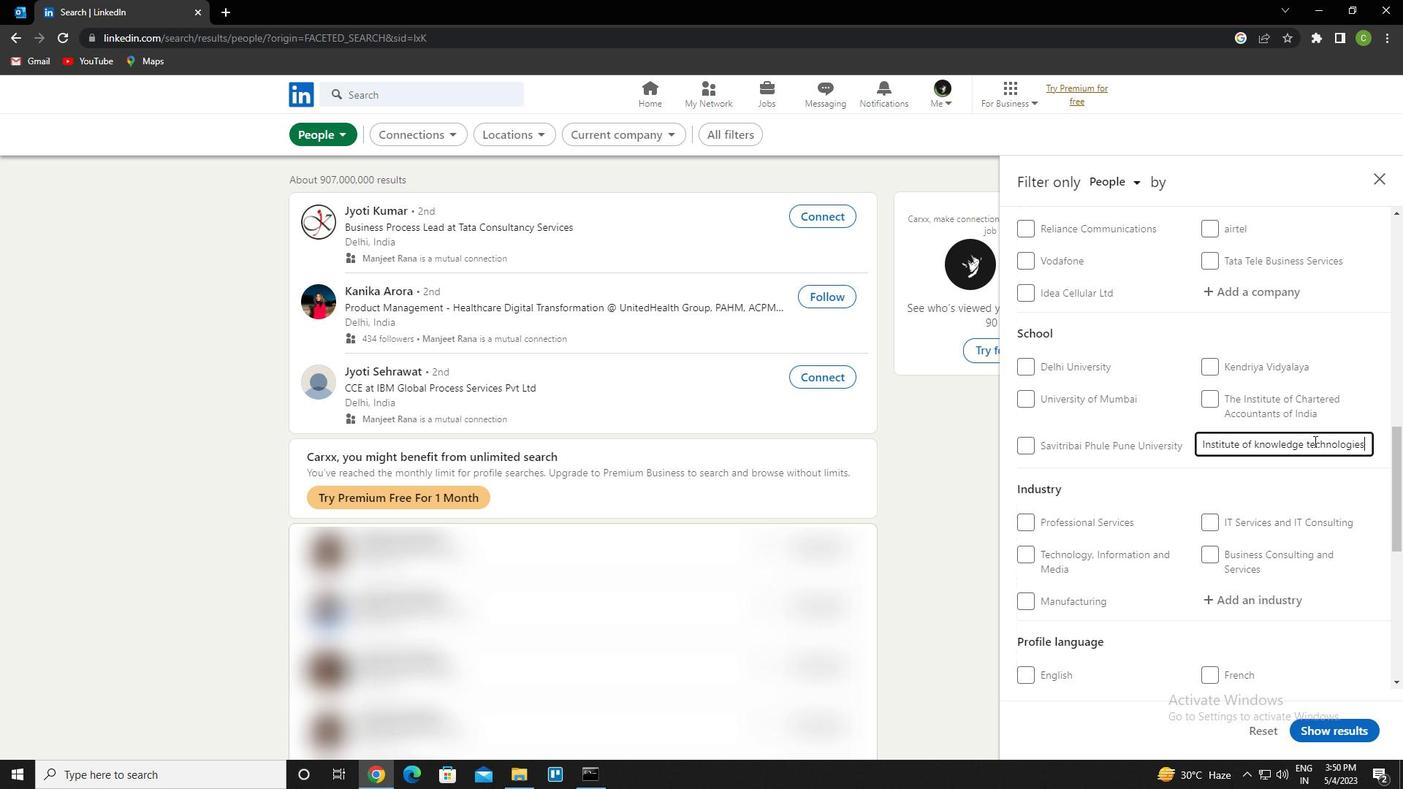 
Action: Key pressed <Key.backspace><Key.backspace><Key.backspace><Key.backspace><Key.backspace>ogy<Key.space>davv<Key.backspace><Key.backspace><Key.backspace><Key.backspace><Key.backspace><Key.down><Key.left>ctrl+Engineering<Key.space><Key.shift>&<Key.space><Key.left><Key.down><Key.down><Key.up><Key.enter>
Screenshot: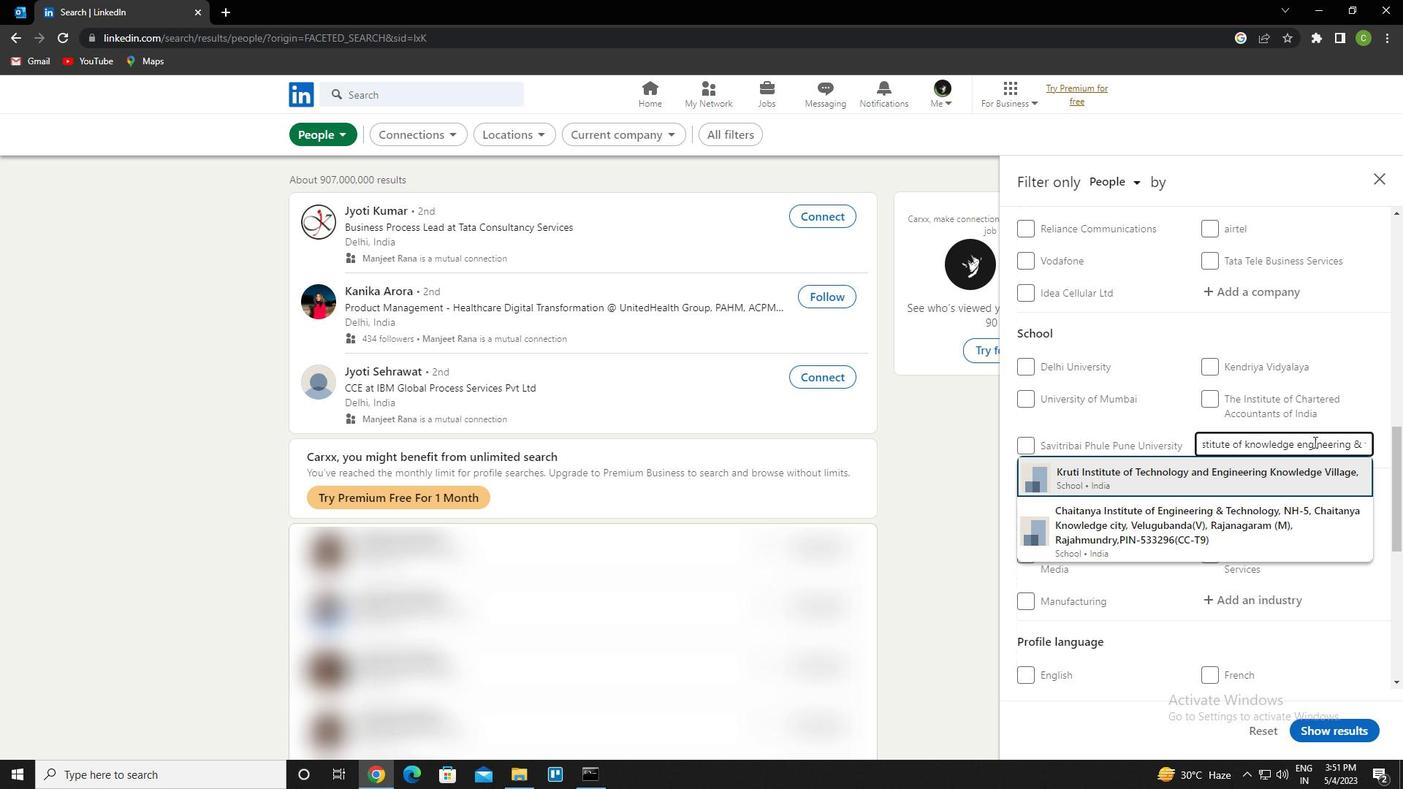 
Action: Mouse scrolled (1314, 441) with delta (0, 0)
Screenshot: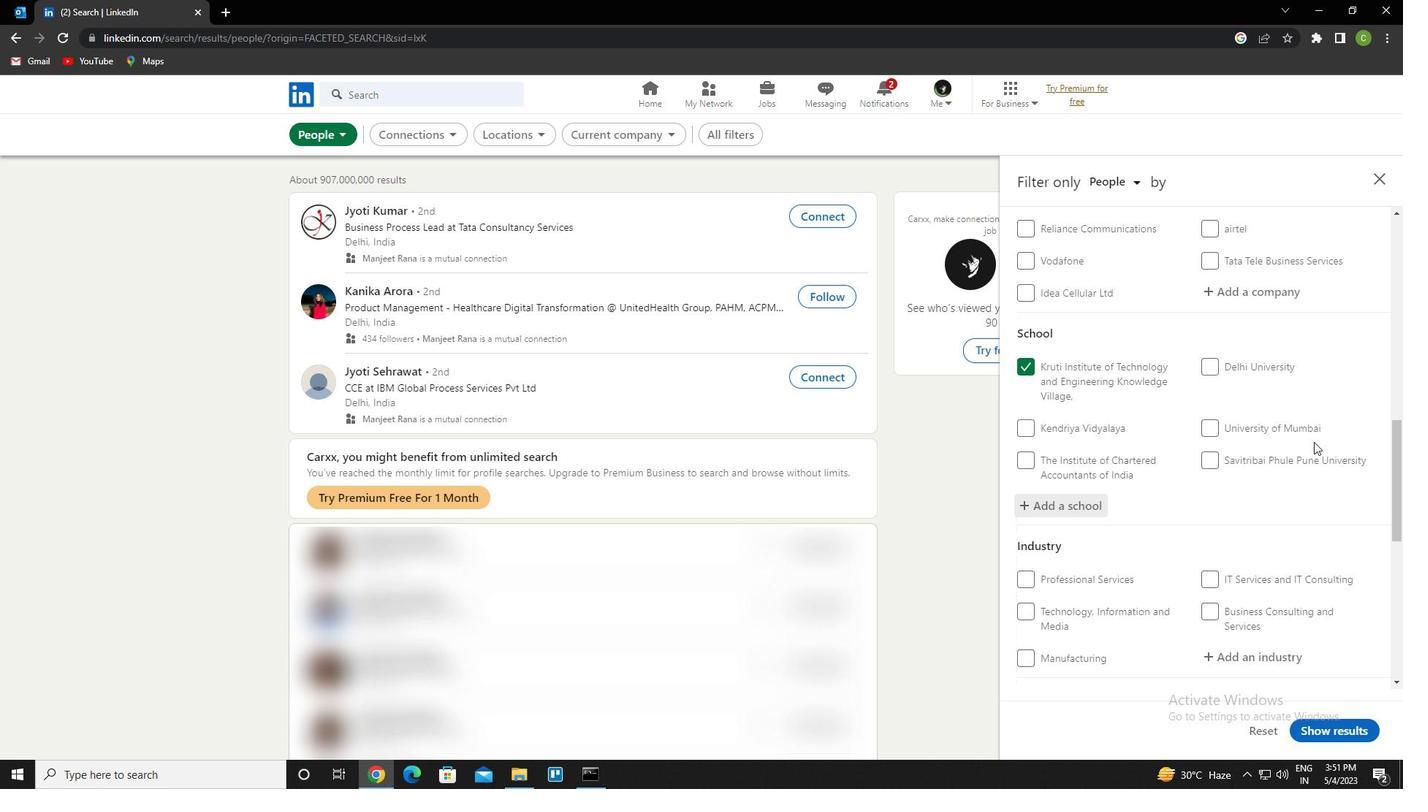 
Action: Mouse moved to (1310, 441)
Screenshot: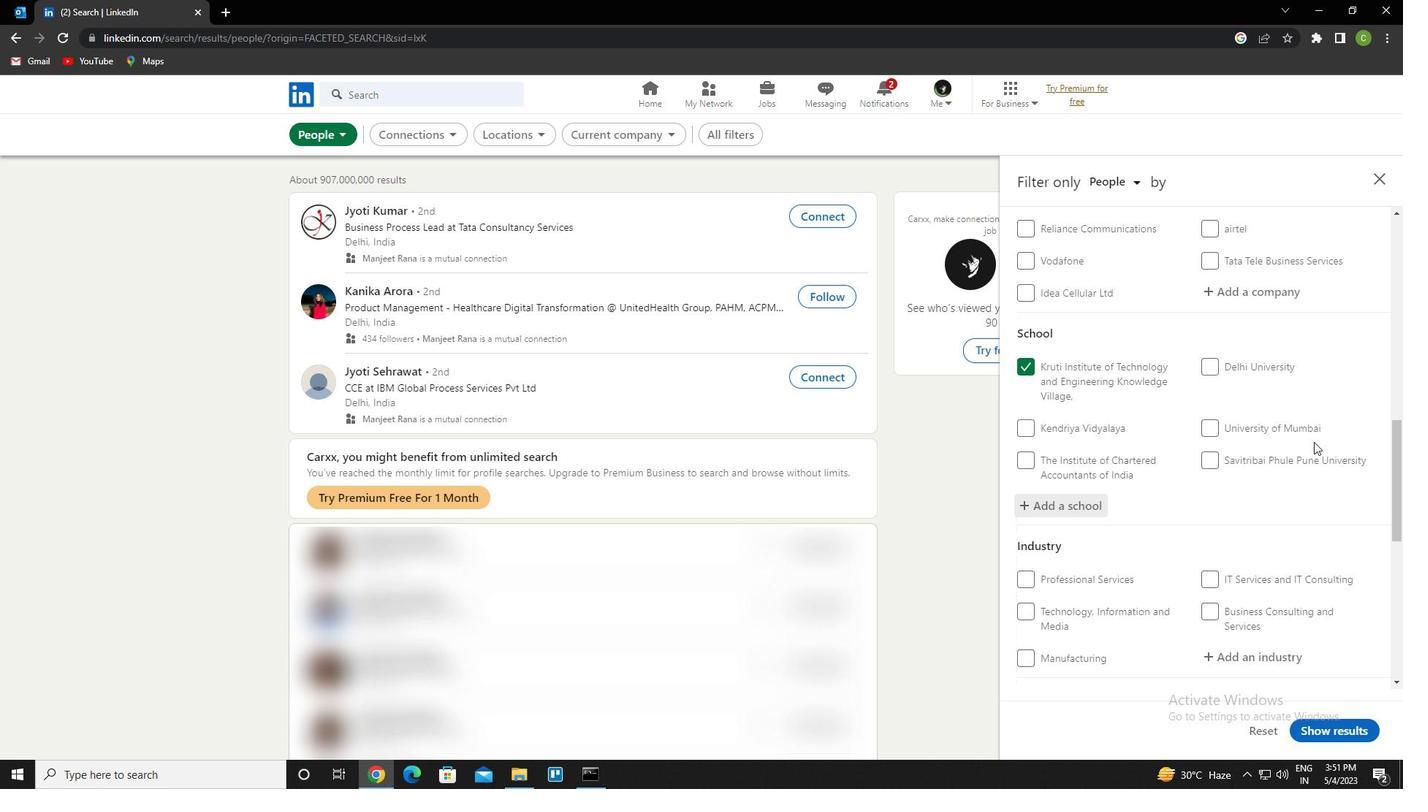 
Action: Mouse scrolled (1310, 440) with delta (0, 0)
Screenshot: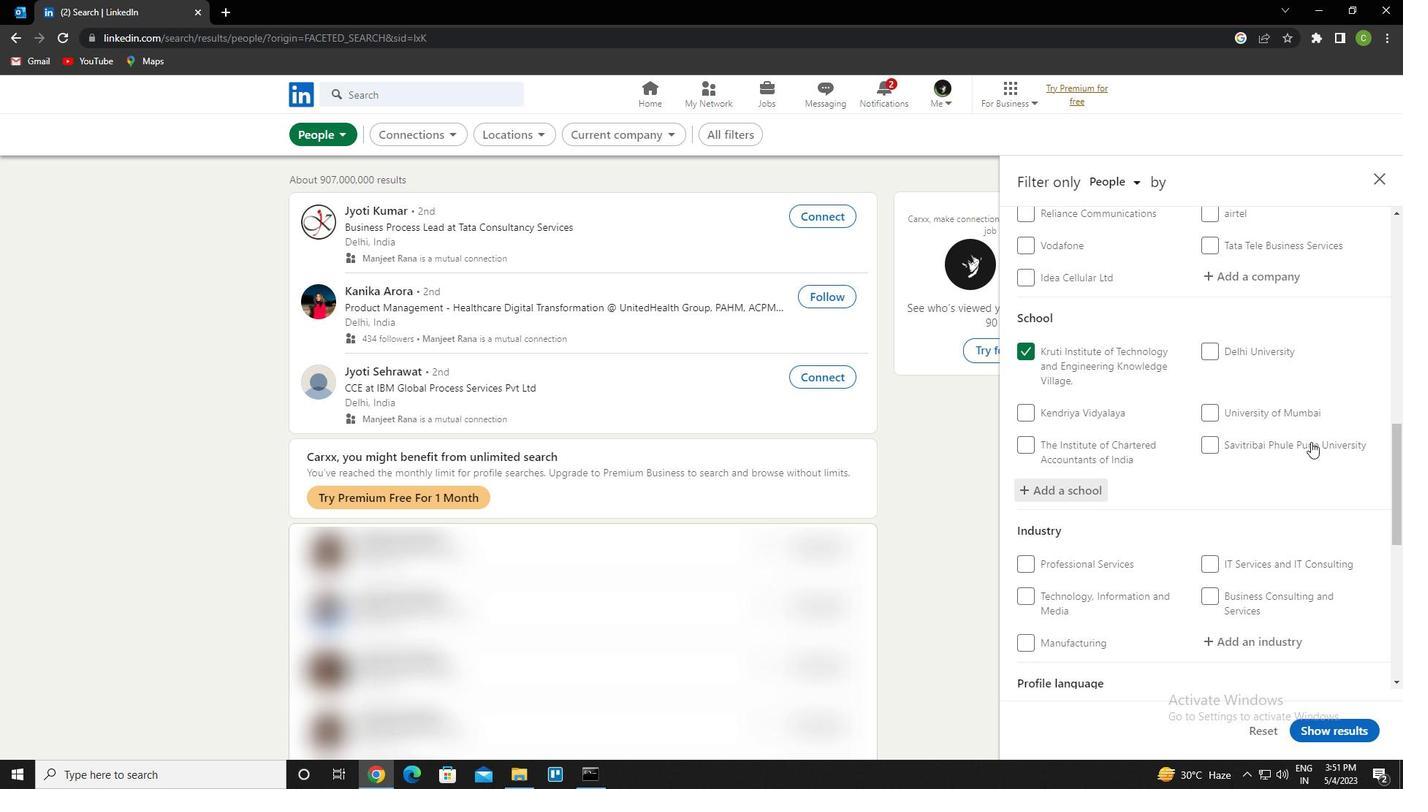 
Action: Mouse moved to (1307, 439)
Screenshot: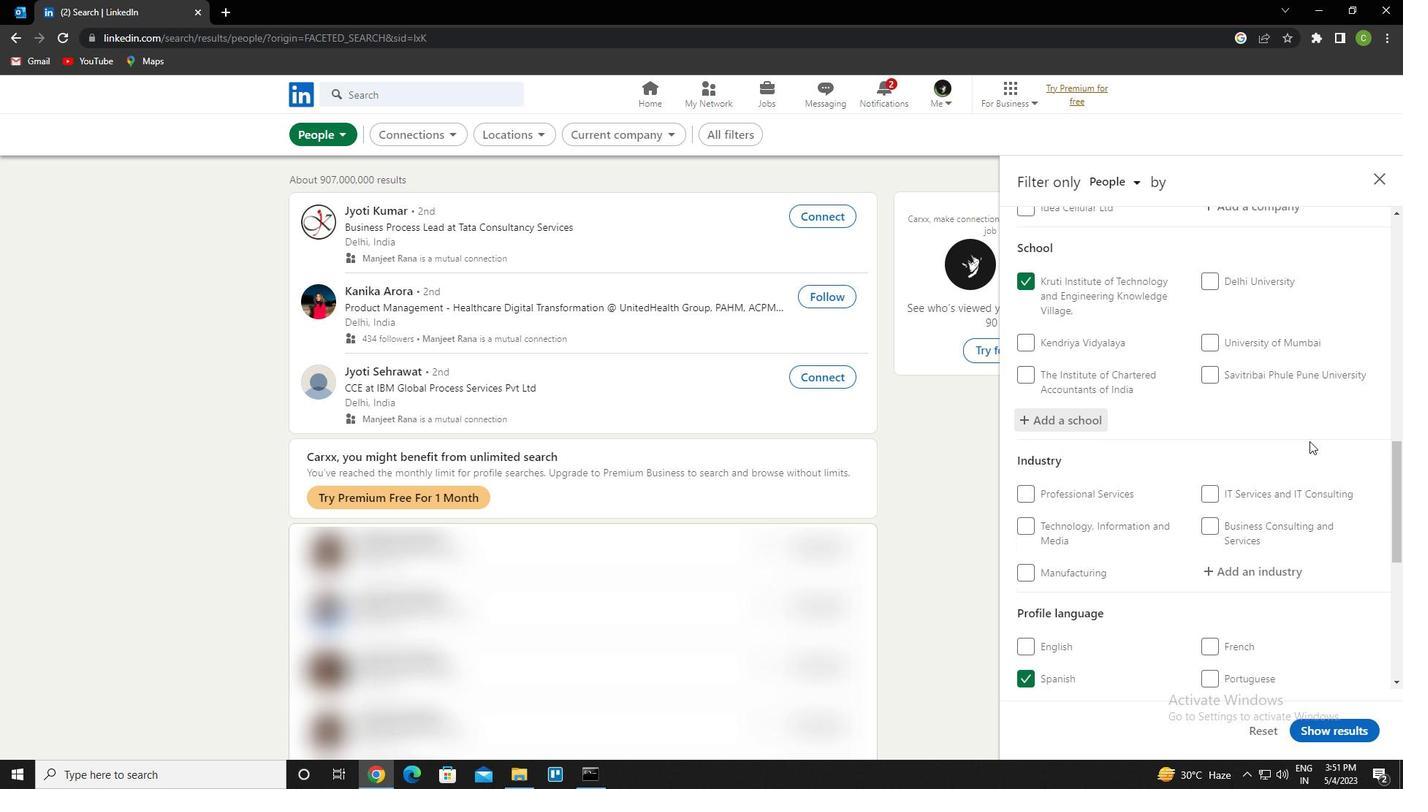 
Action: Mouse scrolled (1307, 438) with delta (0, 0)
Screenshot: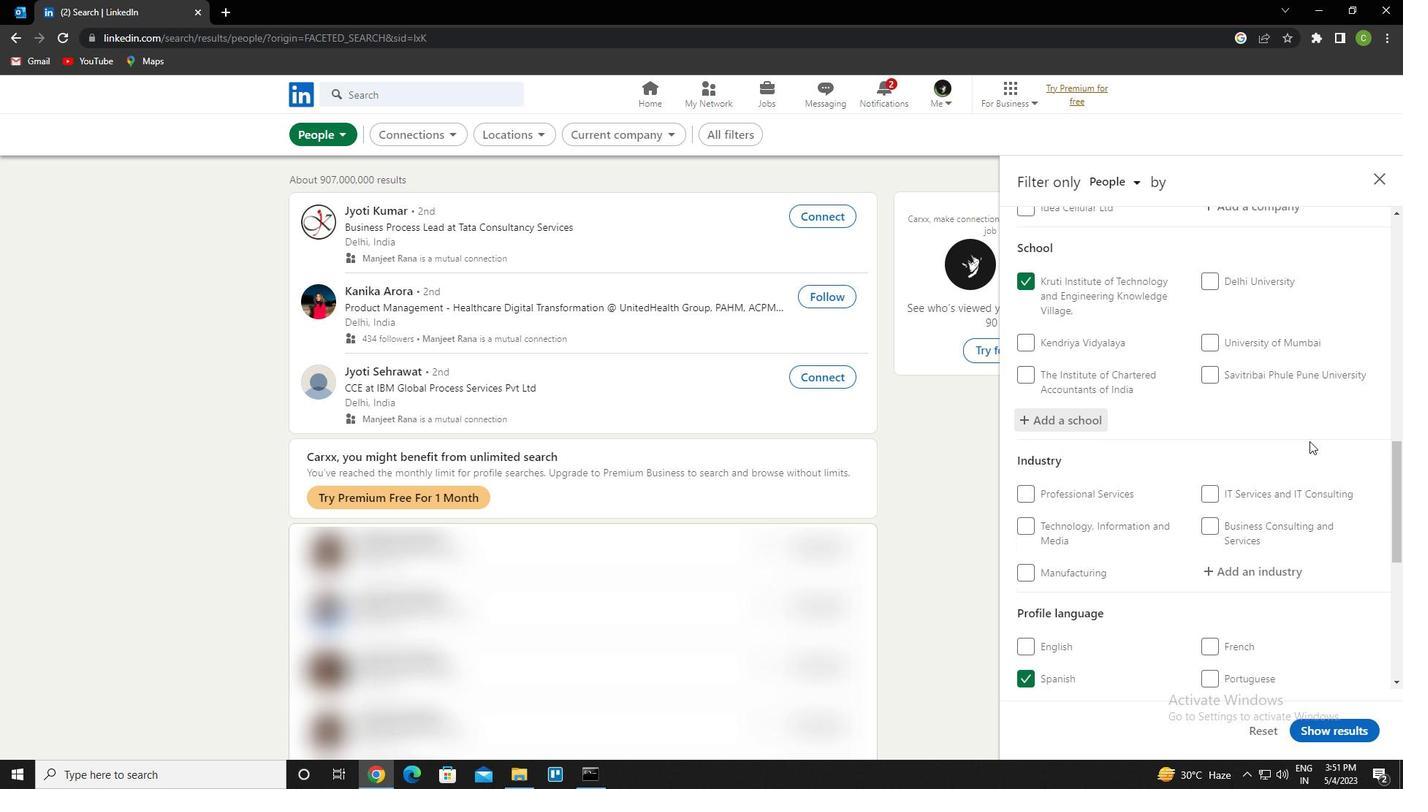 
Action: Mouse moved to (1258, 440)
Screenshot: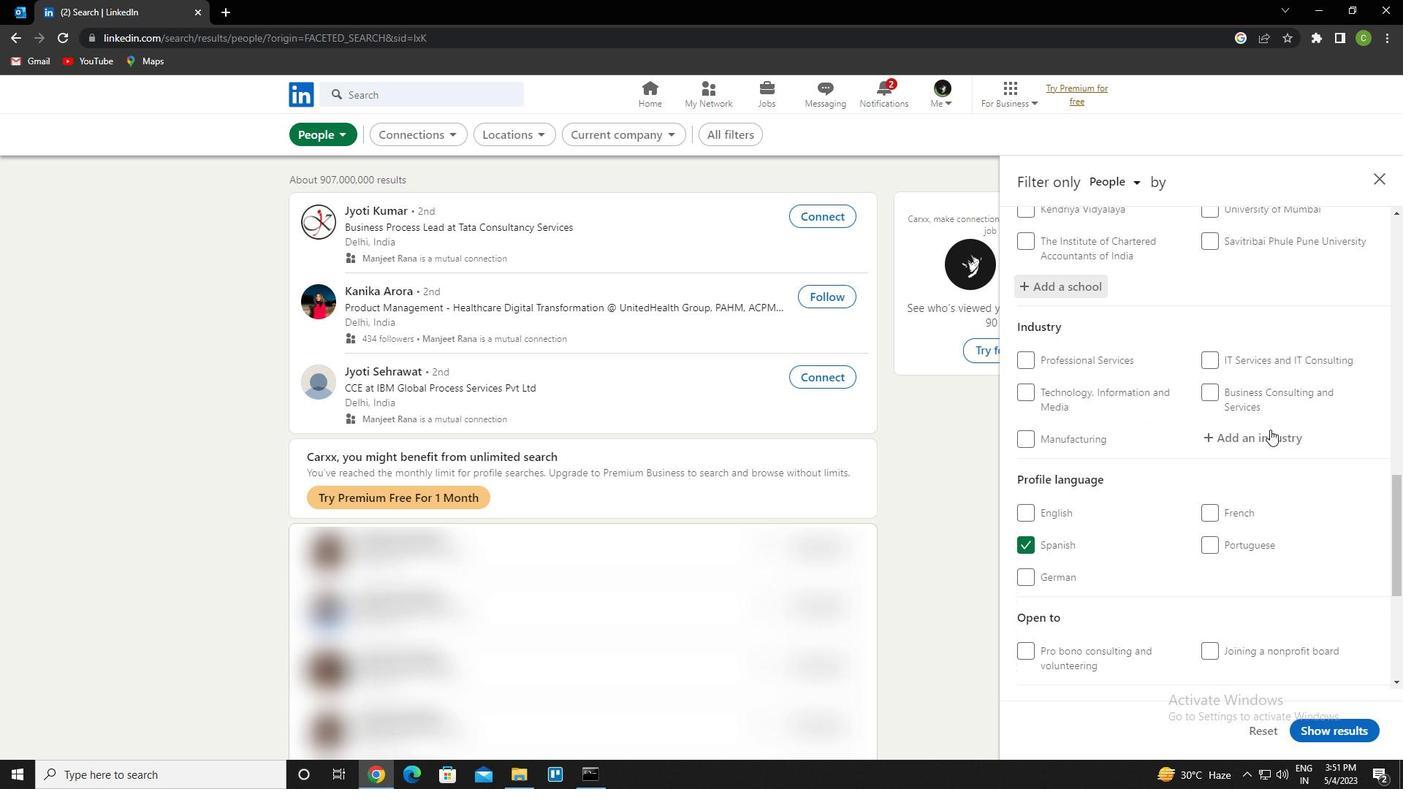 
Action: Mouse pressed left at (1258, 440)
Screenshot: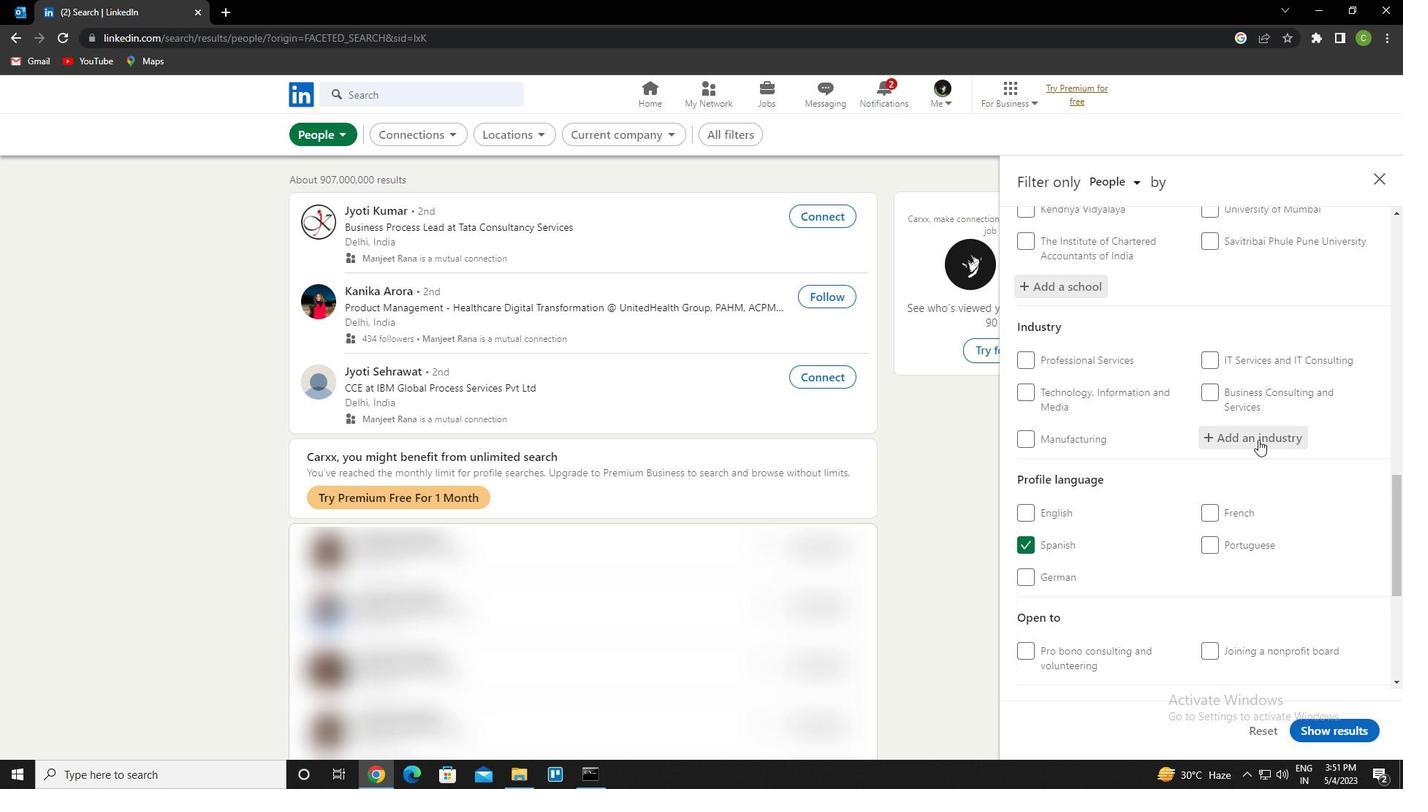 
Action: Mouse moved to (1260, 439)
Screenshot: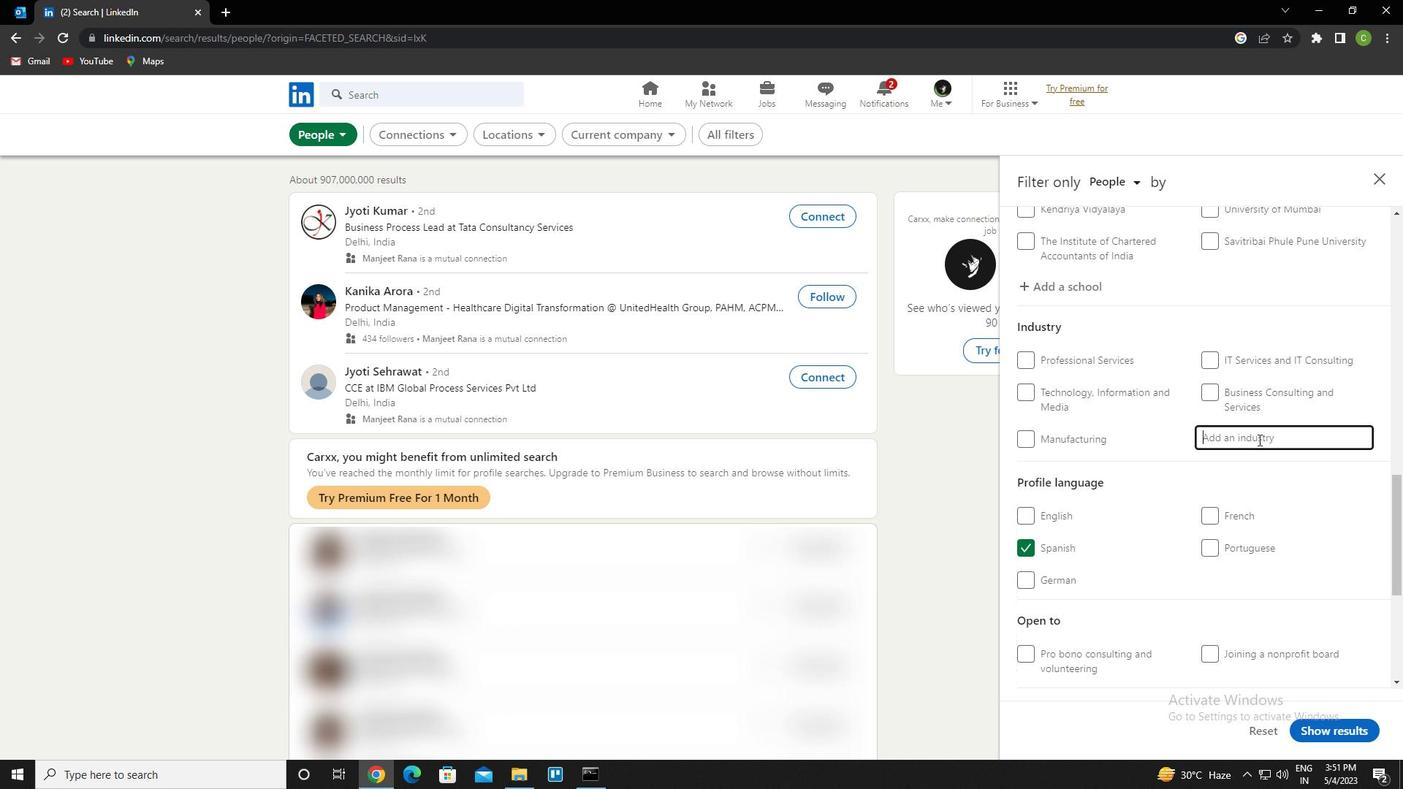 
Action: Key pressed <Key.caps_lock>R<Key.caps_lock>ACETRACKS<Key.down><Key.enter>
Screenshot: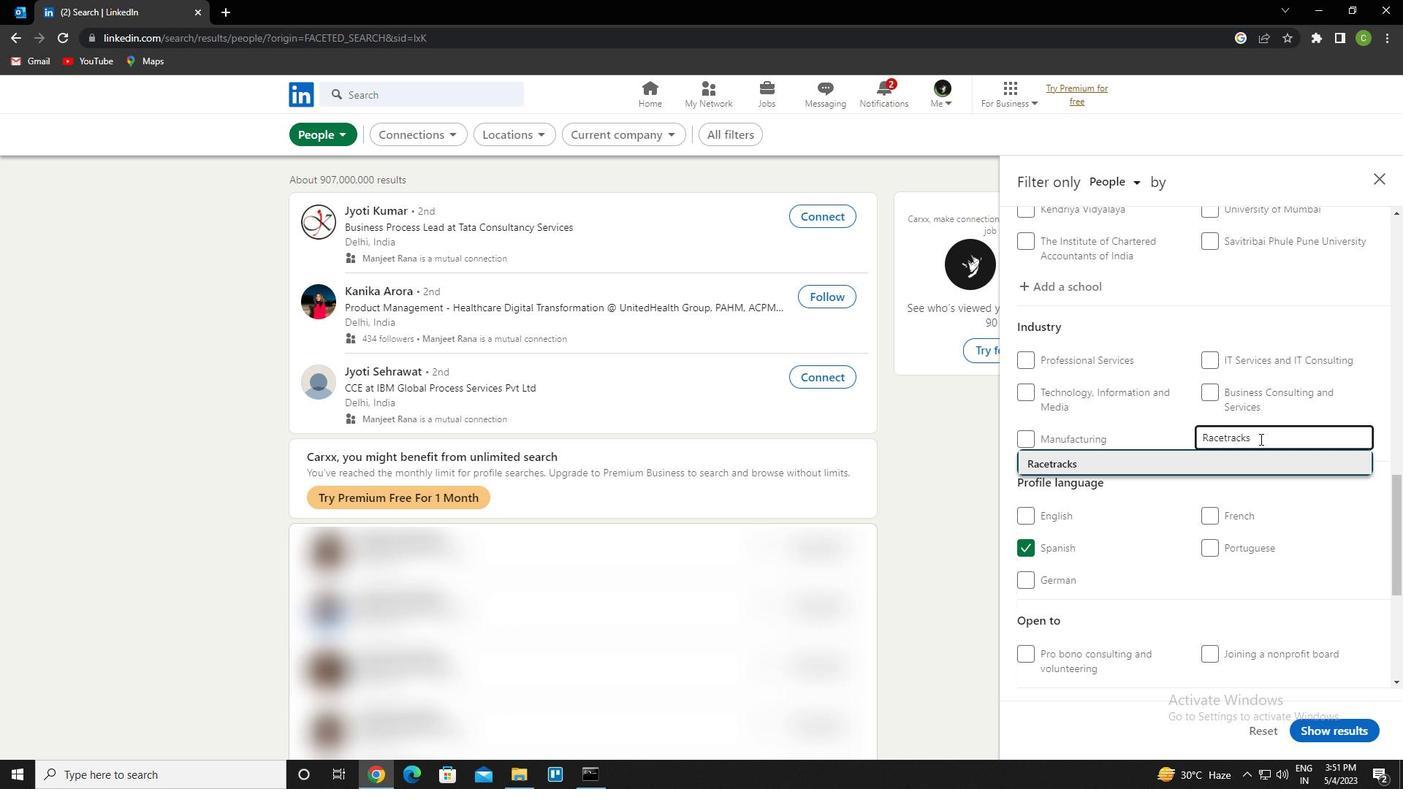 
Action: Mouse moved to (1310, 404)
Screenshot: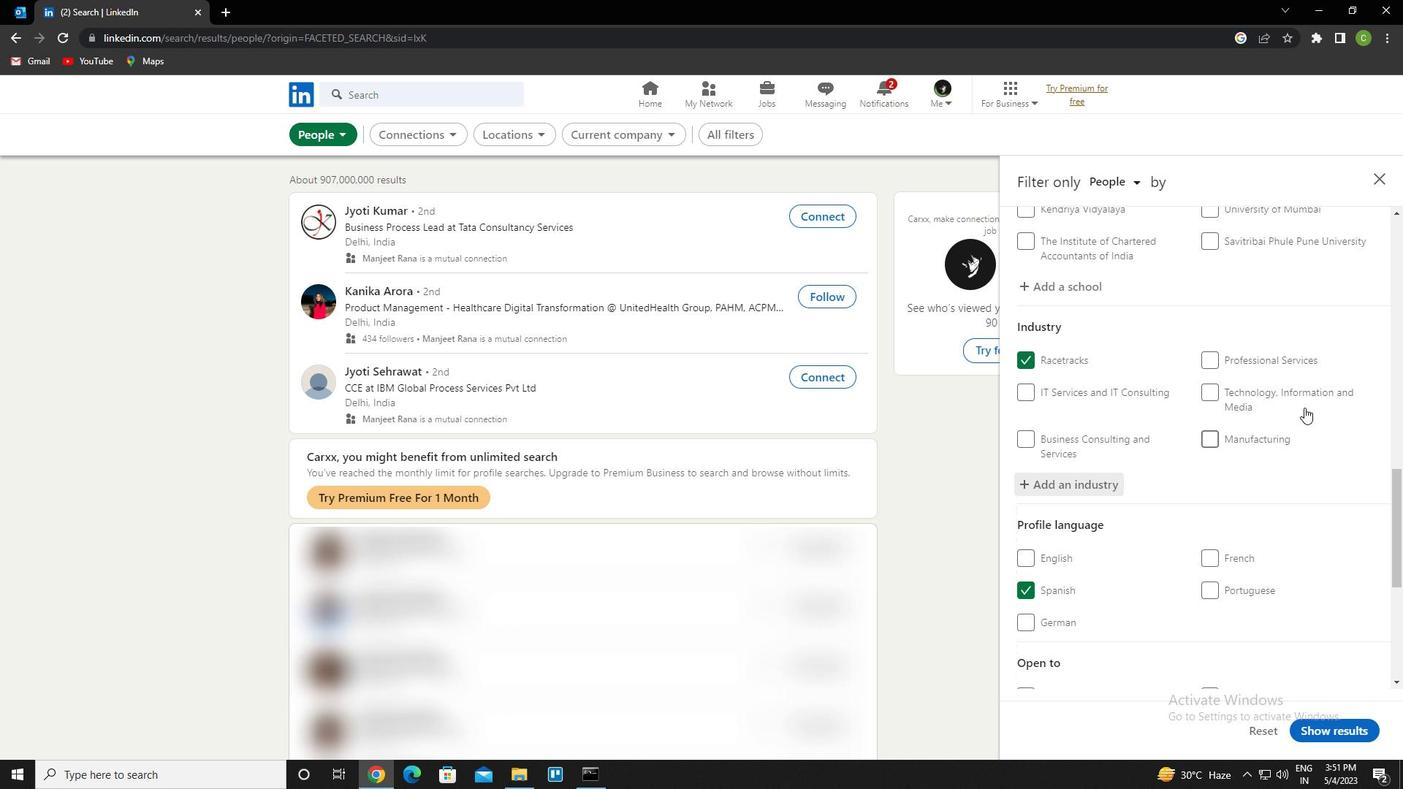 
Action: Mouse scrolled (1310, 403) with delta (0, 0)
Screenshot: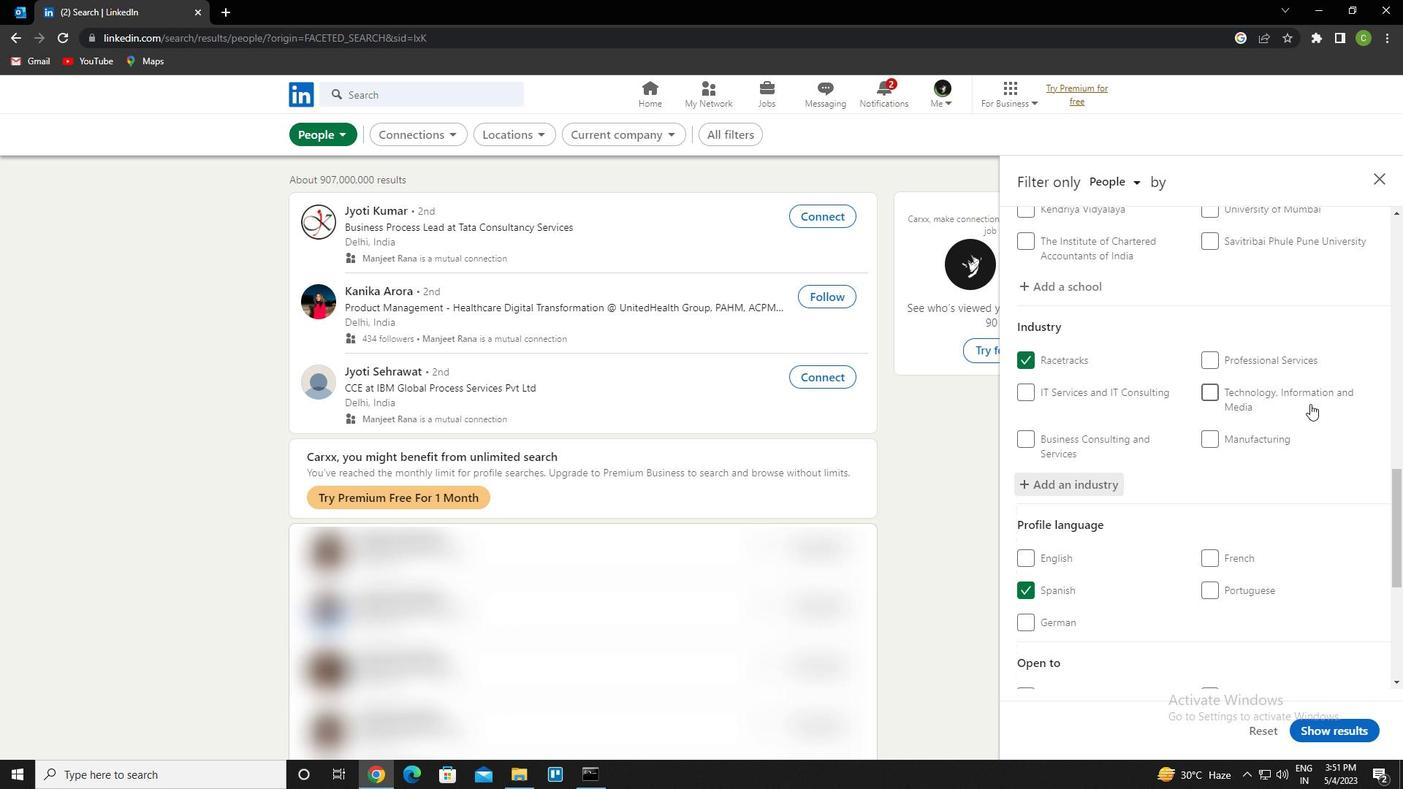 
Action: Mouse moved to (1310, 403)
Screenshot: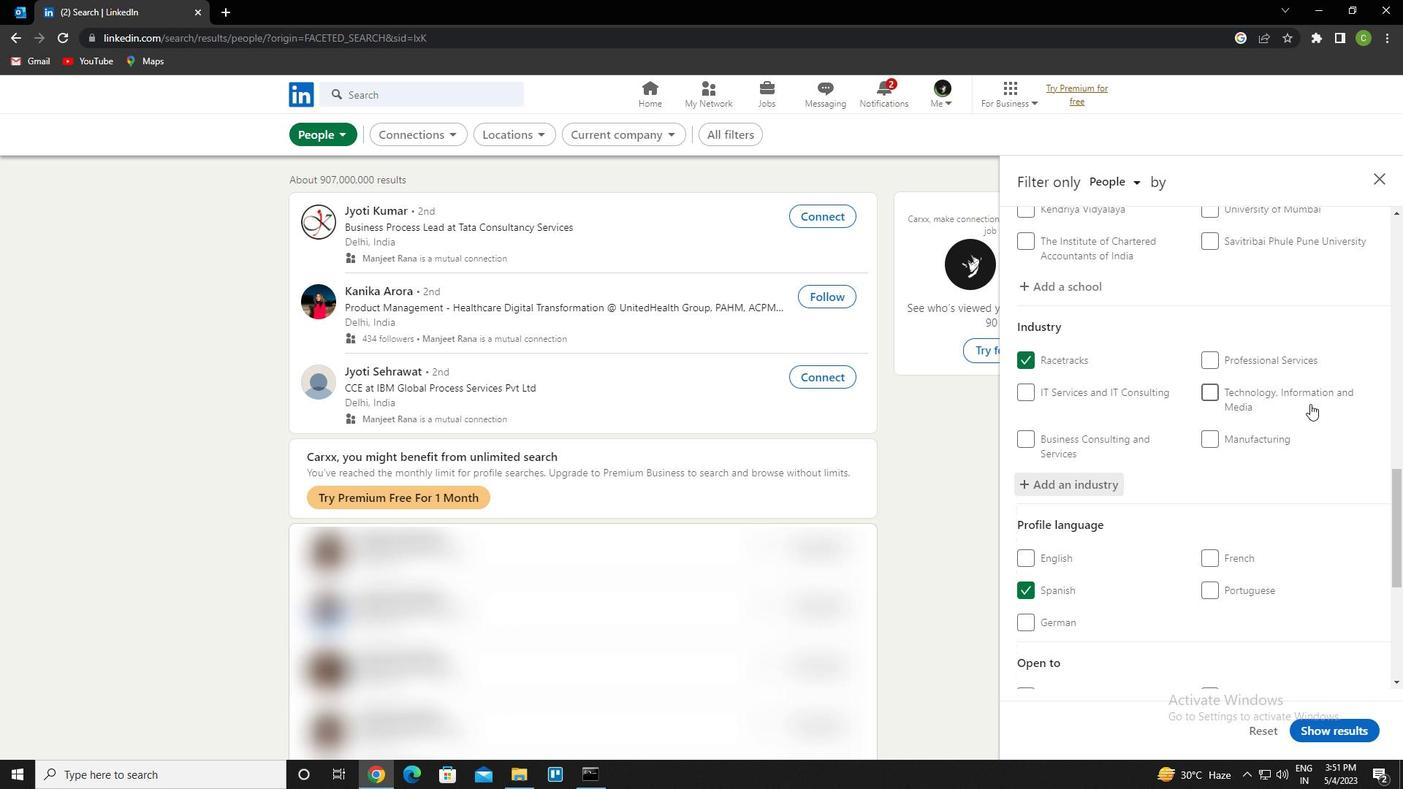 
Action: Mouse scrolled (1310, 402) with delta (0, 0)
Screenshot: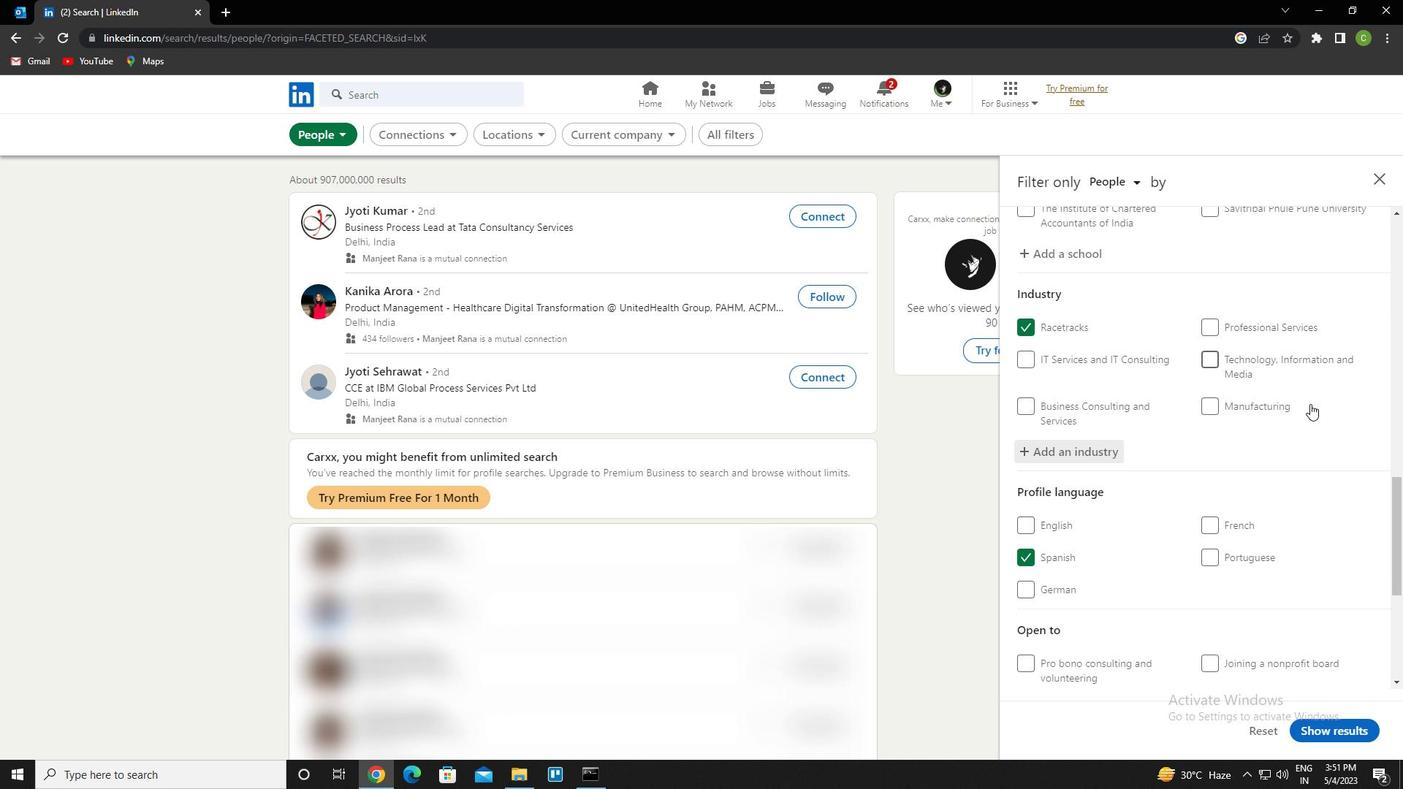 
Action: Mouse scrolled (1310, 402) with delta (0, 0)
Screenshot: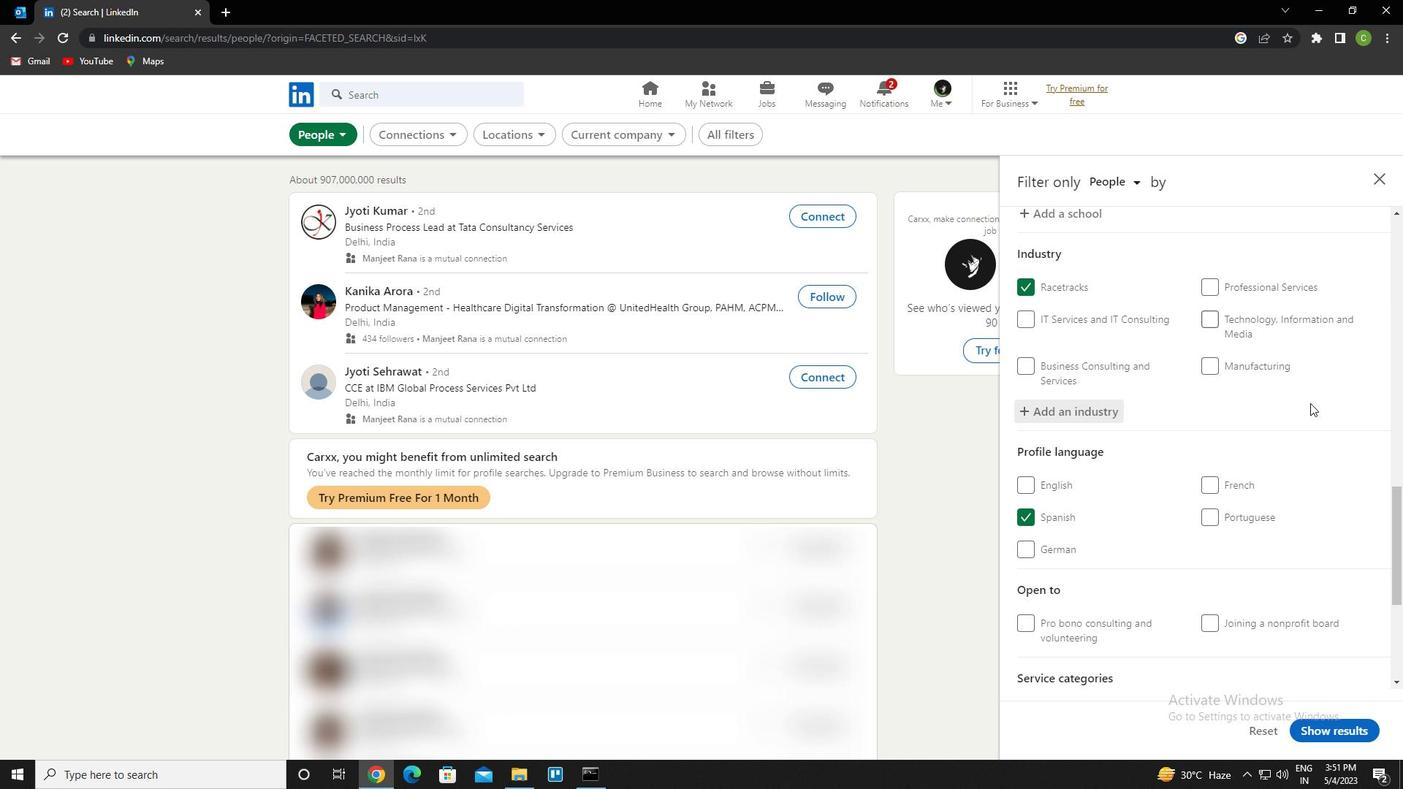 
Action: Mouse scrolled (1310, 402) with delta (0, 0)
Screenshot: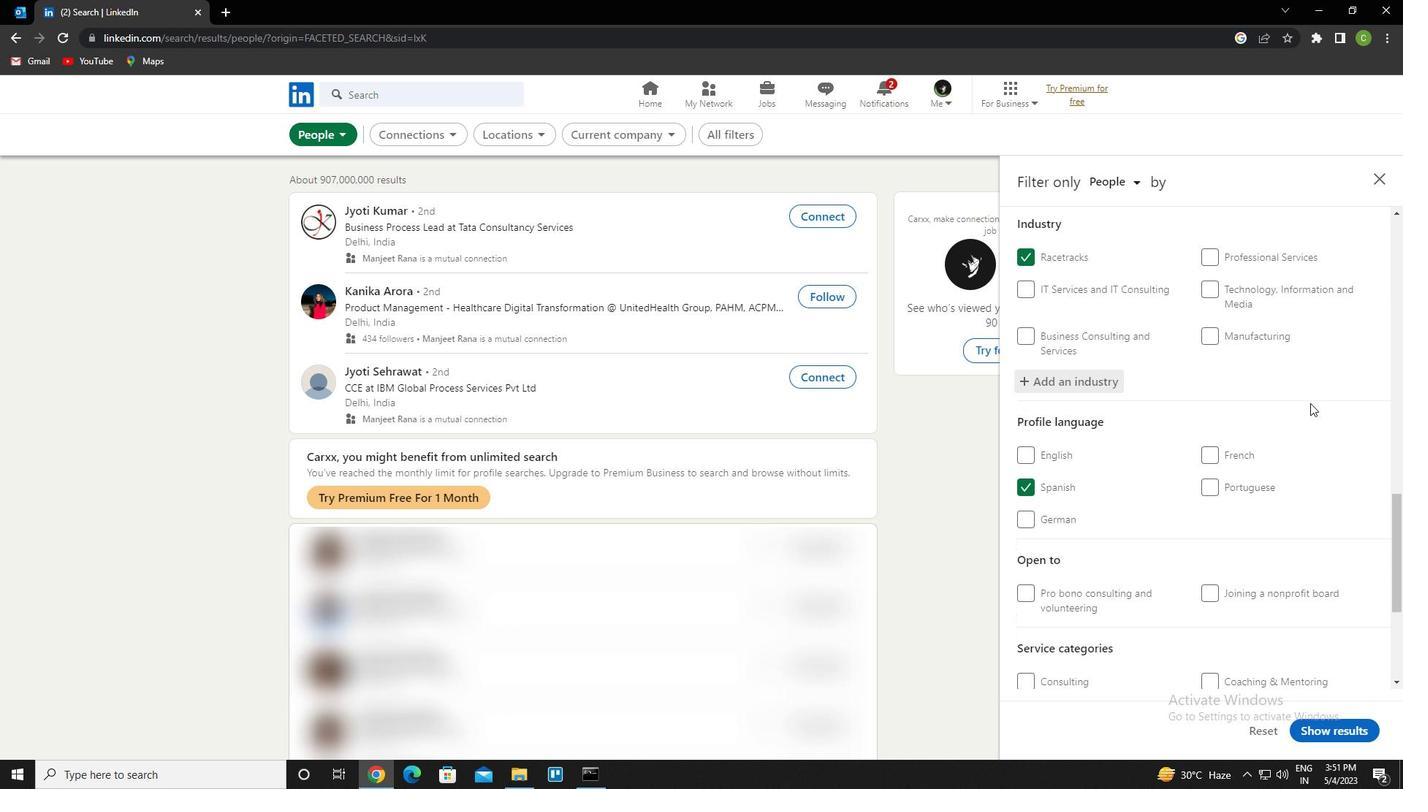 
Action: Mouse moved to (1309, 403)
Screenshot: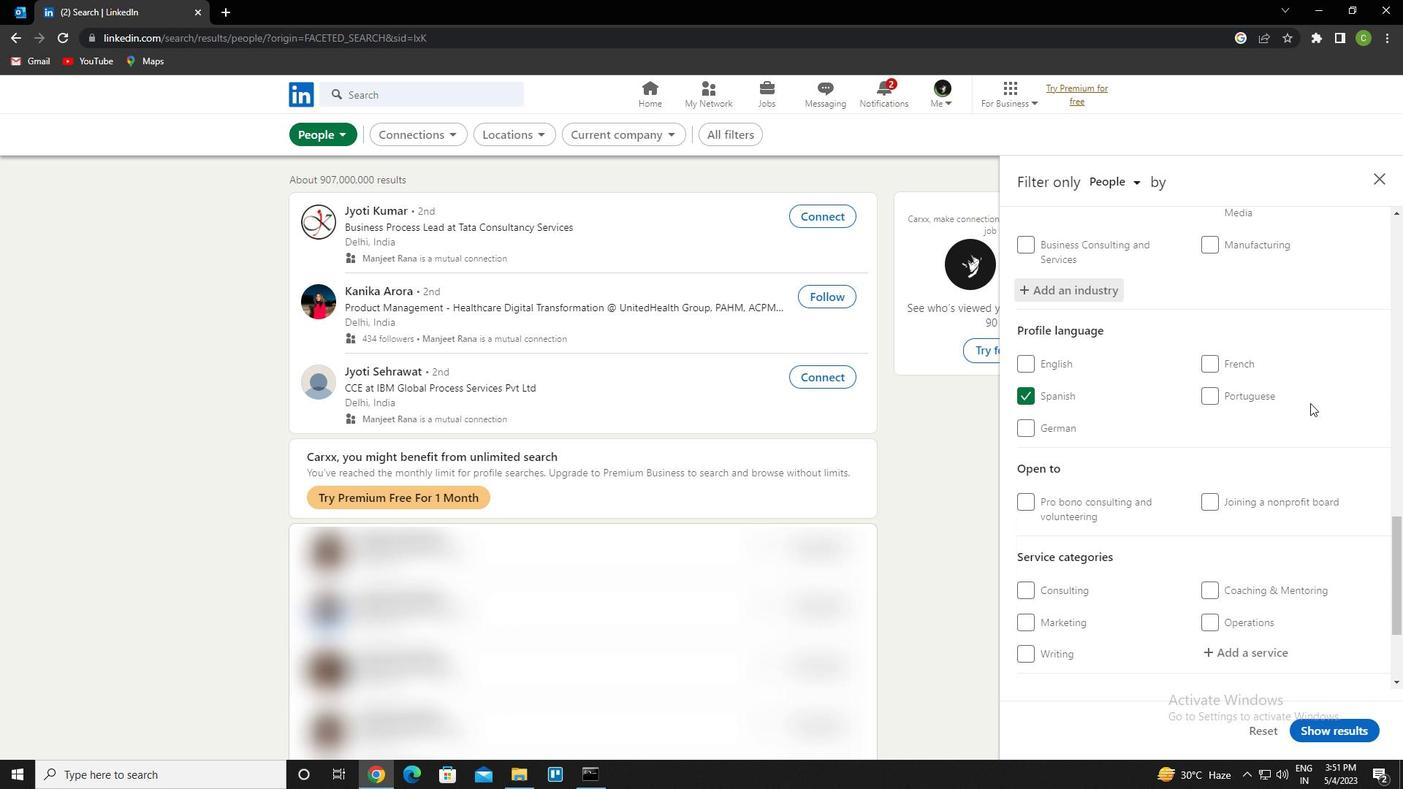 
Action: Mouse scrolled (1309, 402) with delta (0, 0)
Screenshot: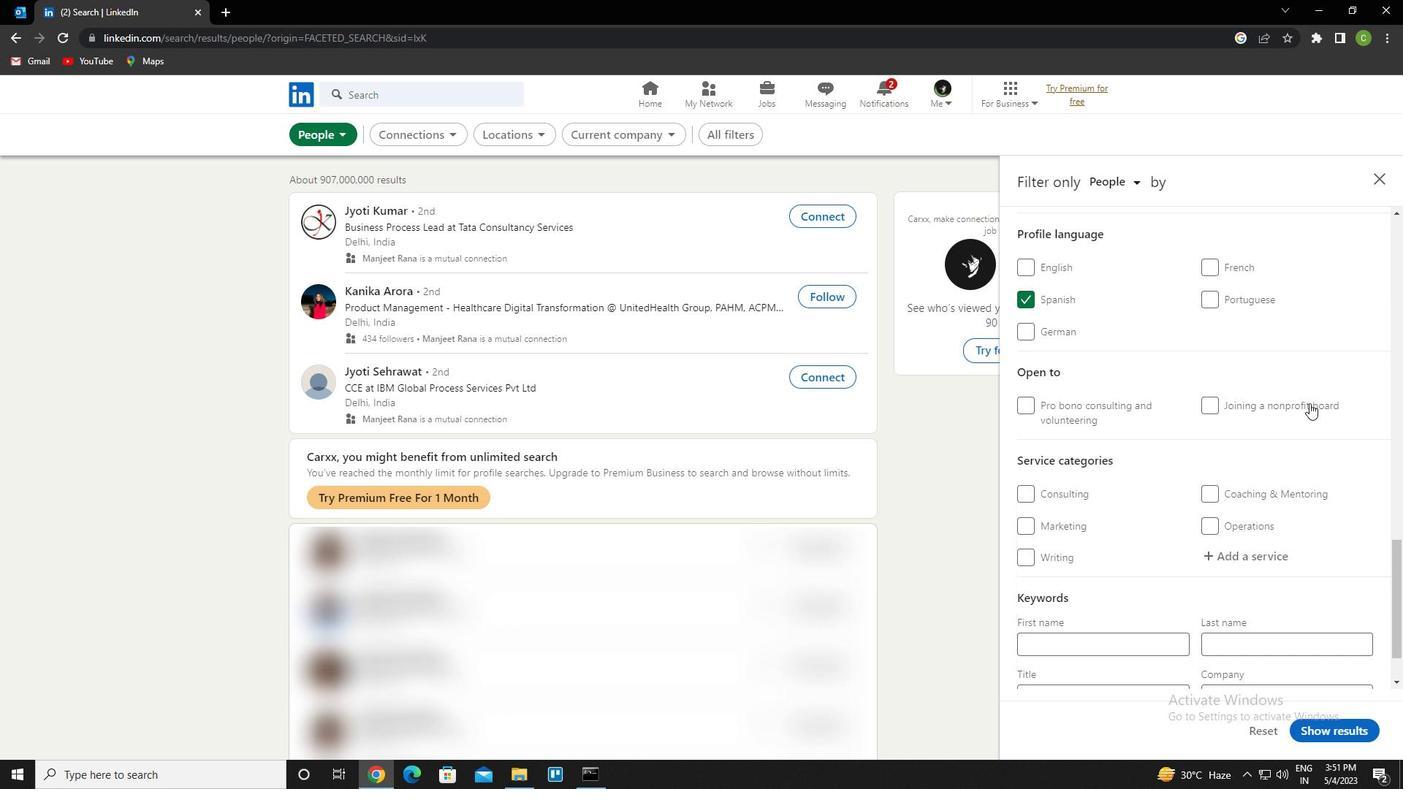 
Action: Mouse moved to (1274, 448)
Screenshot: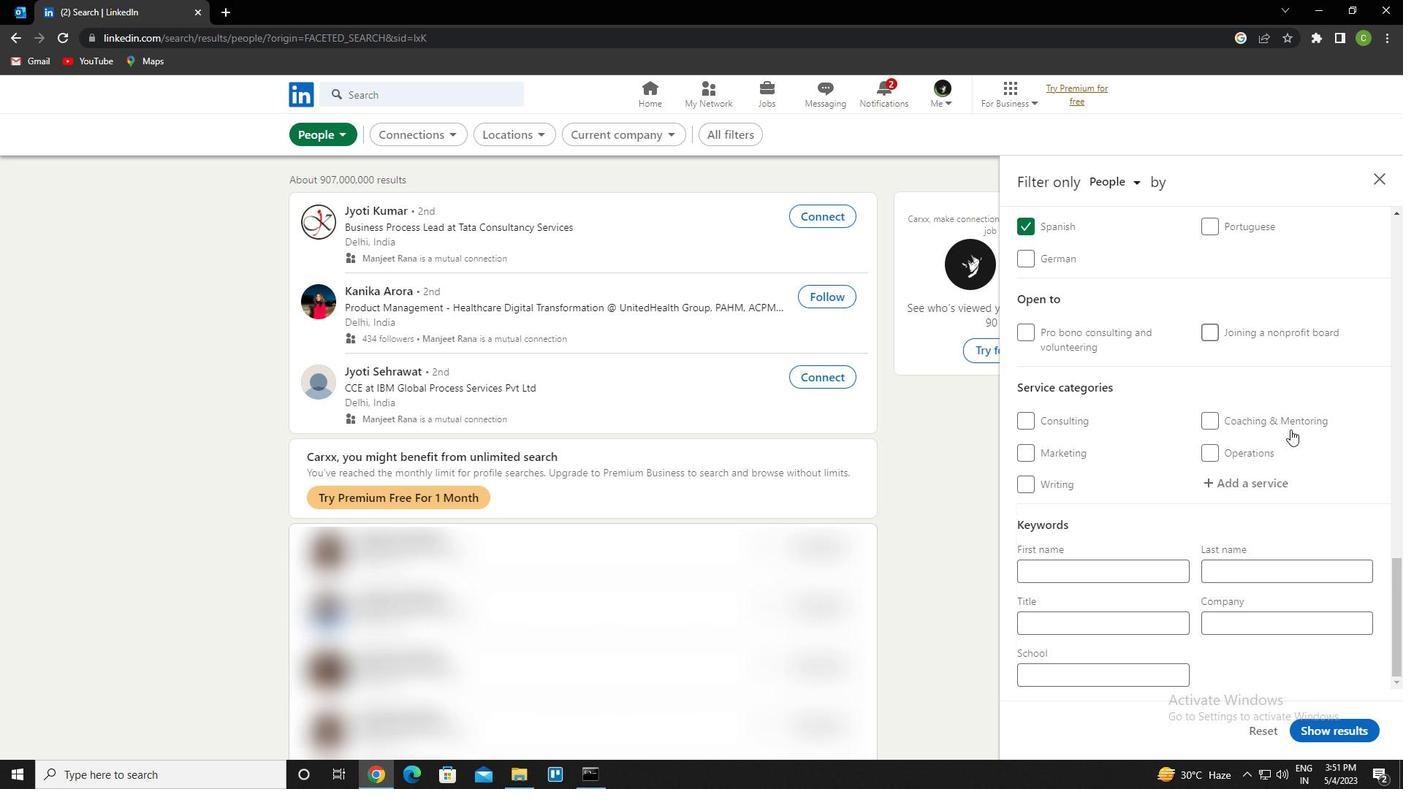 
Action: Mouse scrolled (1274, 447) with delta (0, 0)
Screenshot: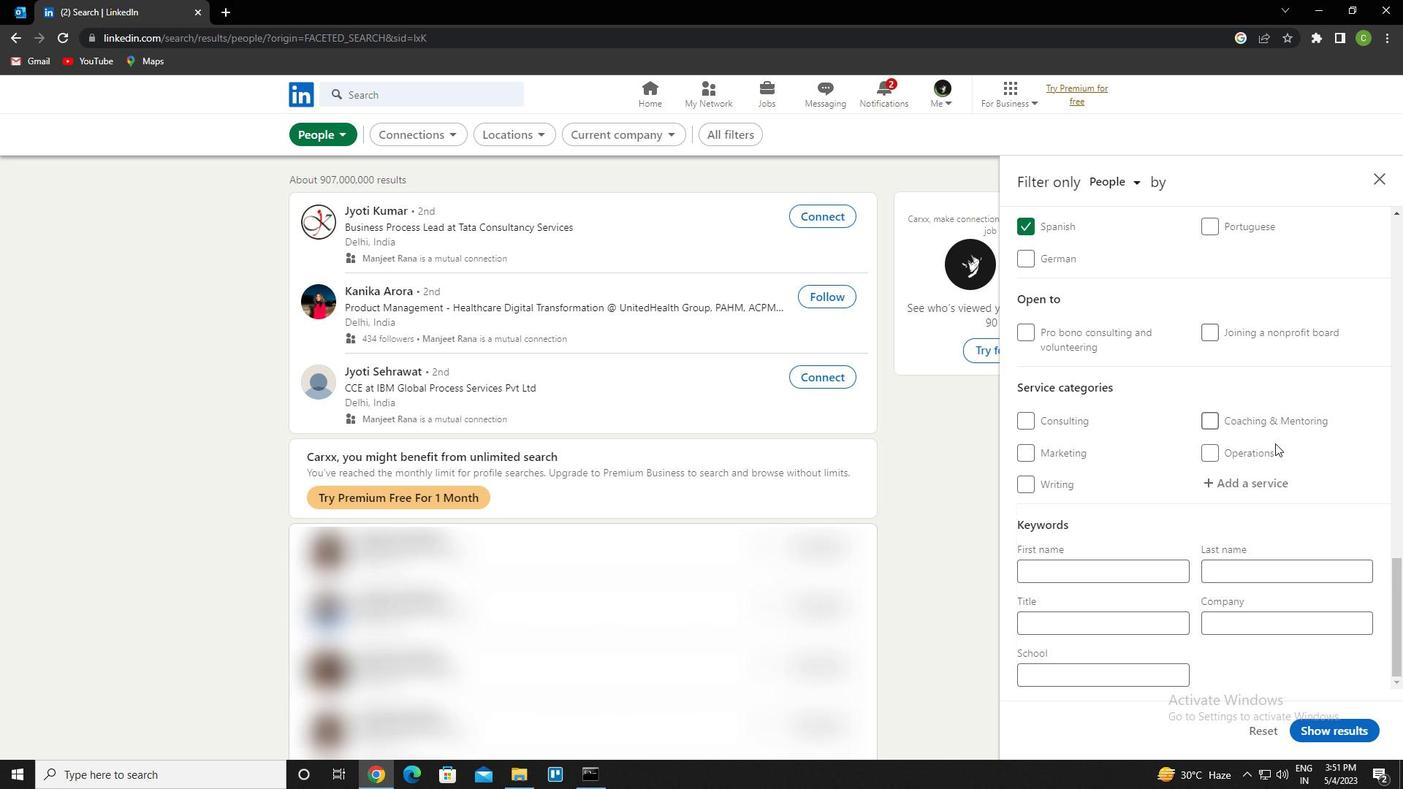 
Action: Mouse moved to (1258, 483)
Screenshot: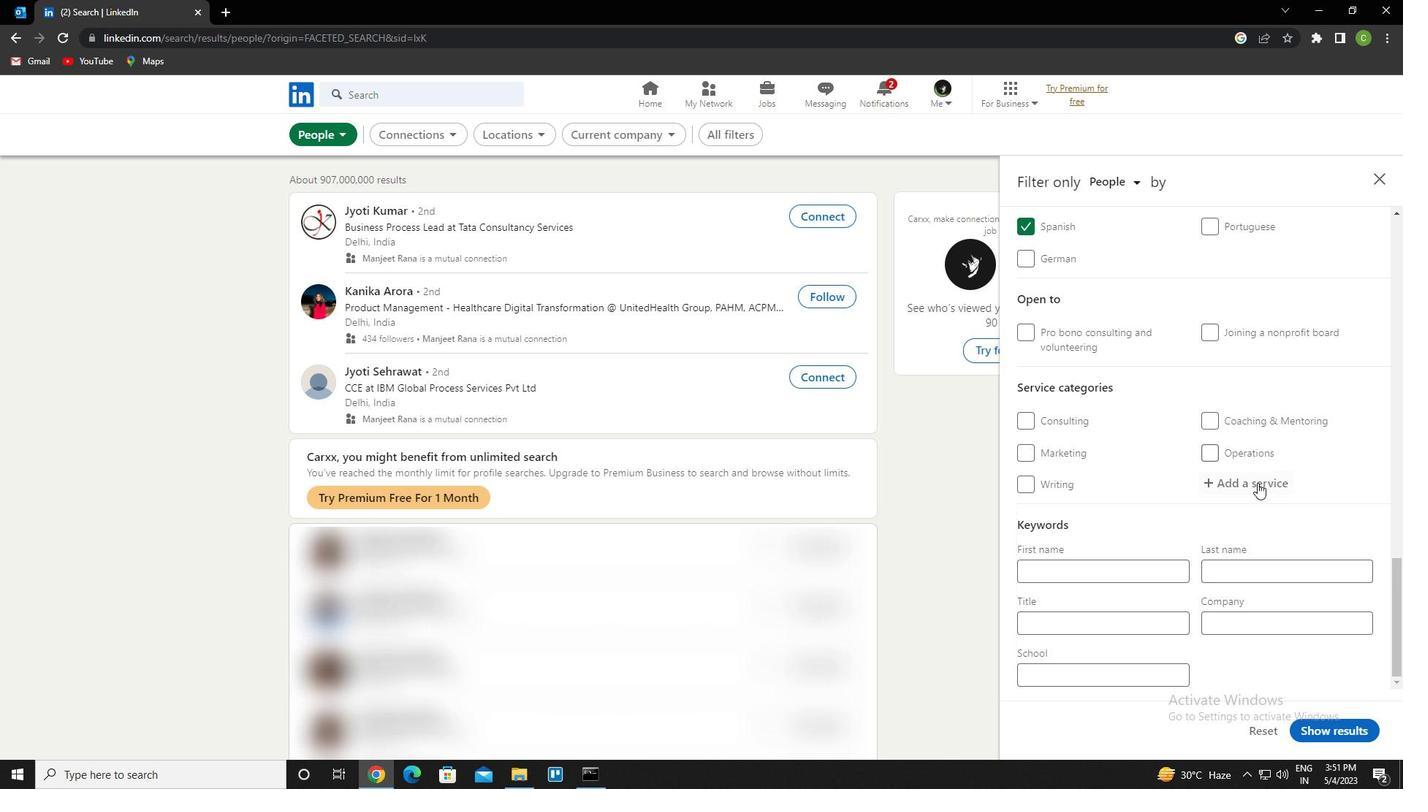 
Action: Mouse pressed left at (1258, 483)
Screenshot: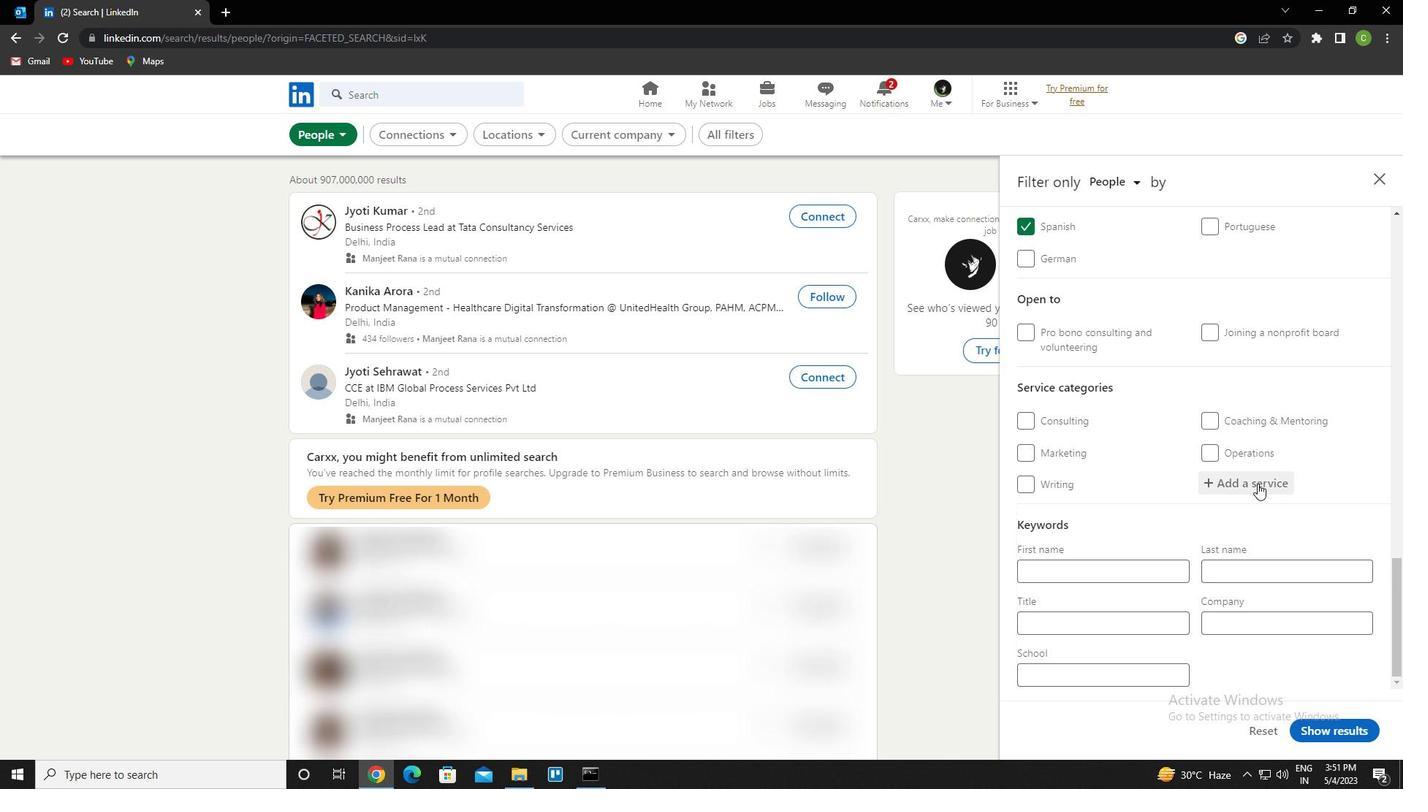 
Action: Key pressed PERSONAL<Key.space>INJURY<Key.space>LAW<Key.down><Key.enter>
Screenshot: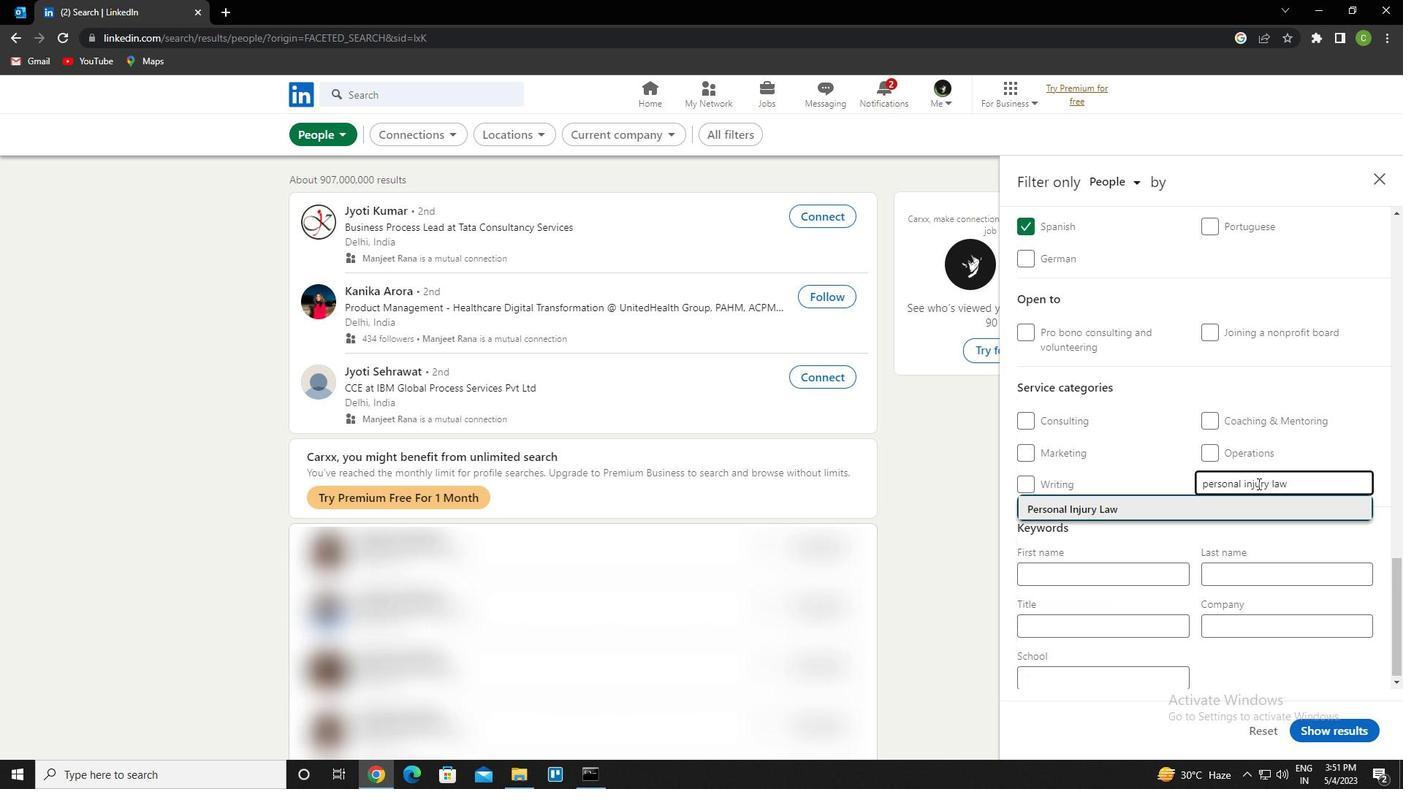 
Action: Mouse scrolled (1258, 483) with delta (0, 0)
Screenshot: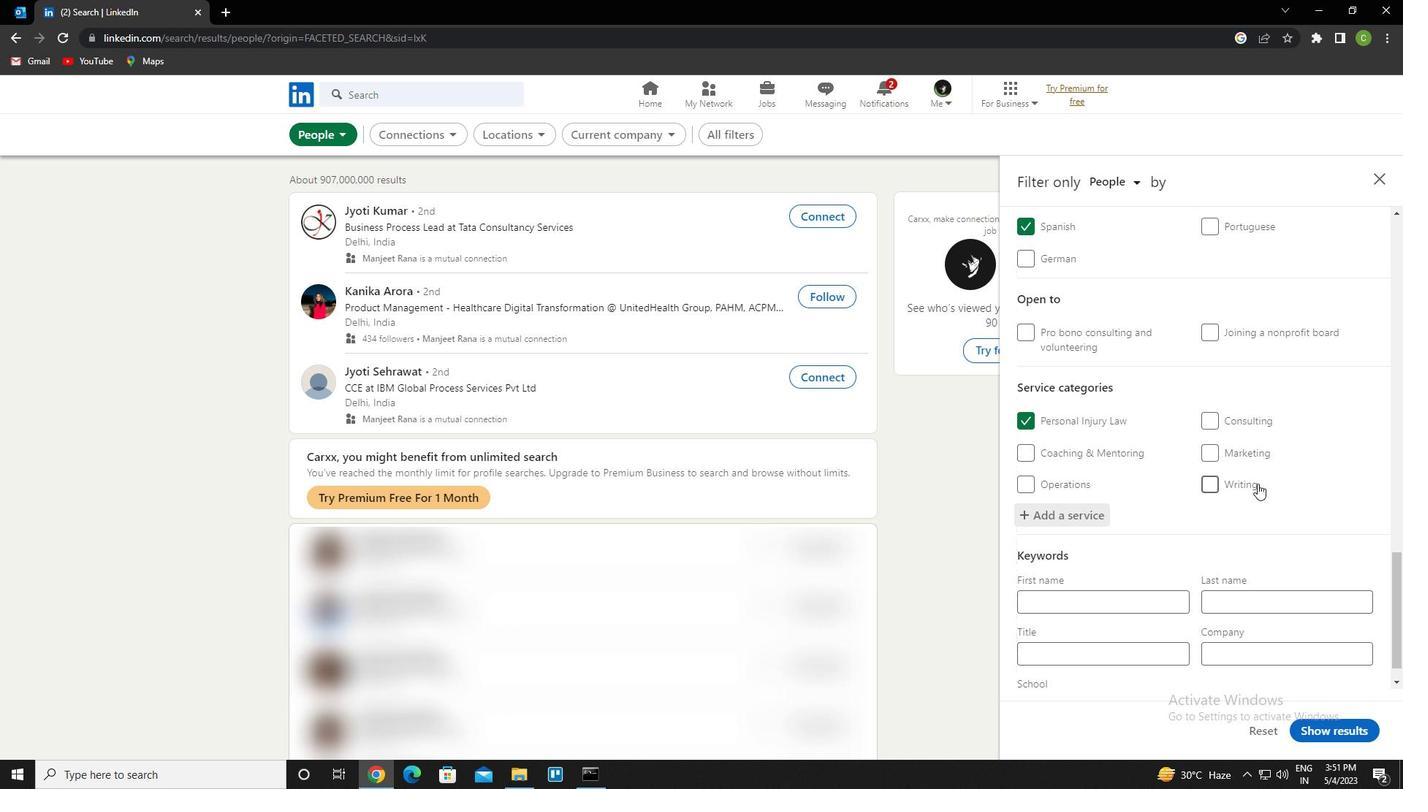 
Action: Mouse scrolled (1258, 483) with delta (0, 0)
Screenshot: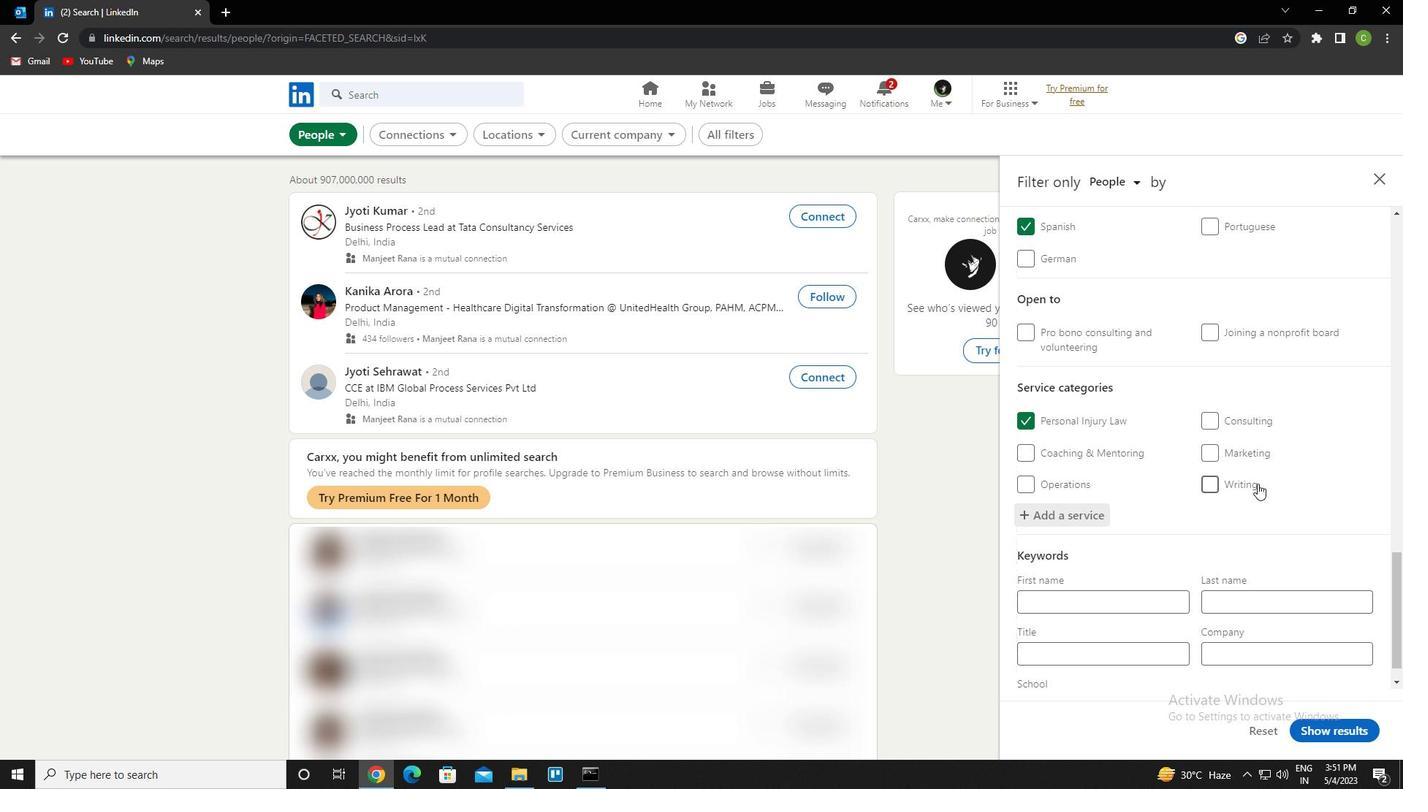 
Action: Mouse scrolled (1258, 483) with delta (0, 0)
Screenshot: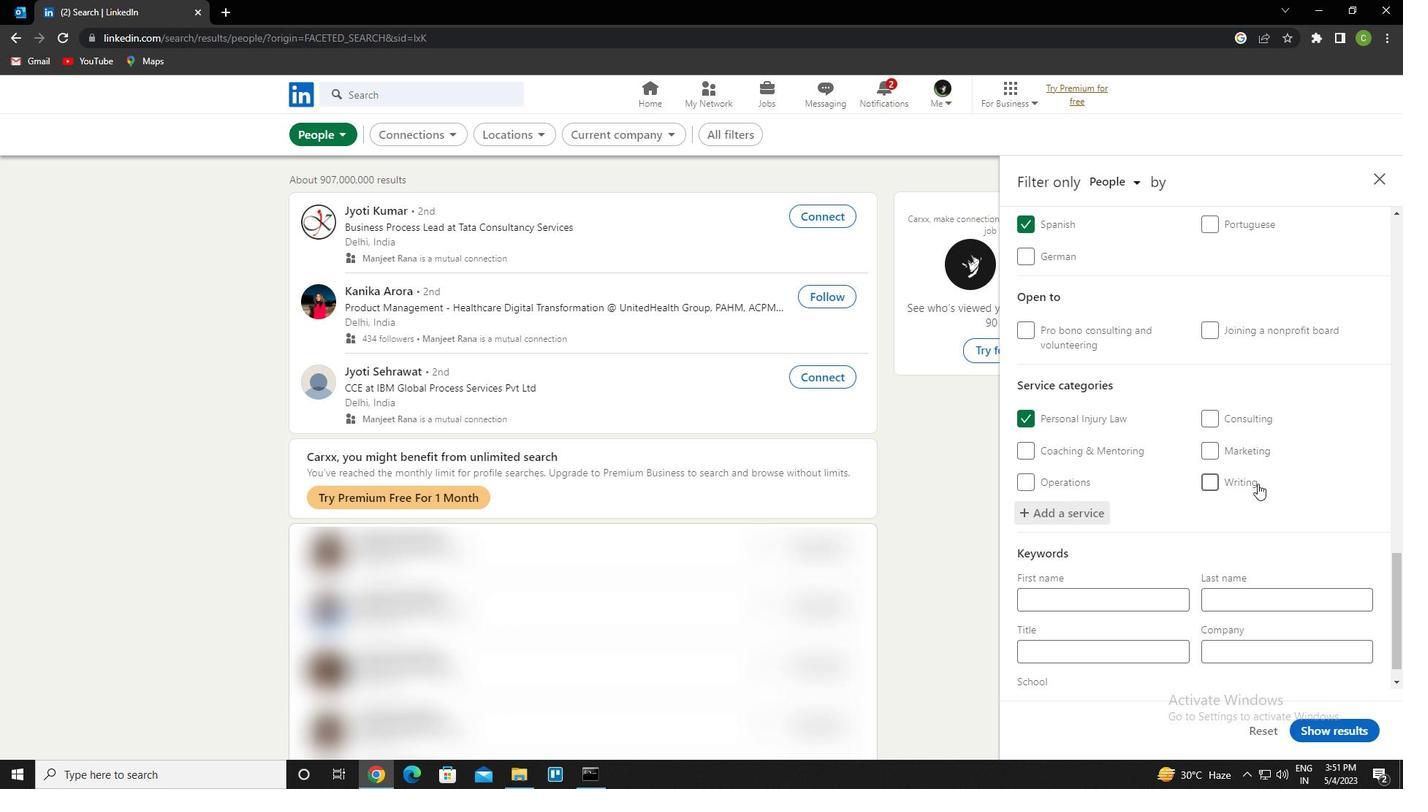 
Action: Mouse scrolled (1258, 483) with delta (0, 0)
Screenshot: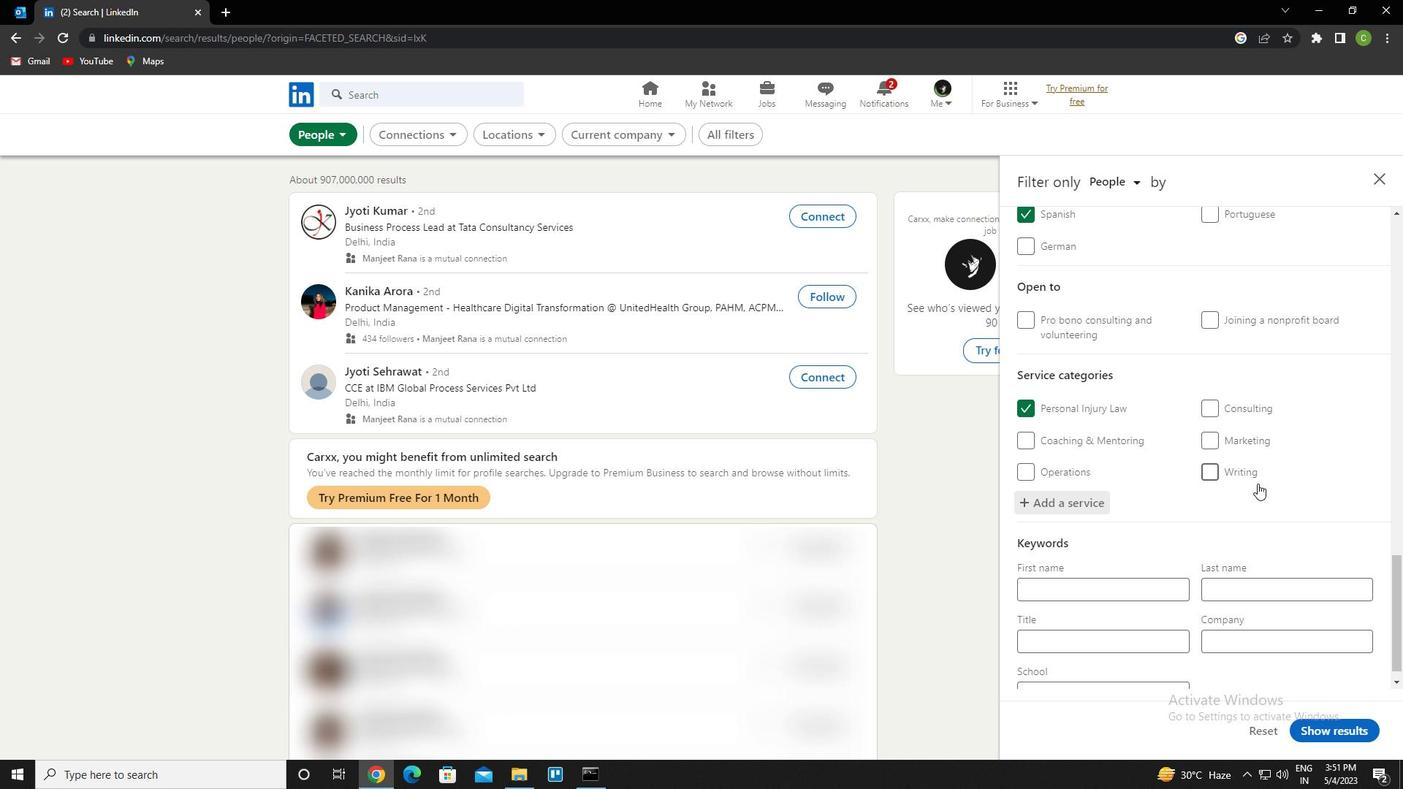
Action: Mouse moved to (1127, 612)
Screenshot: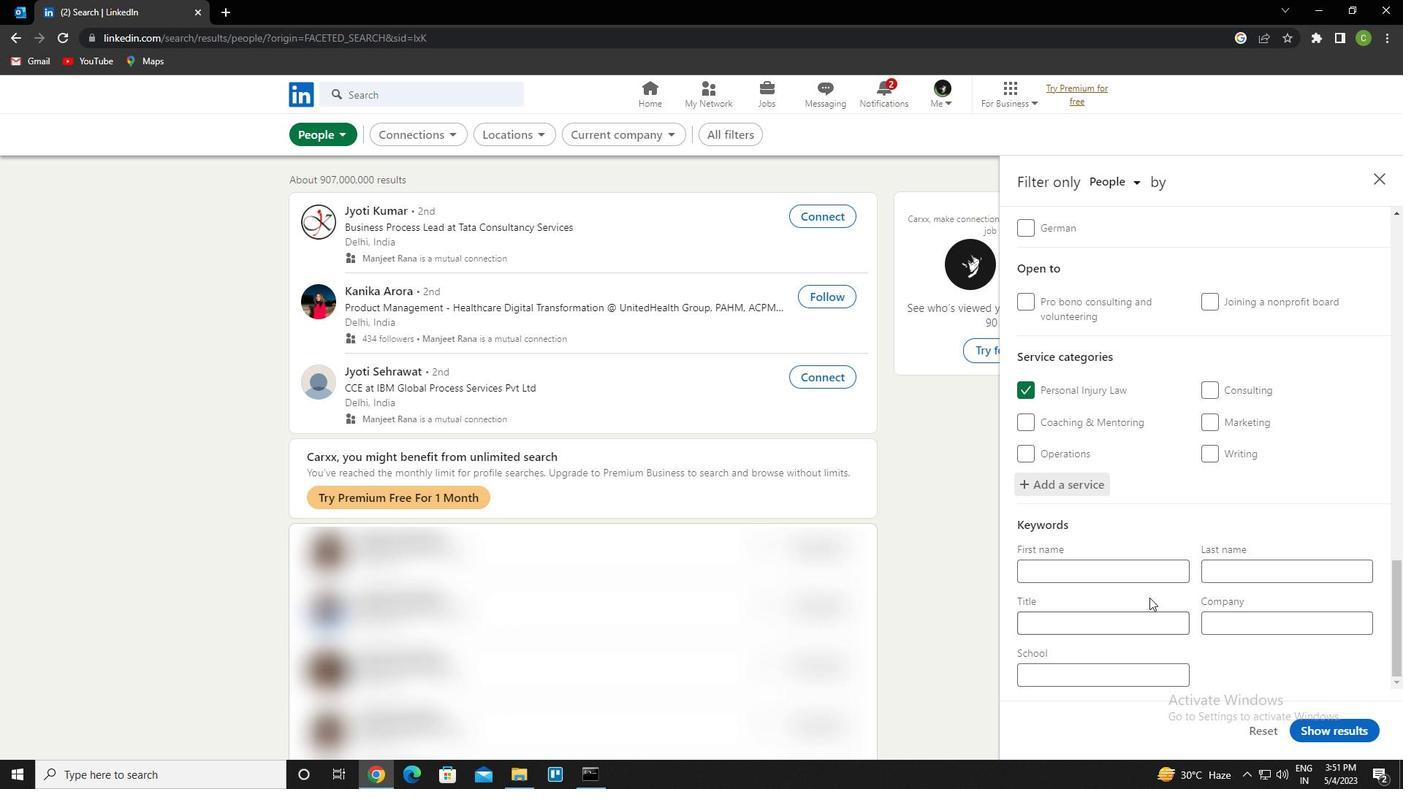 
Action: Mouse pressed left at (1127, 612)
Screenshot: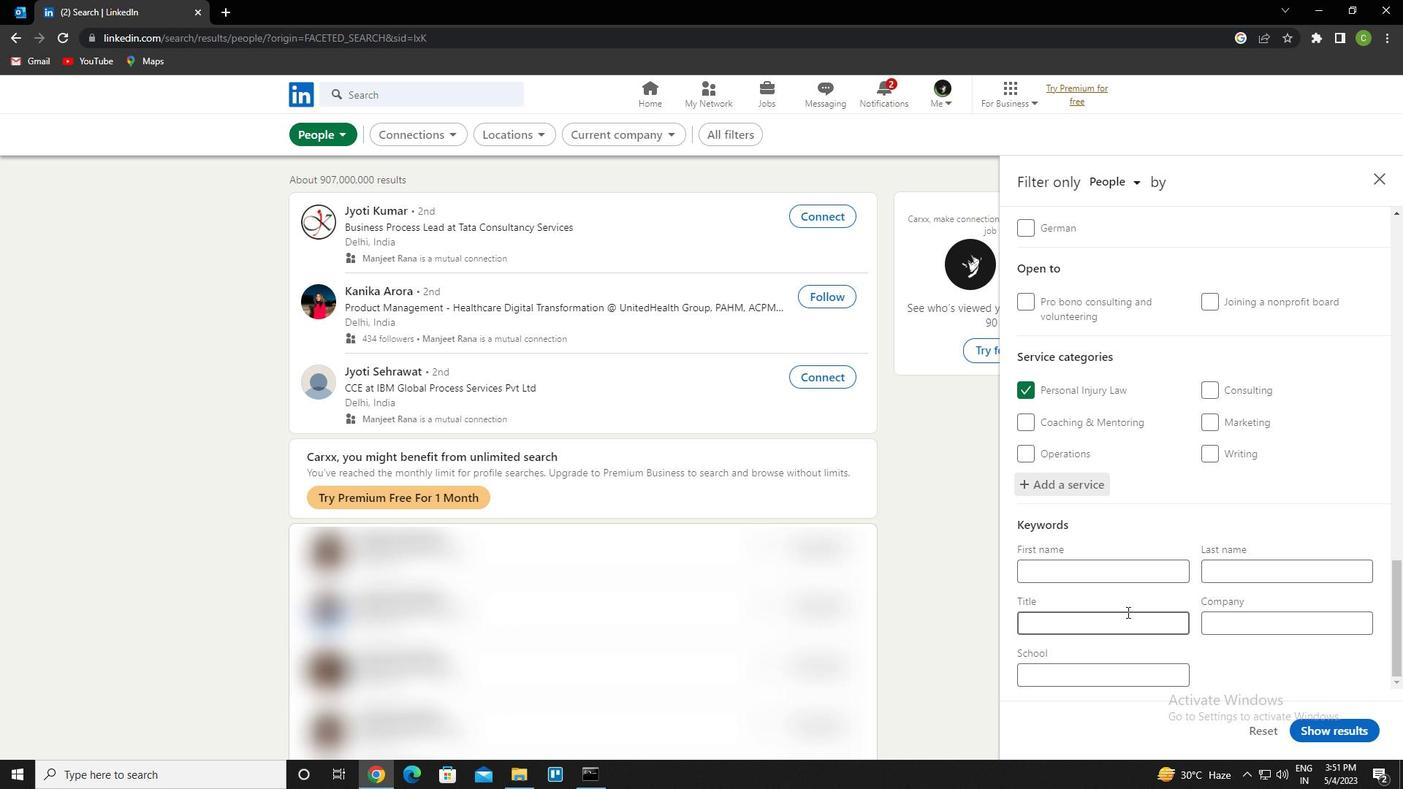 
Action: Key pressed <Key.caps_lock>D<Key.caps_lock>OCTOR
Screenshot: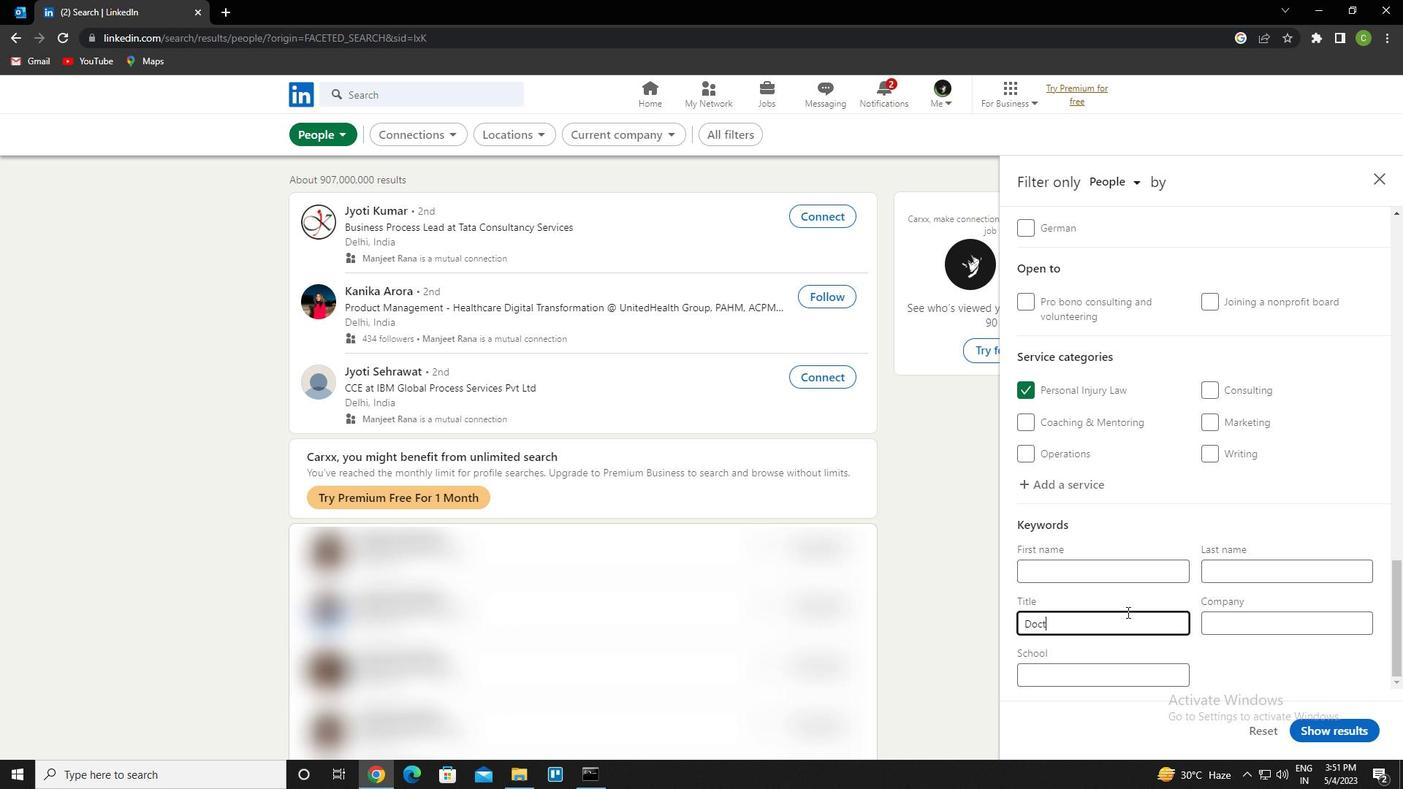 
Action: Mouse moved to (1369, 736)
Screenshot: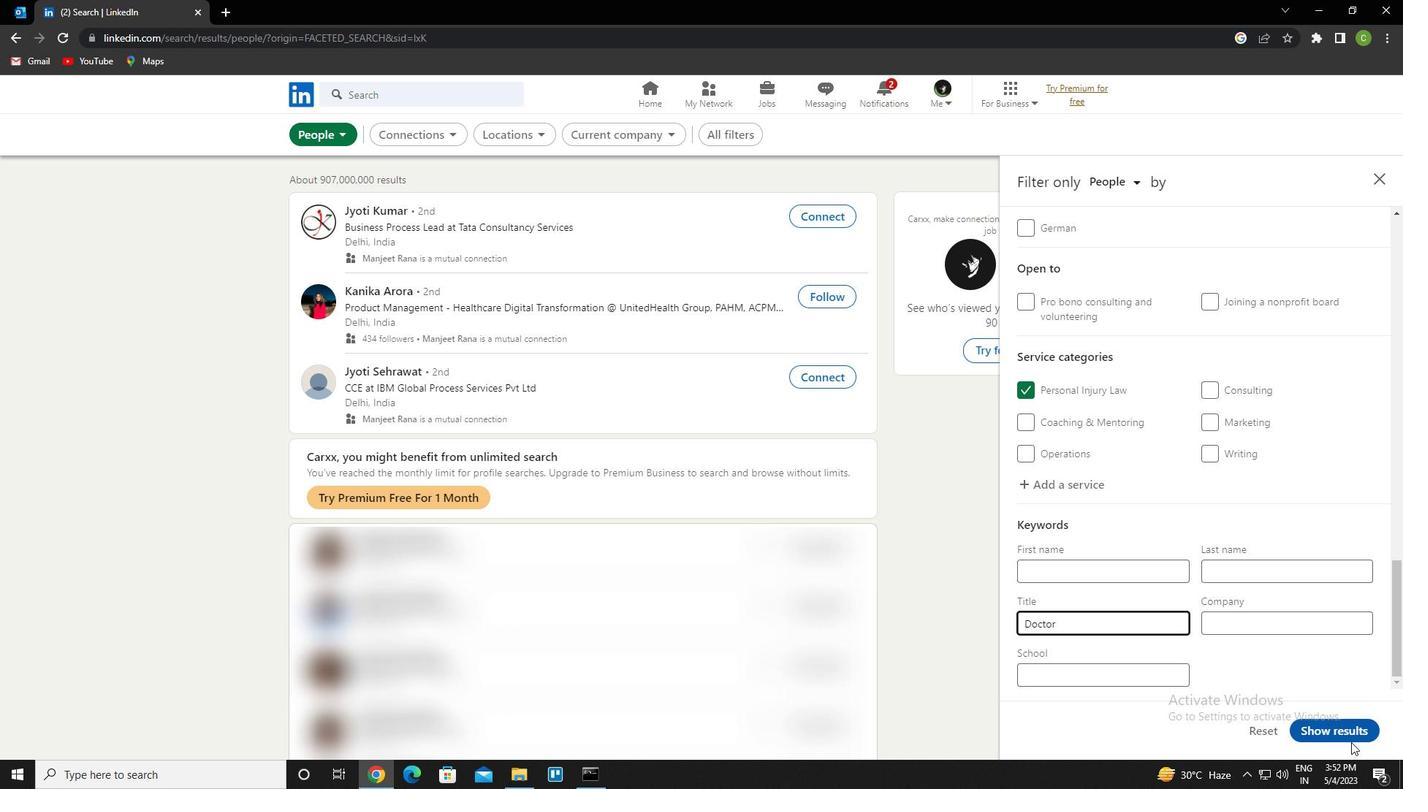 
Action: Mouse pressed left at (1369, 736)
Screenshot: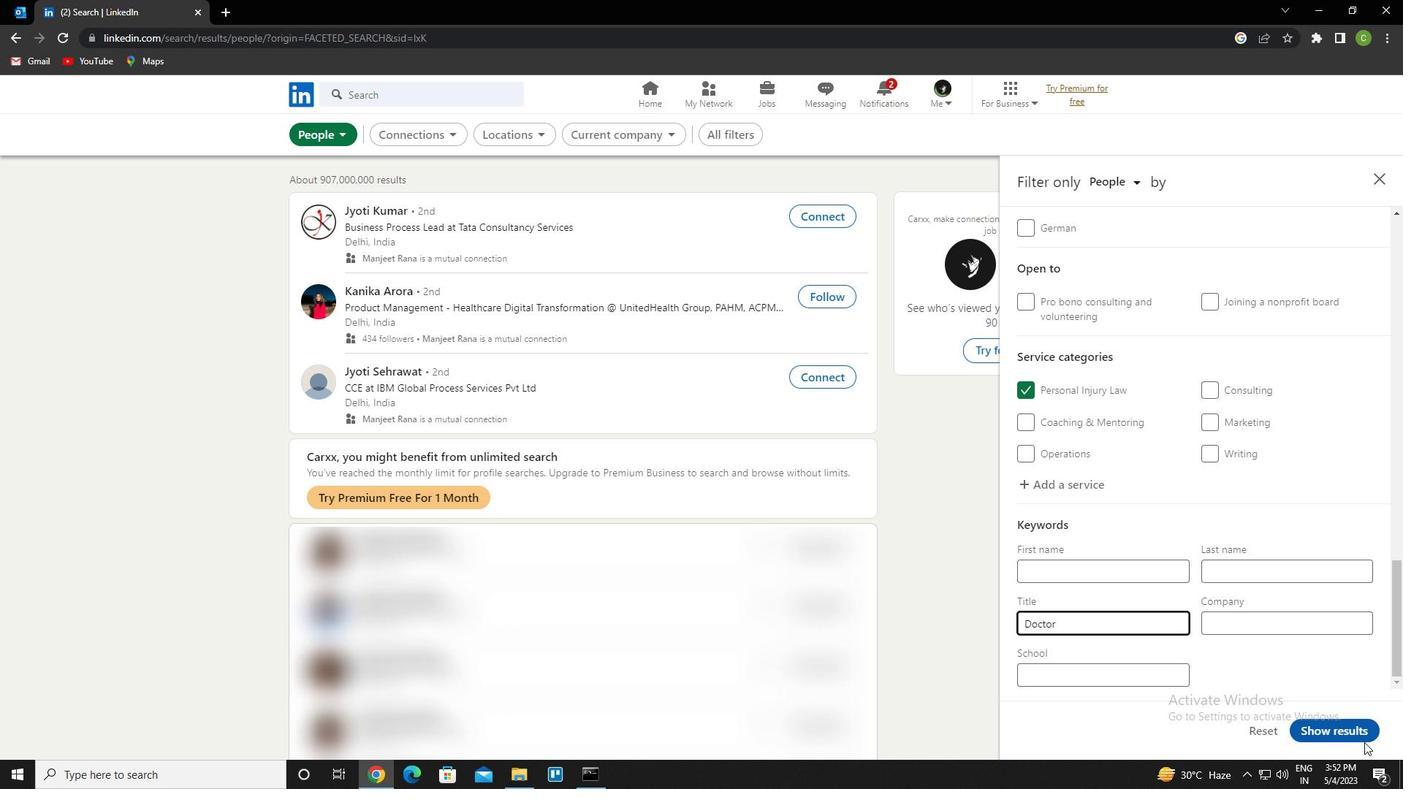 
Action: Mouse moved to (853, 508)
Screenshot: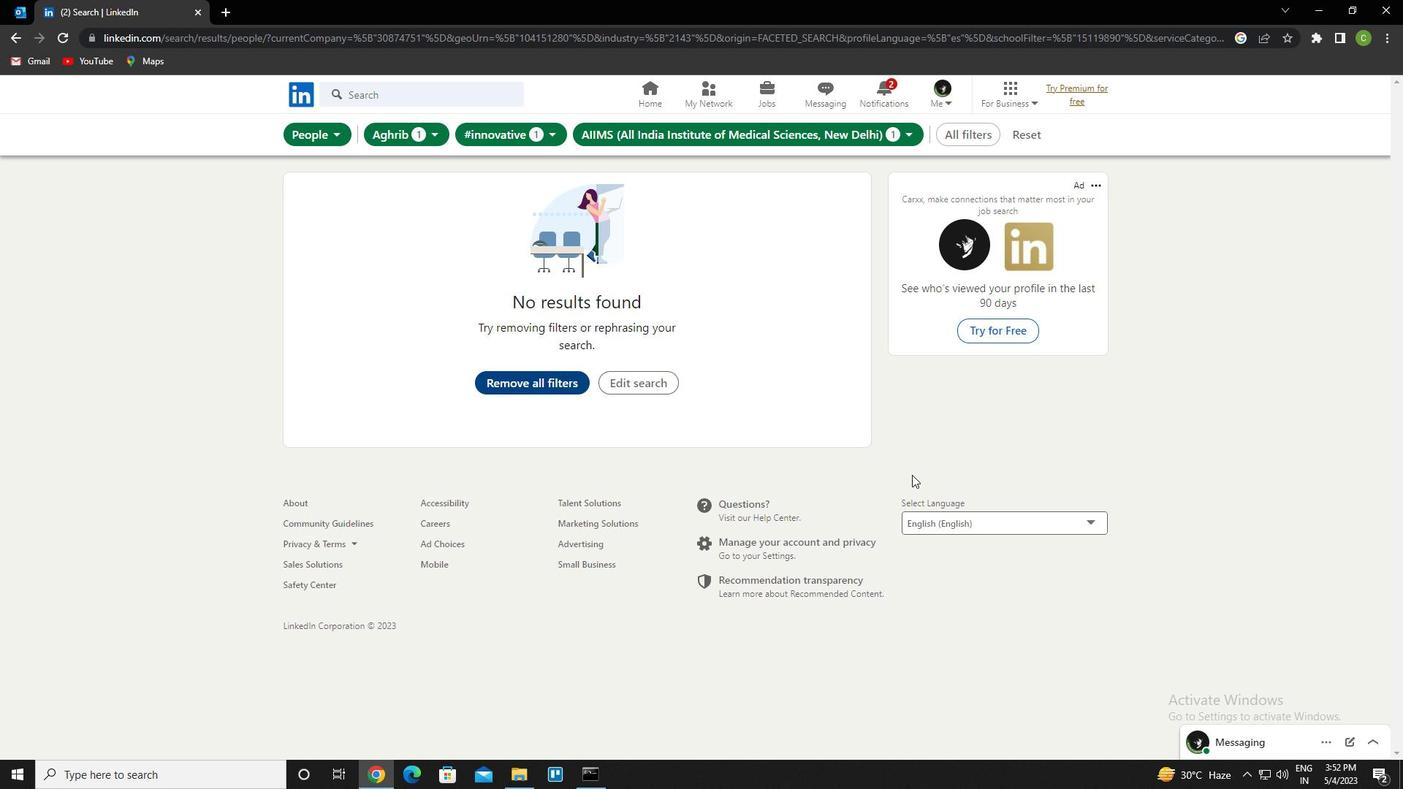 
